 Task: Look for space in Smolensk, Russia from 13th August, 2023 to 17th August, 2023 for 2 adults in price range Rs.10000 to Rs.16000. Place can be entire place with 2 bedrooms having 2 beds and 1 bathroom. Property type can be house, flat, guest house. Amenities needed are: wifi. Booking option can be shelf check-in. Required host language is English.
Action: Mouse moved to (441, 93)
Screenshot: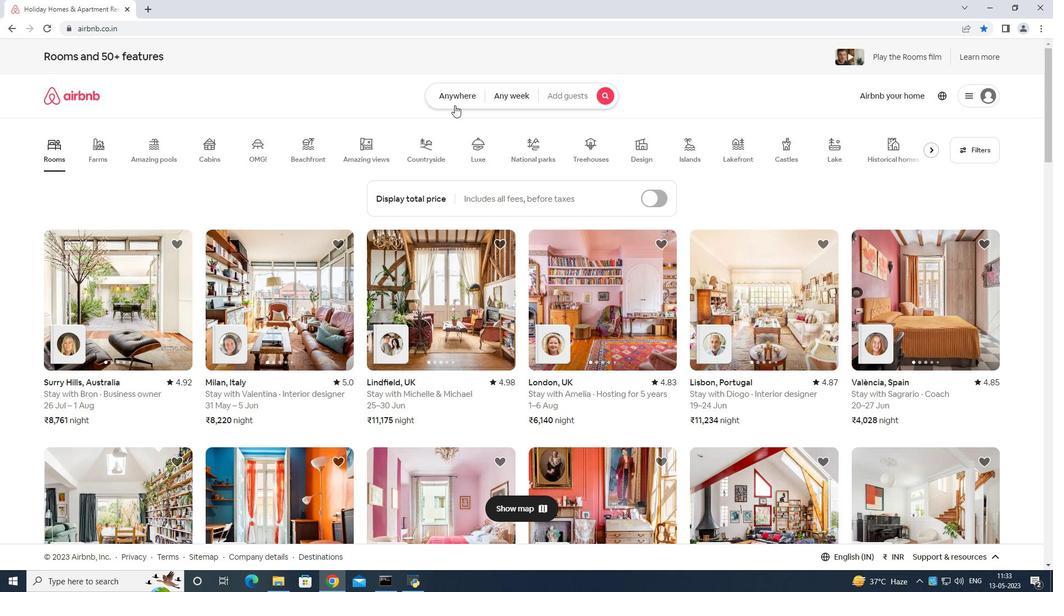 
Action: Mouse pressed left at (441, 93)
Screenshot: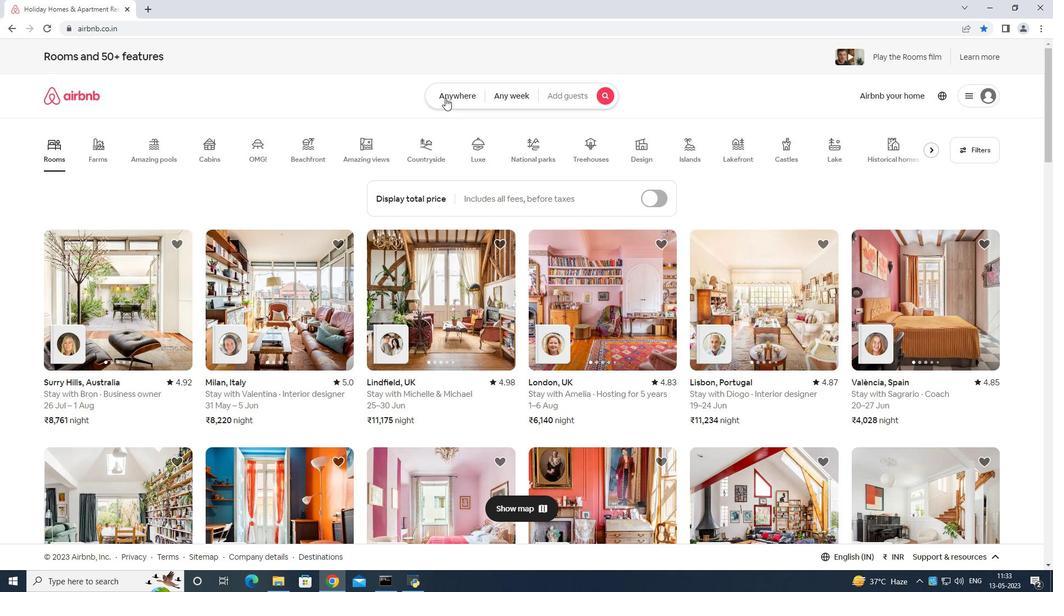 
Action: Mouse moved to (430, 128)
Screenshot: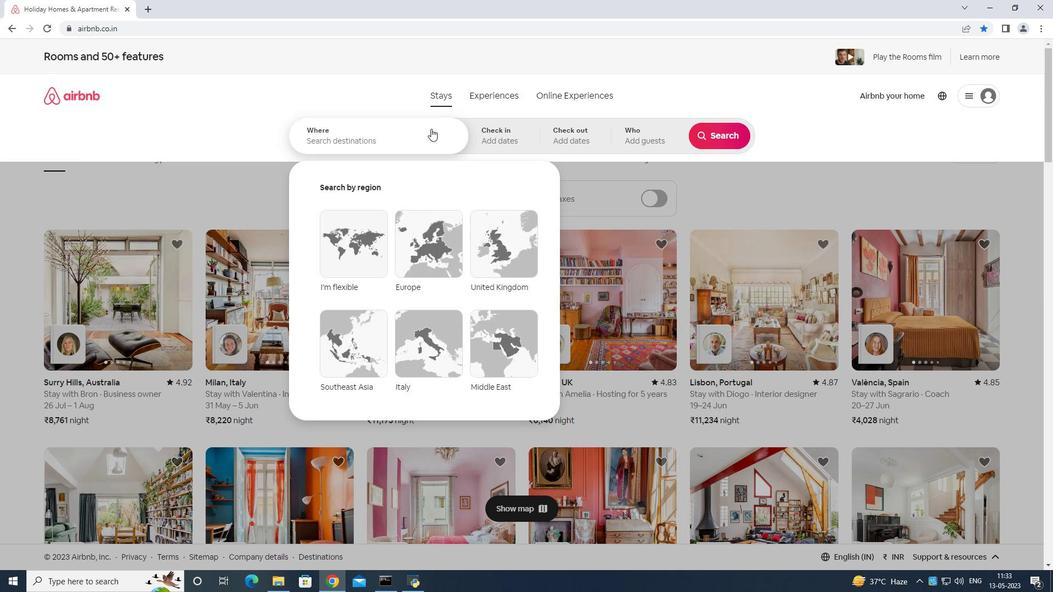
Action: Mouse pressed left at (430, 128)
Screenshot: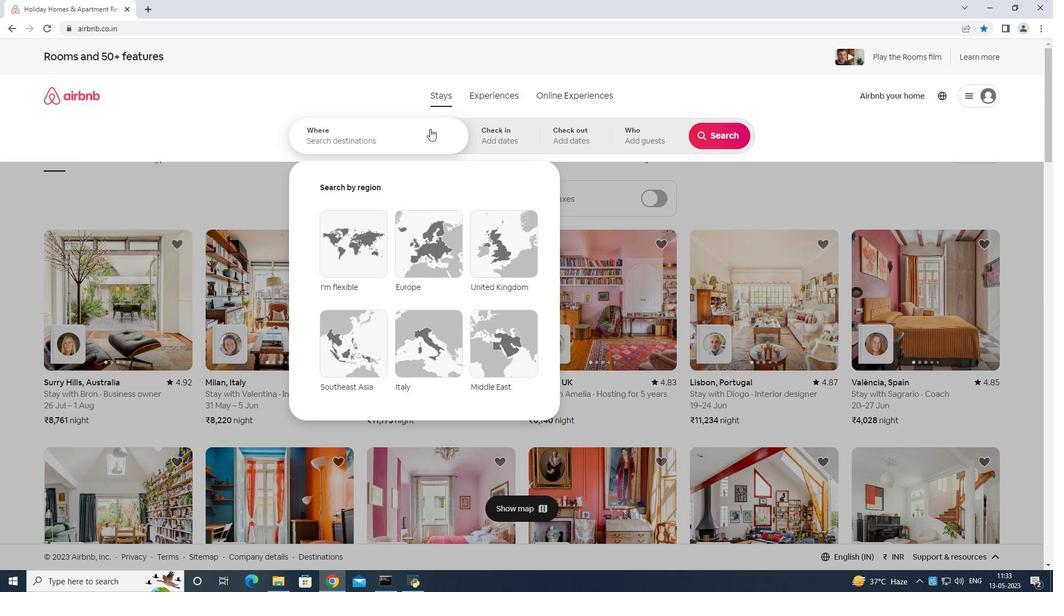 
Action: Mouse moved to (429, 135)
Screenshot: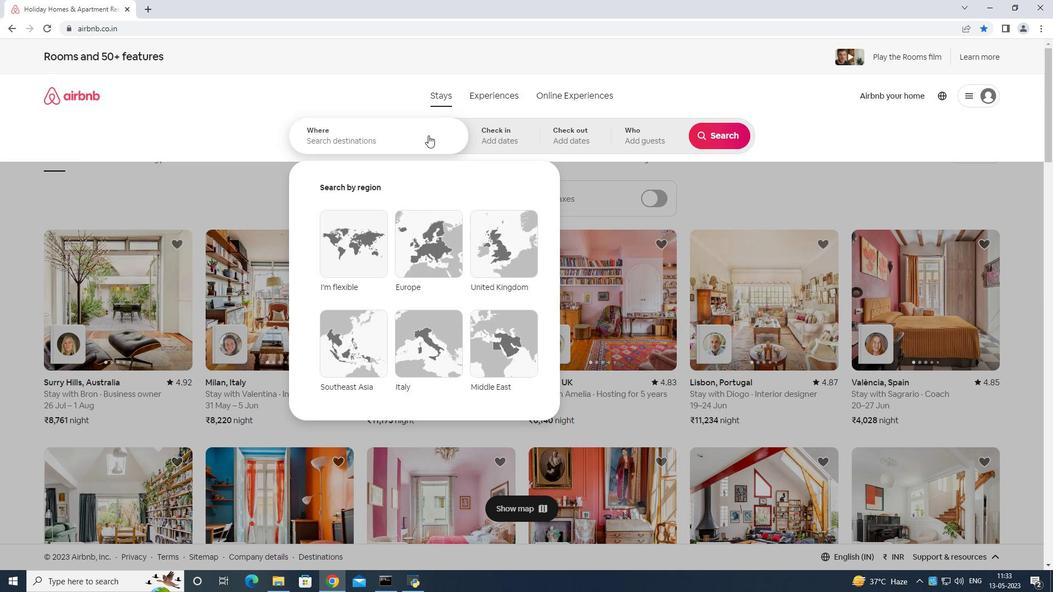 
Action: Key pressed <Key.shift><Key.shift>mo<Key.backspace><Key.backspace><Key.shift>Smolesd<Key.backspace><Key.backspace>nsk<Key.space>
Screenshot: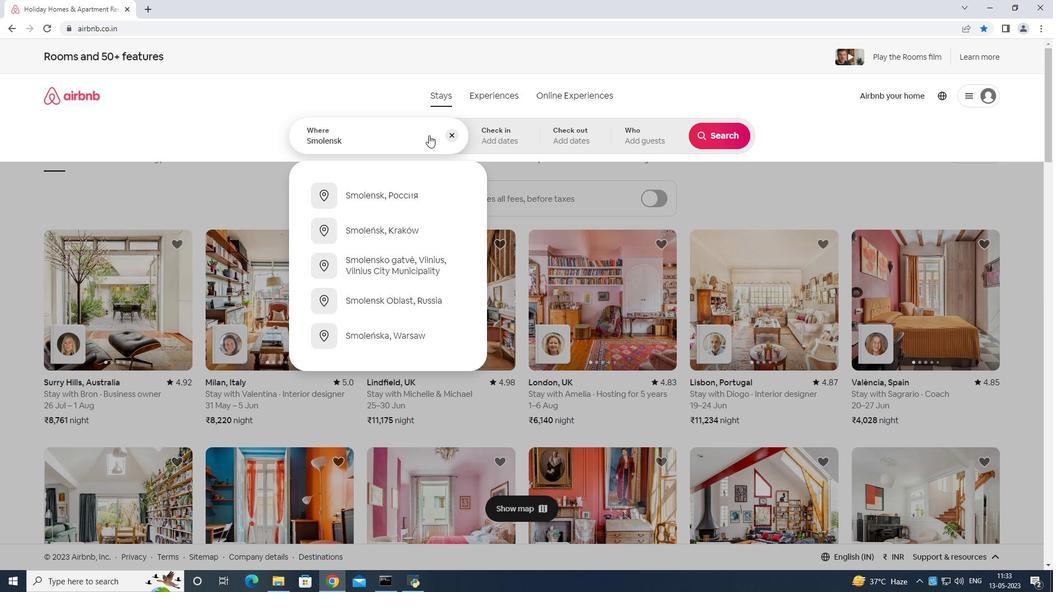 
Action: Mouse moved to (429, 136)
Screenshot: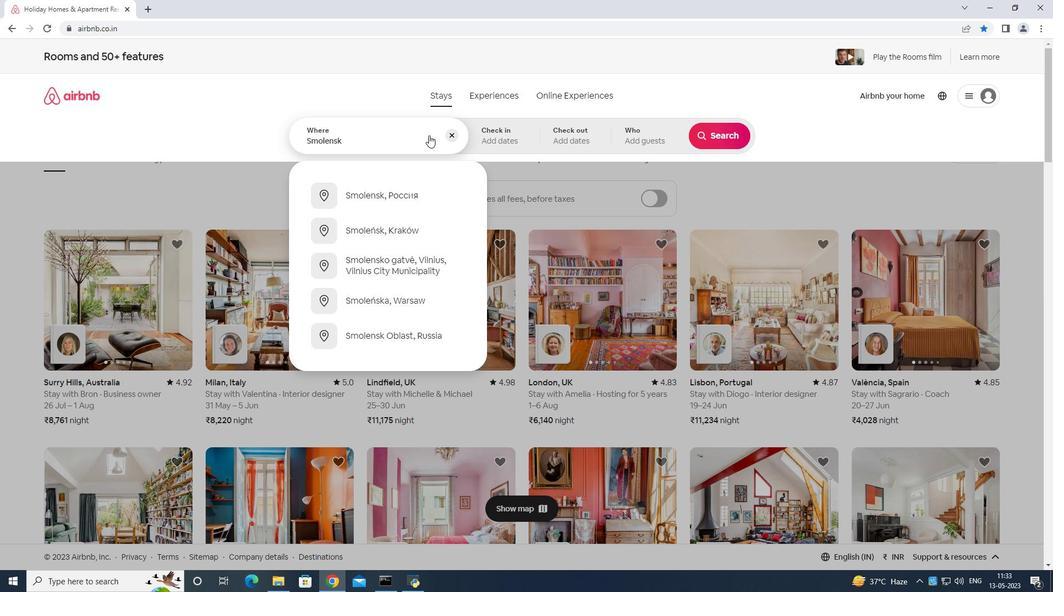
Action: Key pressed russia<Key.enter>
Screenshot: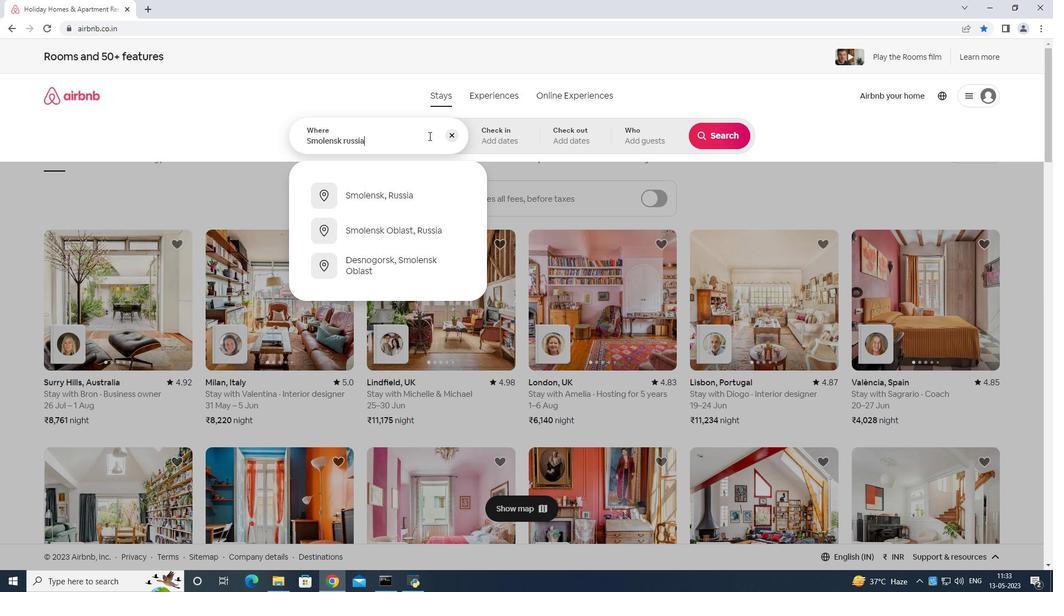 
Action: Mouse moved to (709, 228)
Screenshot: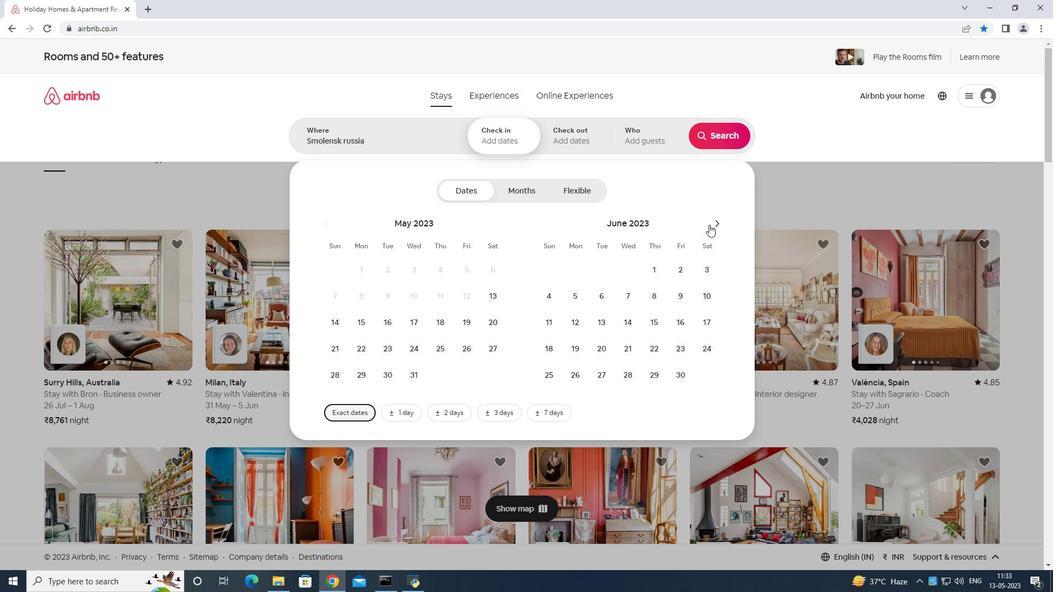 
Action: Mouse pressed left at (709, 228)
Screenshot: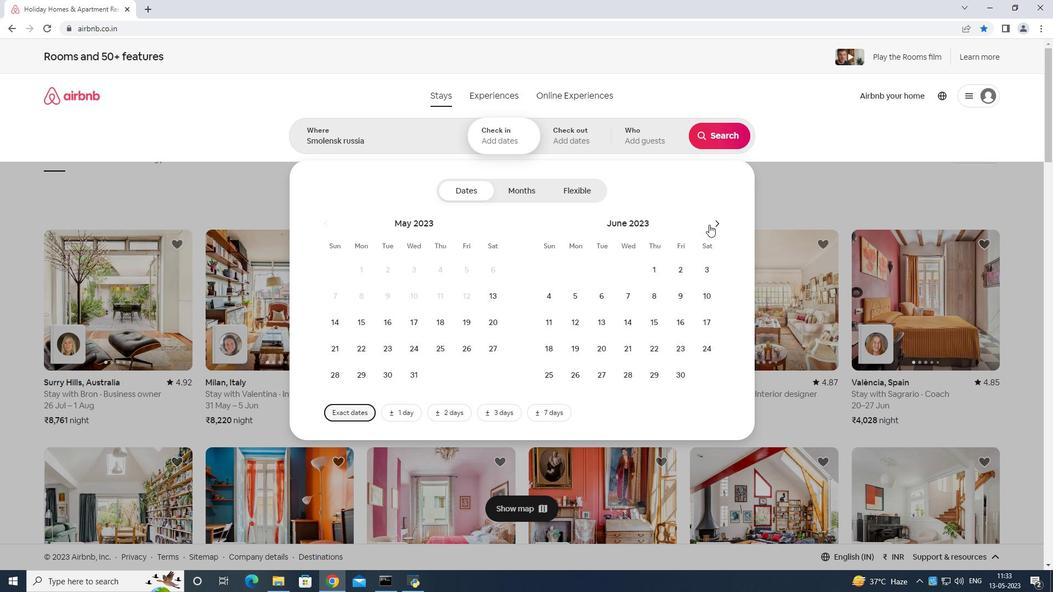 
Action: Mouse moved to (711, 228)
Screenshot: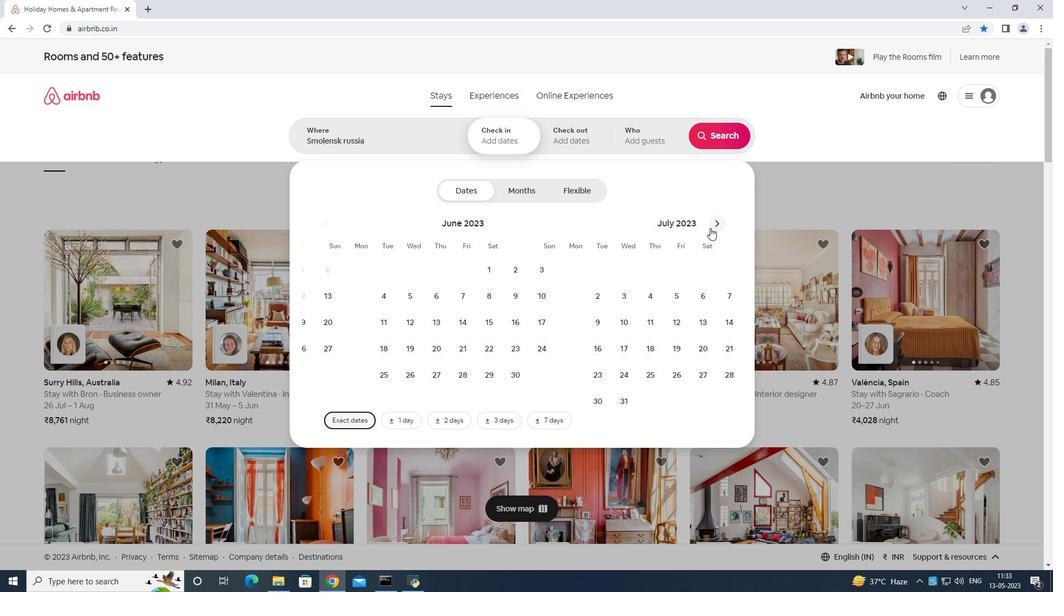 
Action: Mouse pressed left at (711, 228)
Screenshot: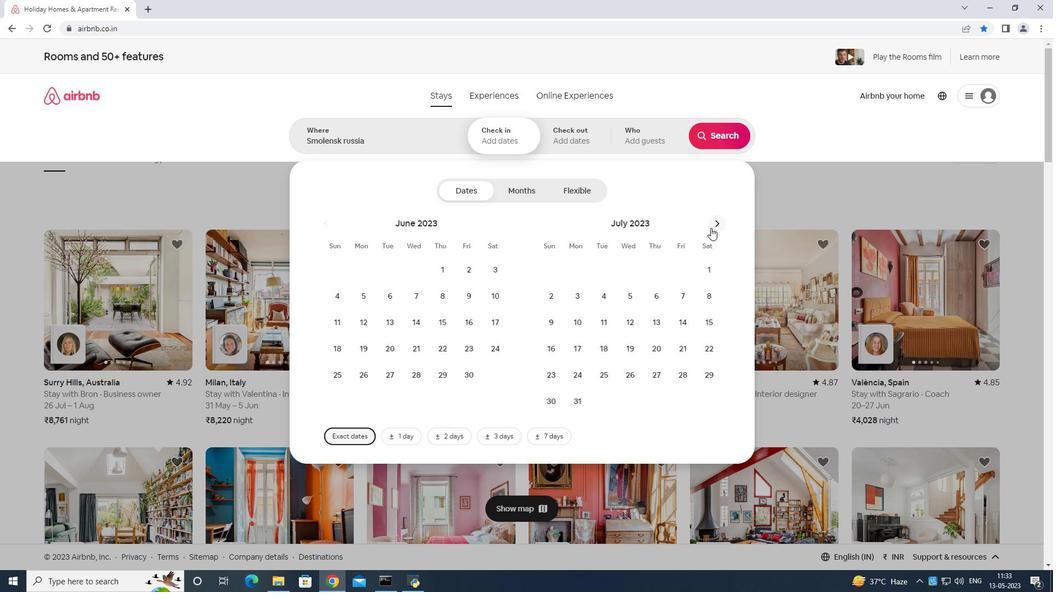 
Action: Mouse moved to (550, 324)
Screenshot: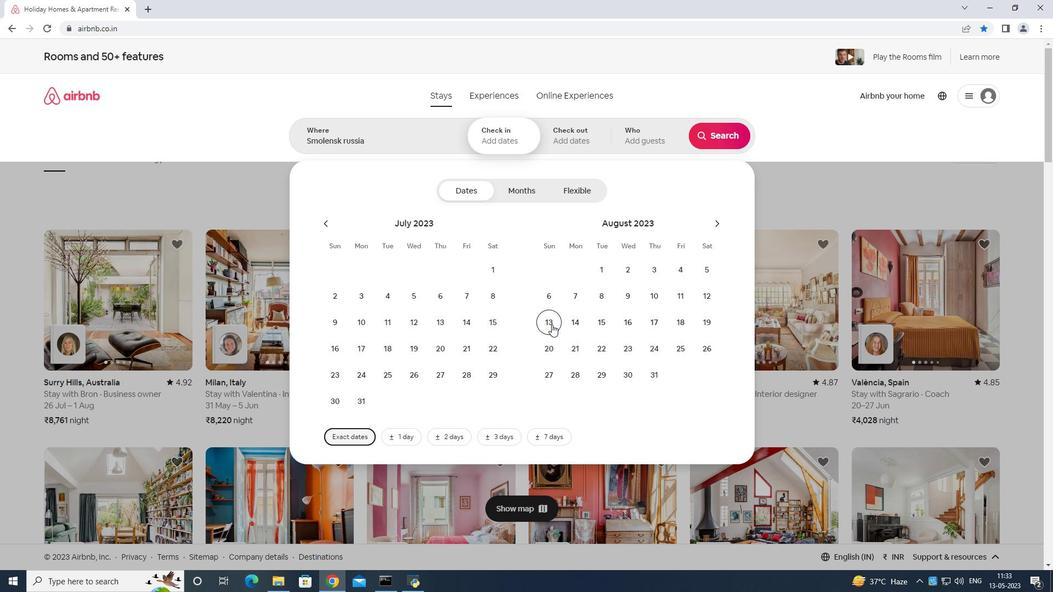 
Action: Mouse pressed left at (550, 324)
Screenshot: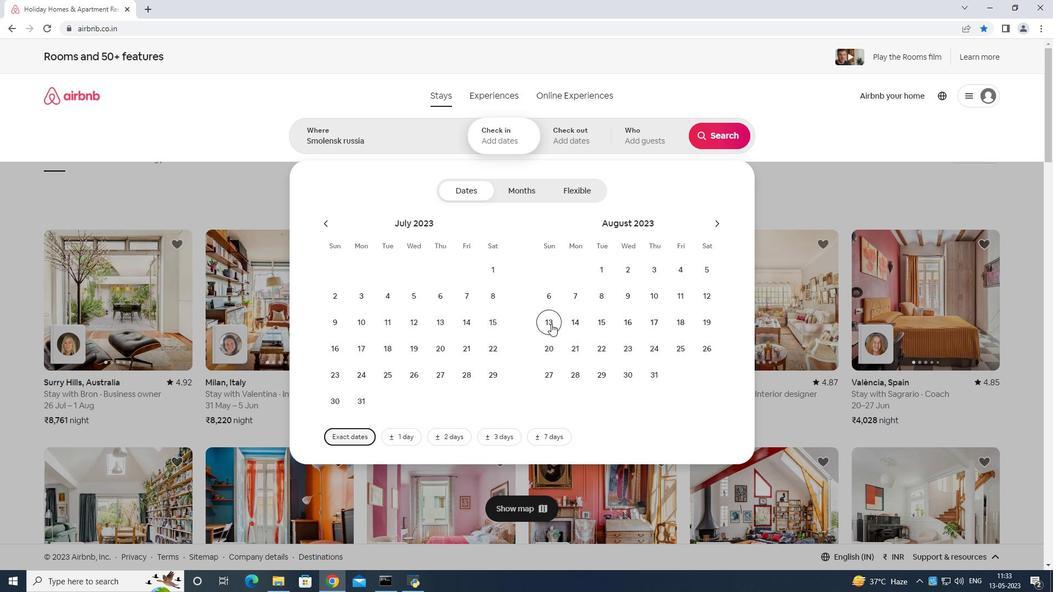 
Action: Mouse moved to (650, 325)
Screenshot: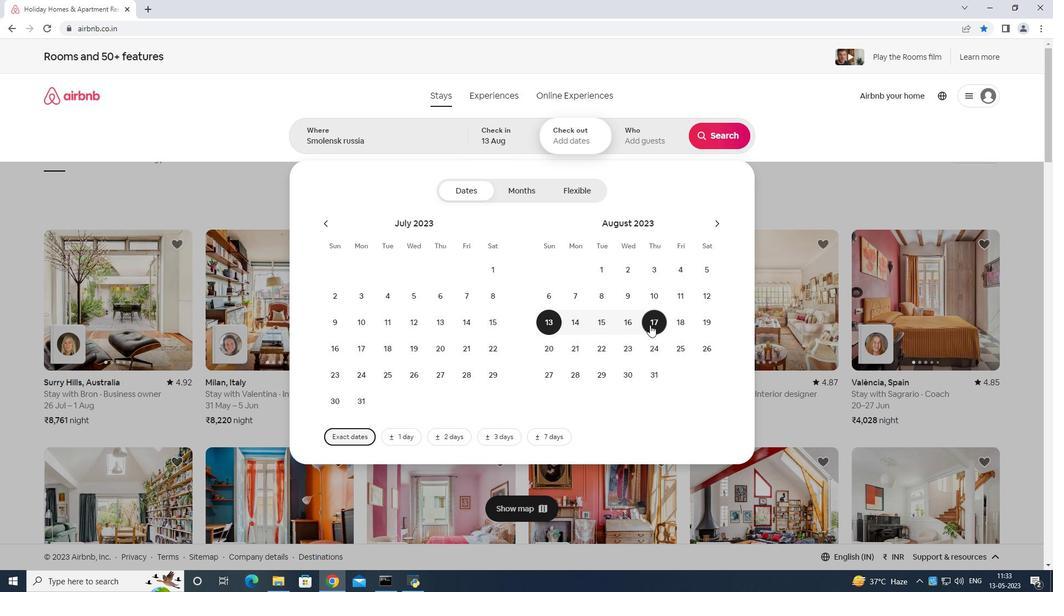 
Action: Mouse pressed left at (650, 325)
Screenshot: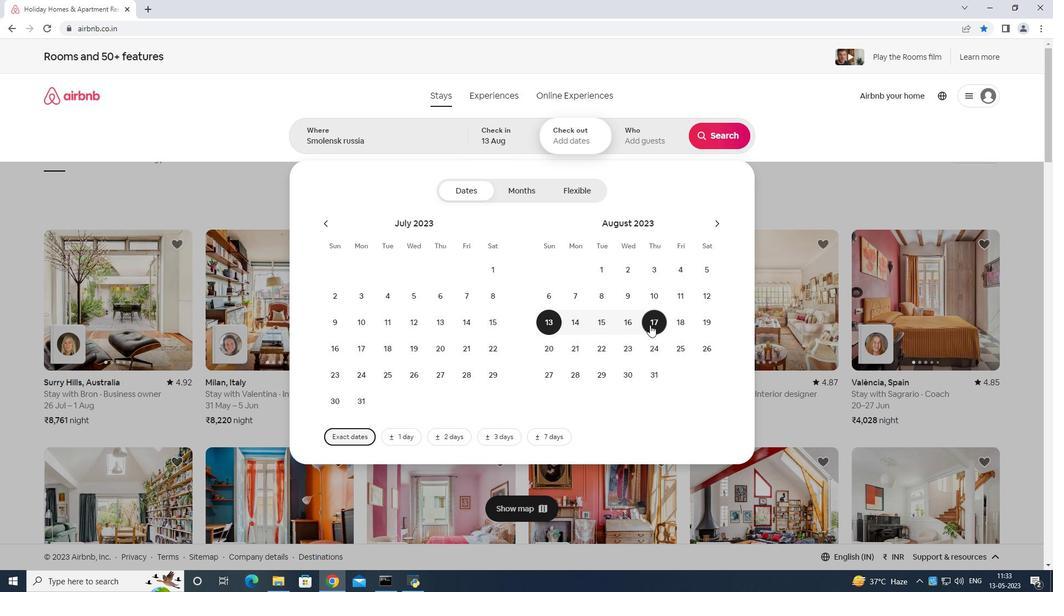 
Action: Mouse moved to (645, 130)
Screenshot: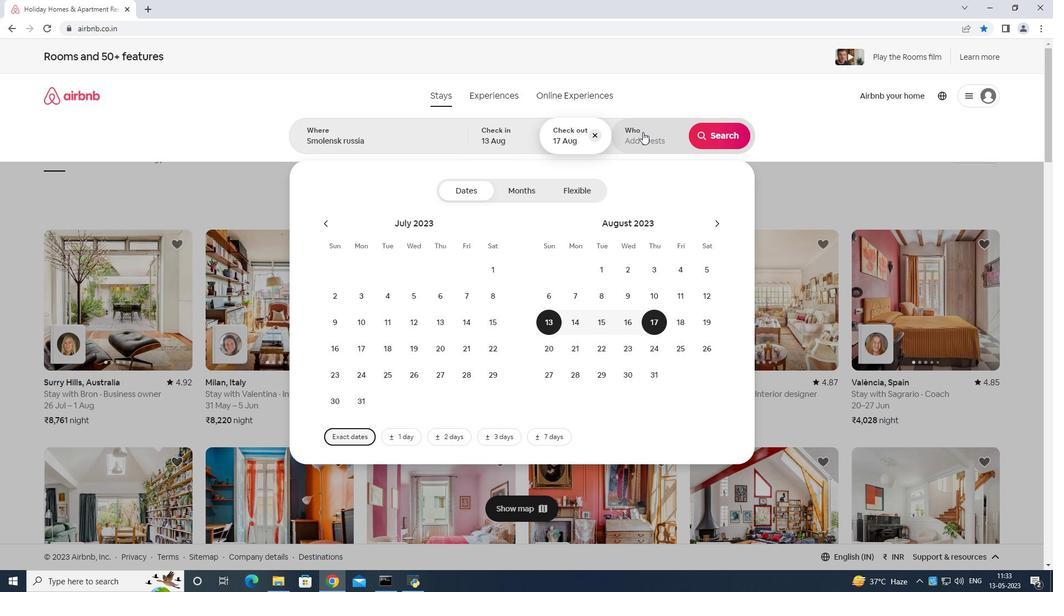 
Action: Mouse pressed left at (645, 130)
Screenshot: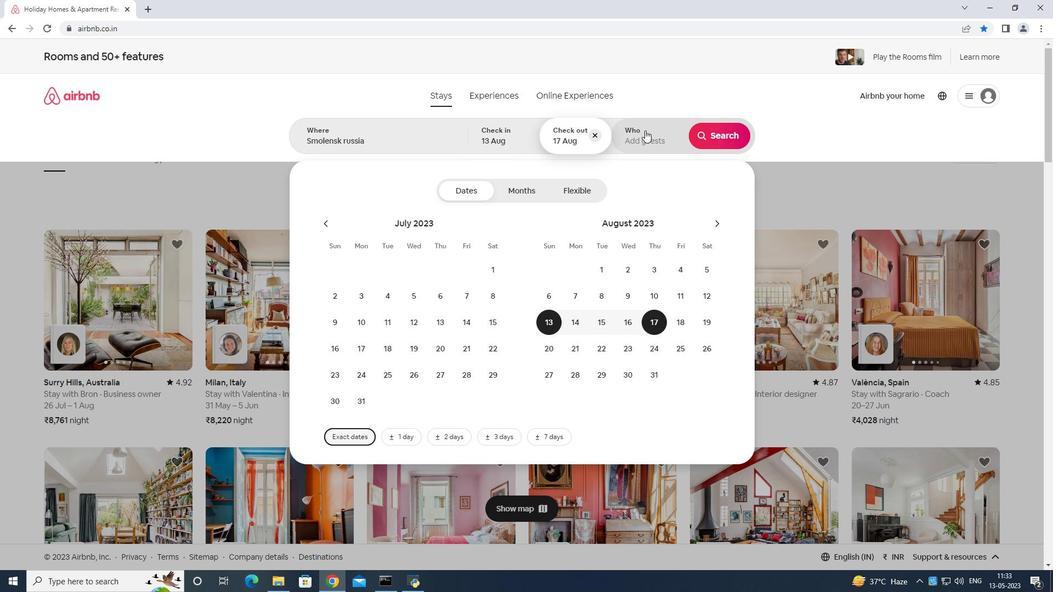 
Action: Mouse moved to (726, 189)
Screenshot: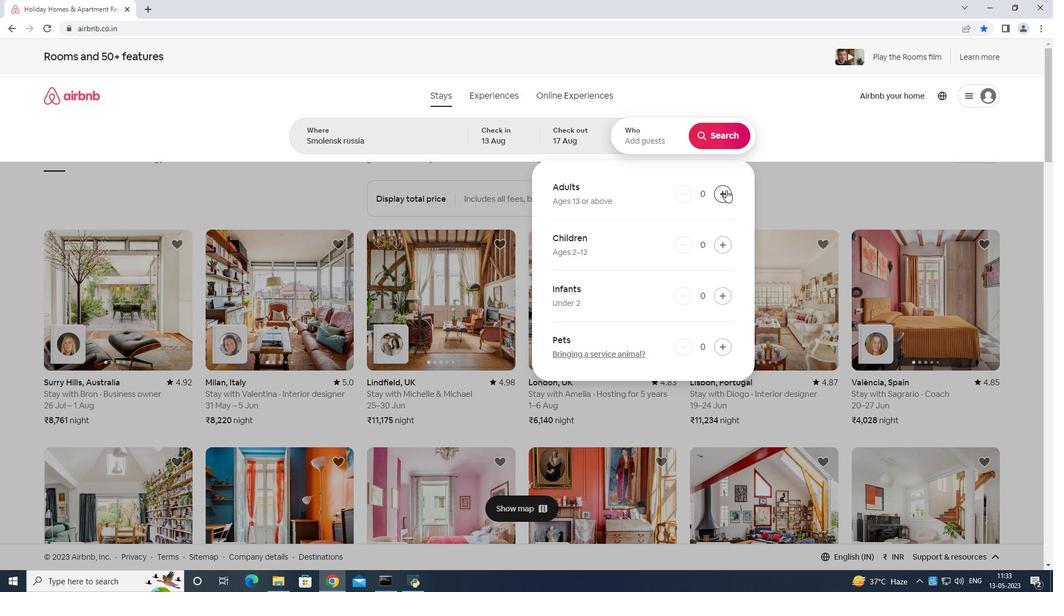 
Action: Mouse pressed left at (726, 189)
Screenshot: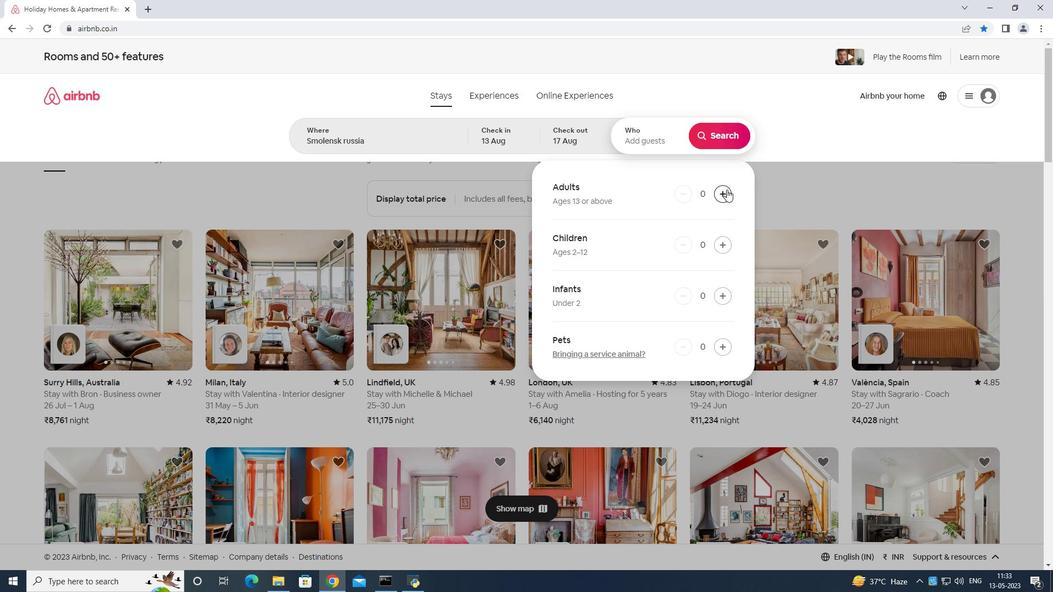 
Action: Mouse moved to (725, 187)
Screenshot: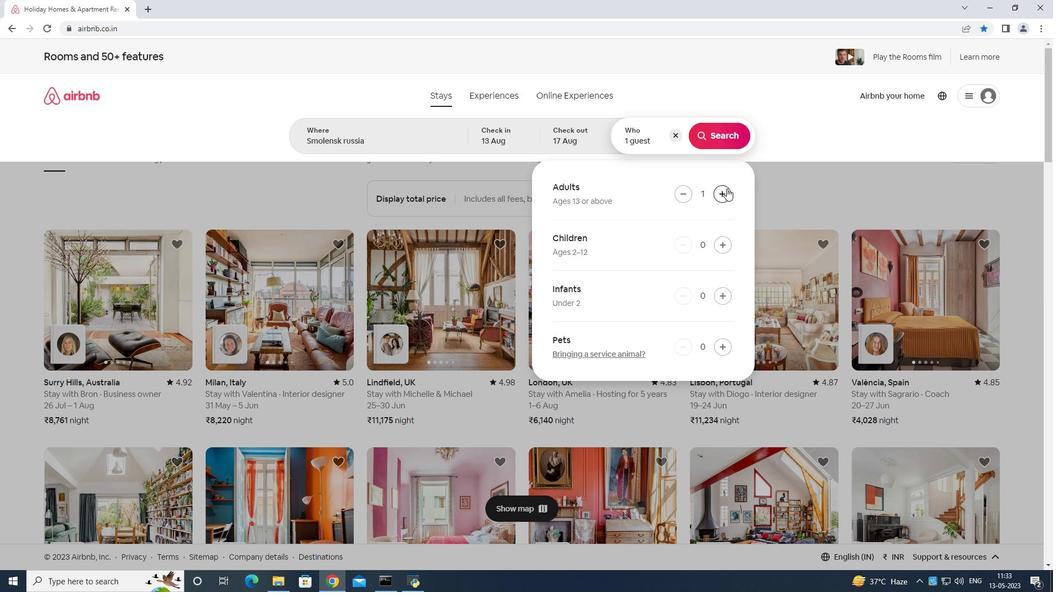 
Action: Mouse pressed left at (725, 187)
Screenshot: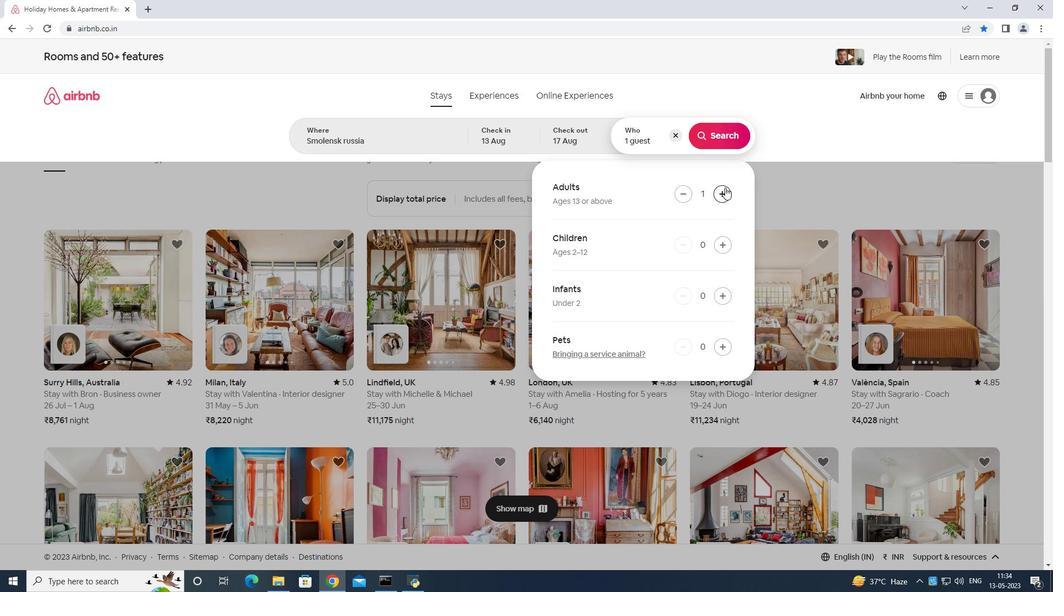 
Action: Mouse moved to (728, 128)
Screenshot: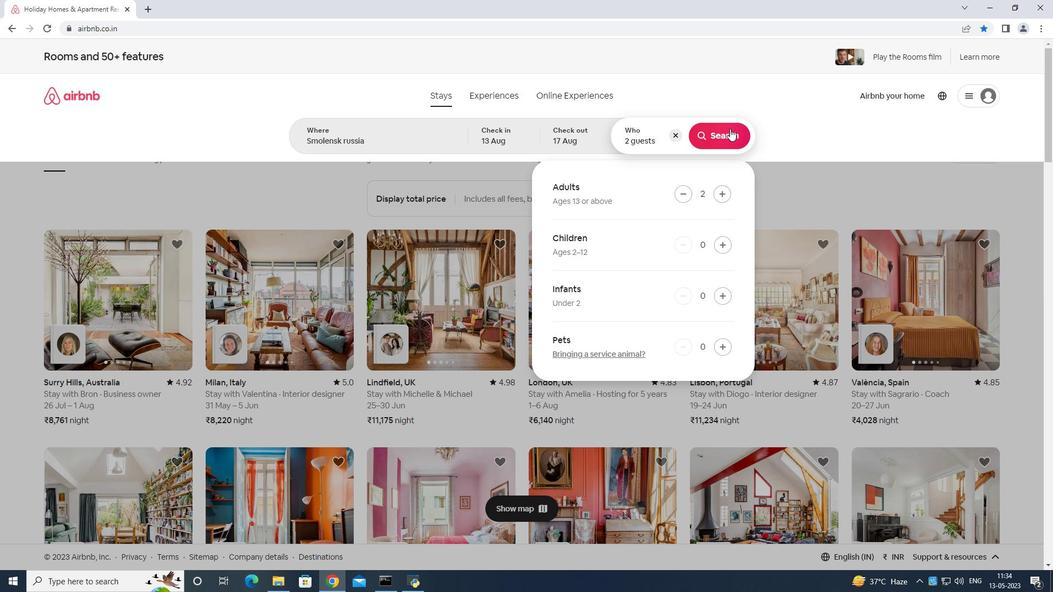 
Action: Mouse pressed left at (728, 128)
Screenshot: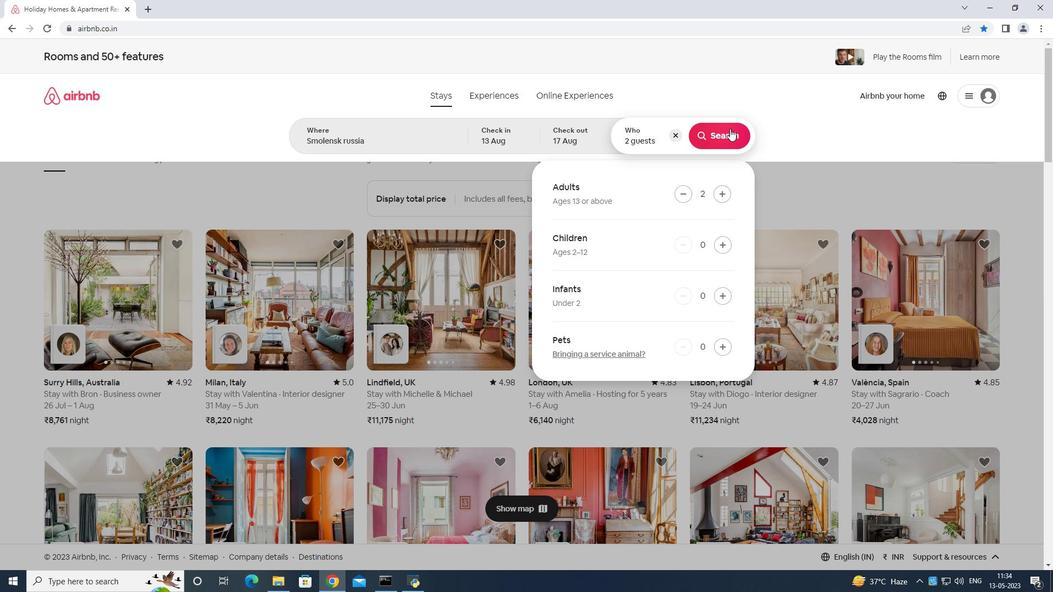 
Action: Mouse moved to (1005, 93)
Screenshot: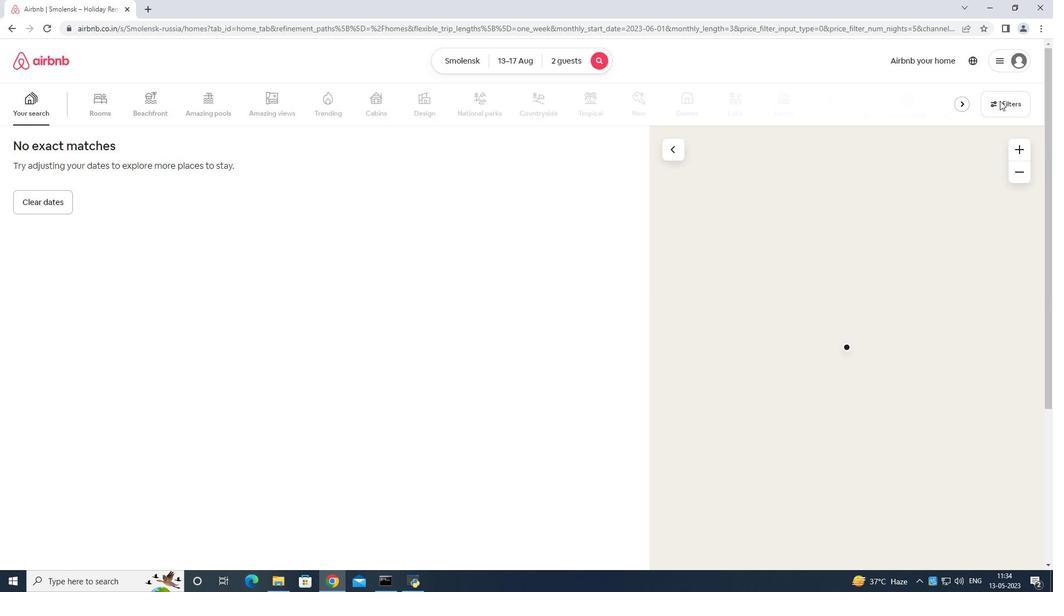 
Action: Mouse pressed left at (1005, 93)
Screenshot: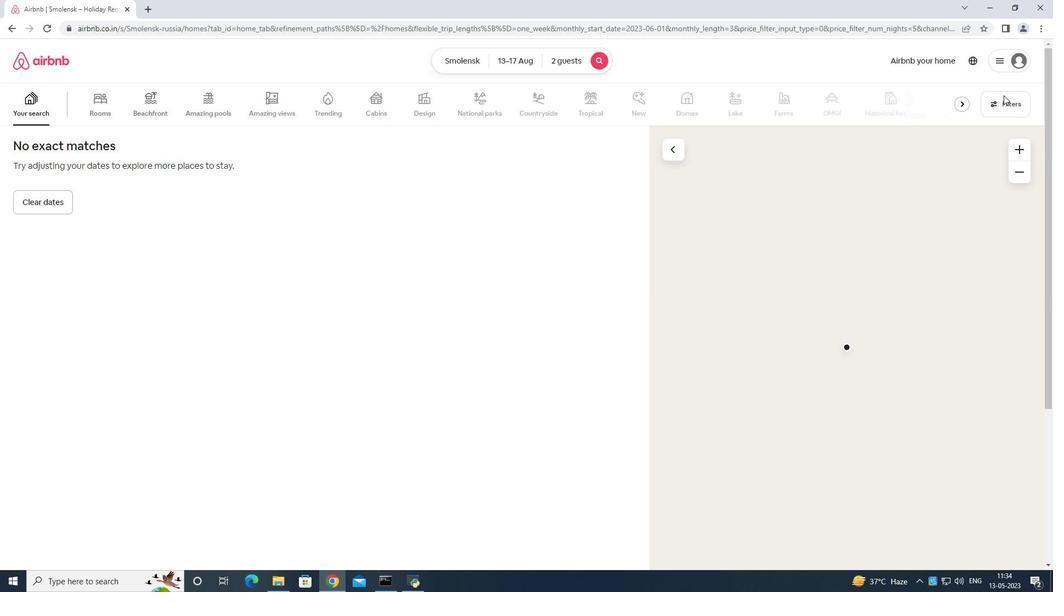 
Action: Mouse moved to (427, 382)
Screenshot: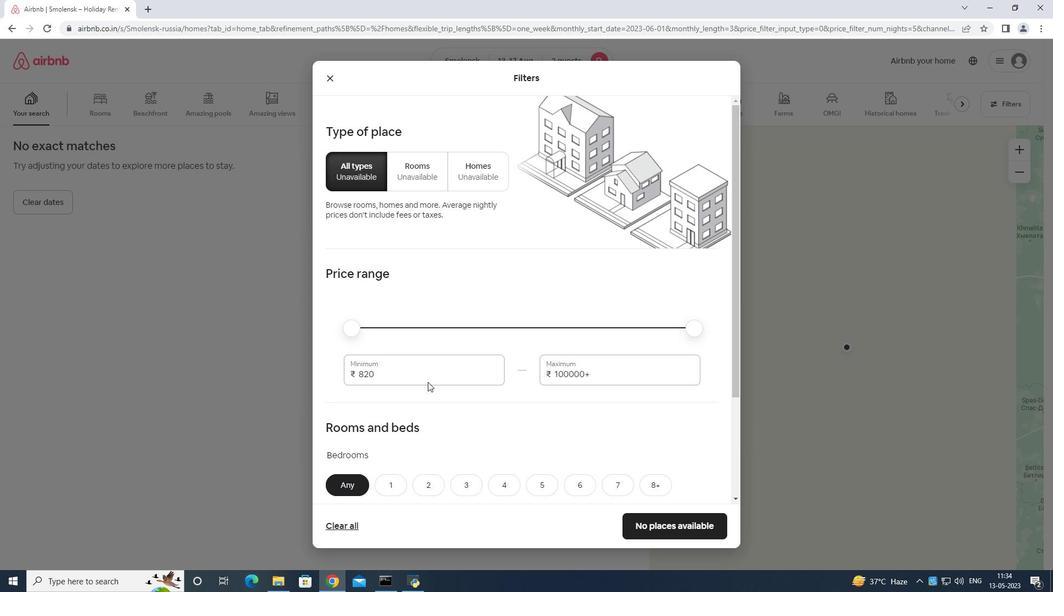 
Action: Mouse pressed left at (427, 382)
Screenshot: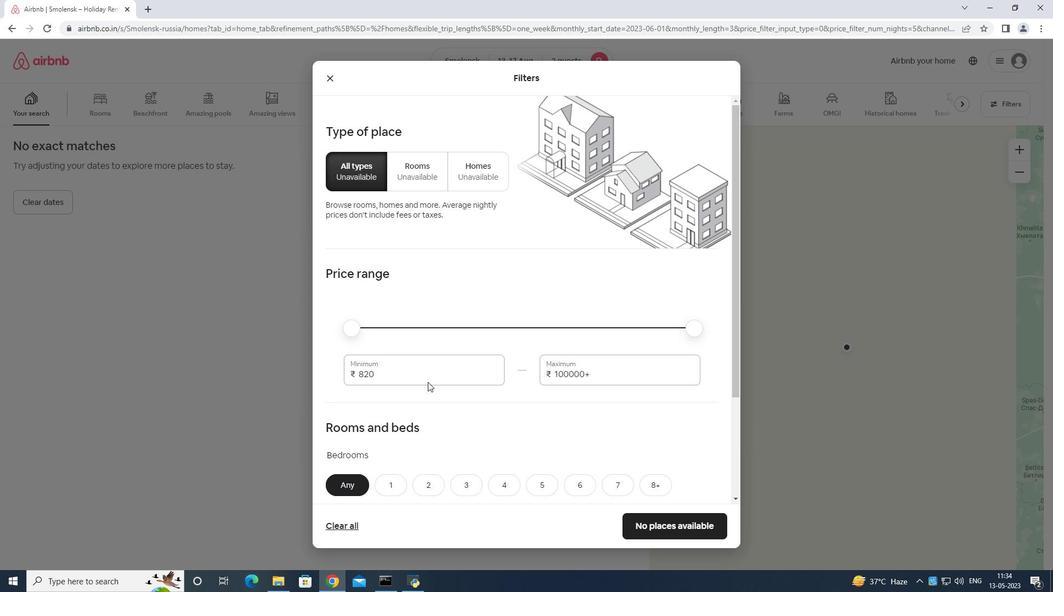 
Action: Mouse moved to (422, 377)
Screenshot: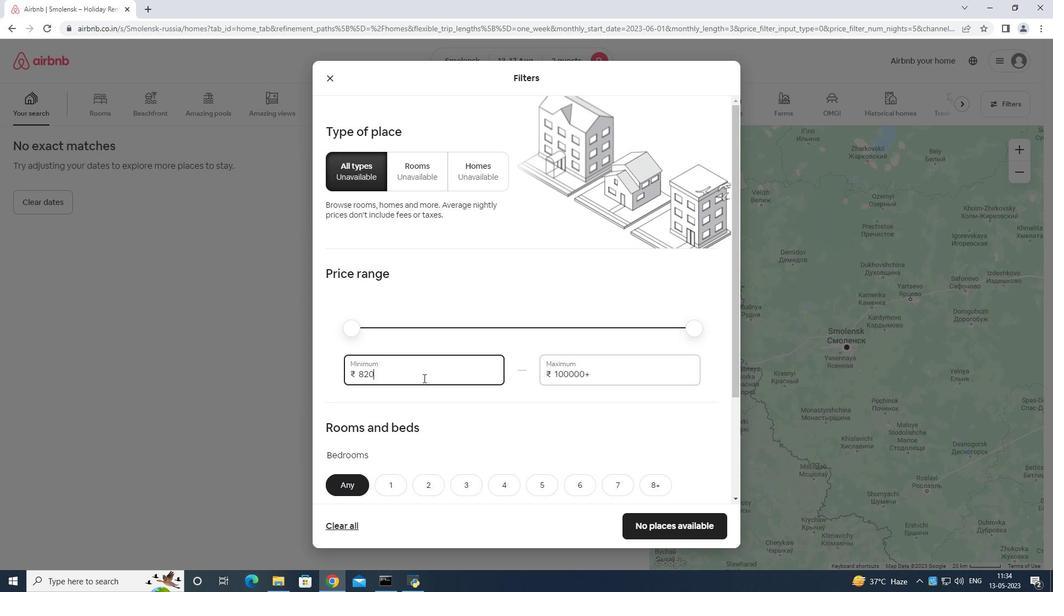 
Action: Key pressed <Key.backspace>
Screenshot: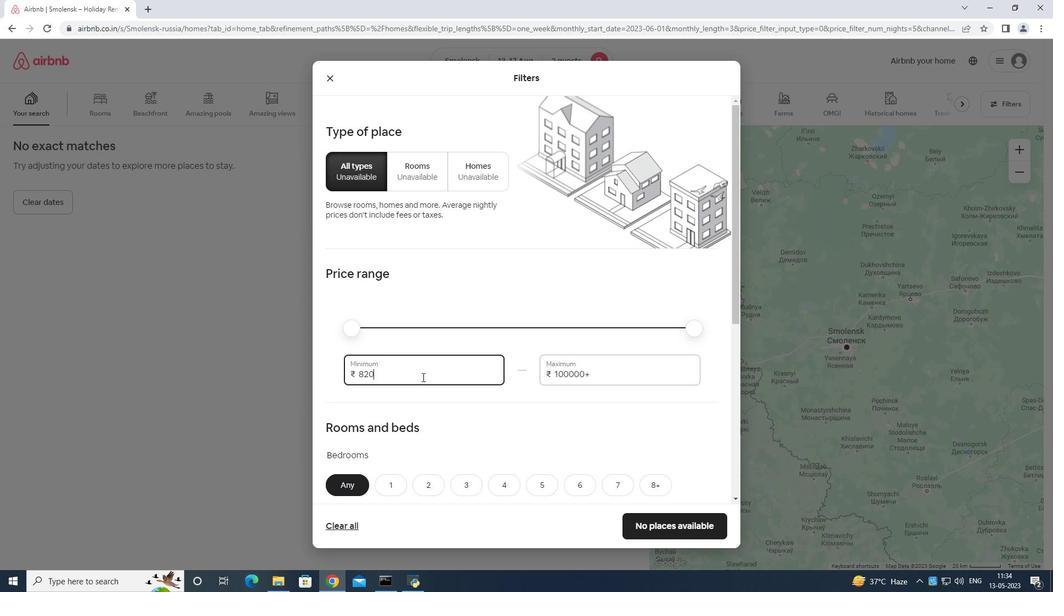 
Action: Mouse moved to (418, 372)
Screenshot: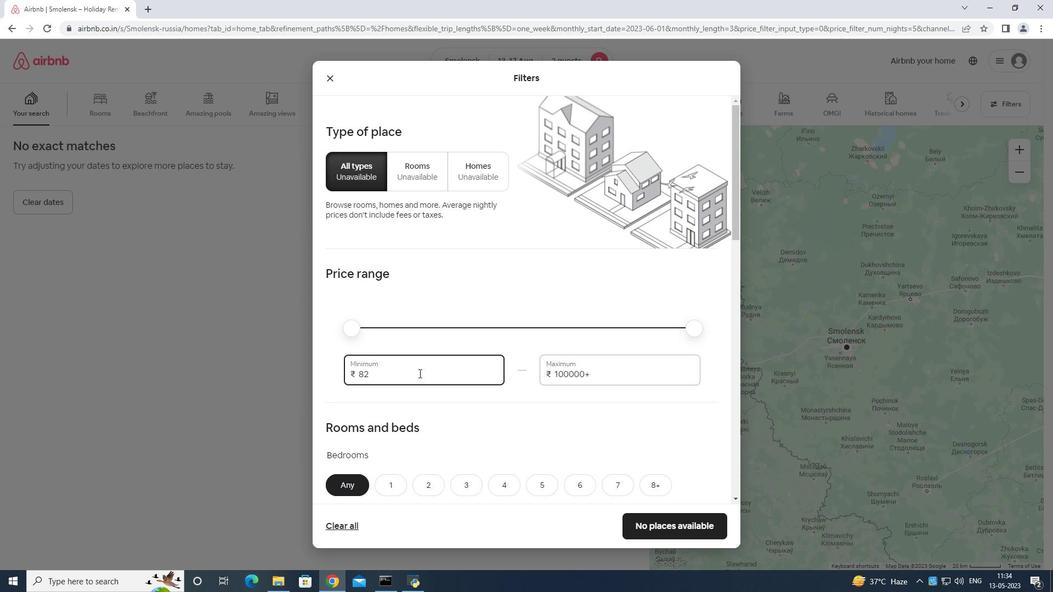 
Action: Key pressed <Key.backspace><Key.backspace><Key.backspace>
Screenshot: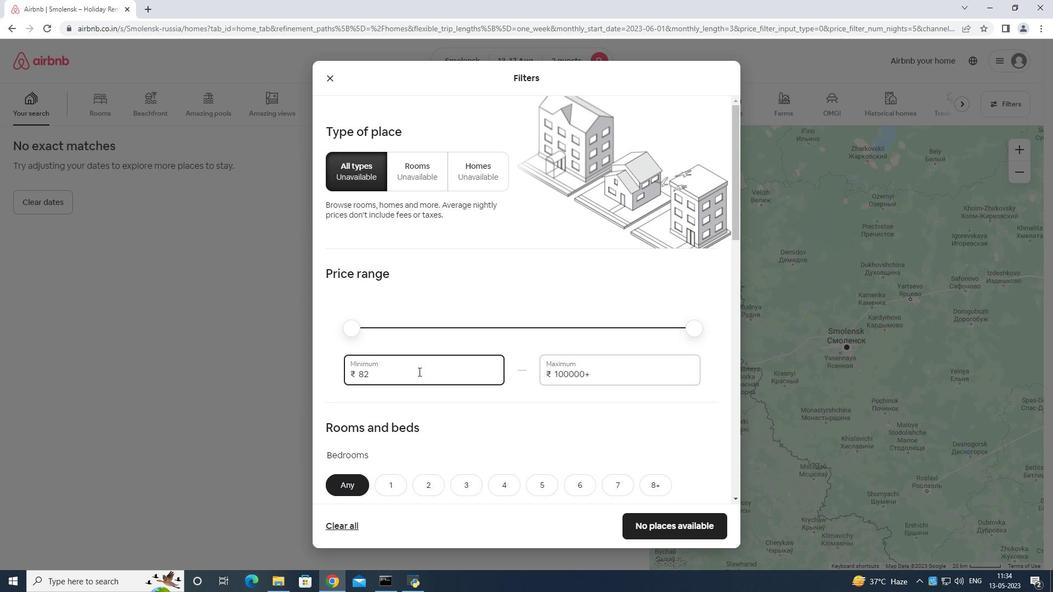 
Action: Mouse moved to (417, 370)
Screenshot: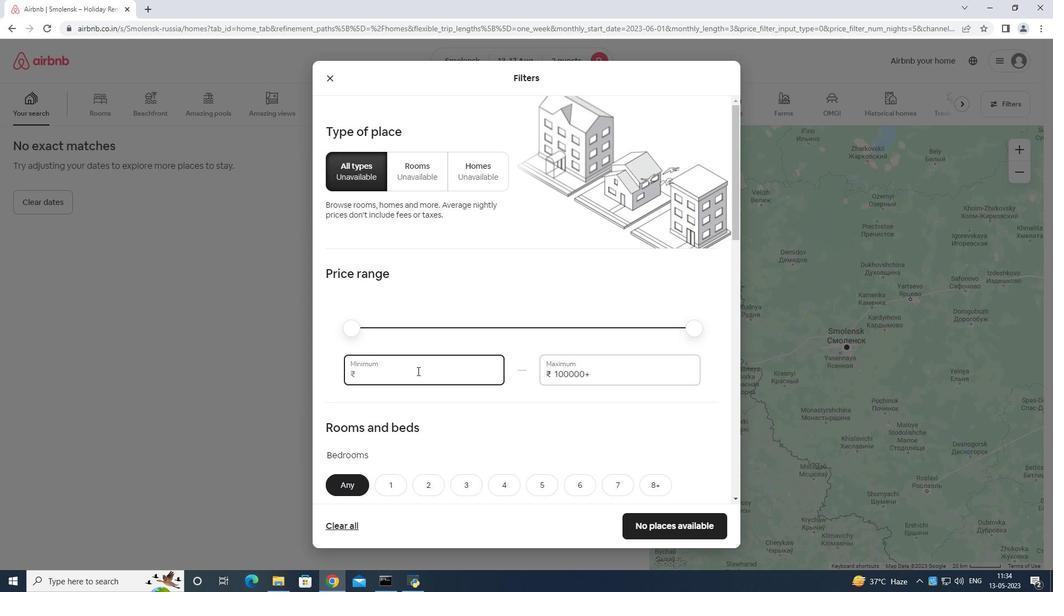 
Action: Key pressed 10
Screenshot: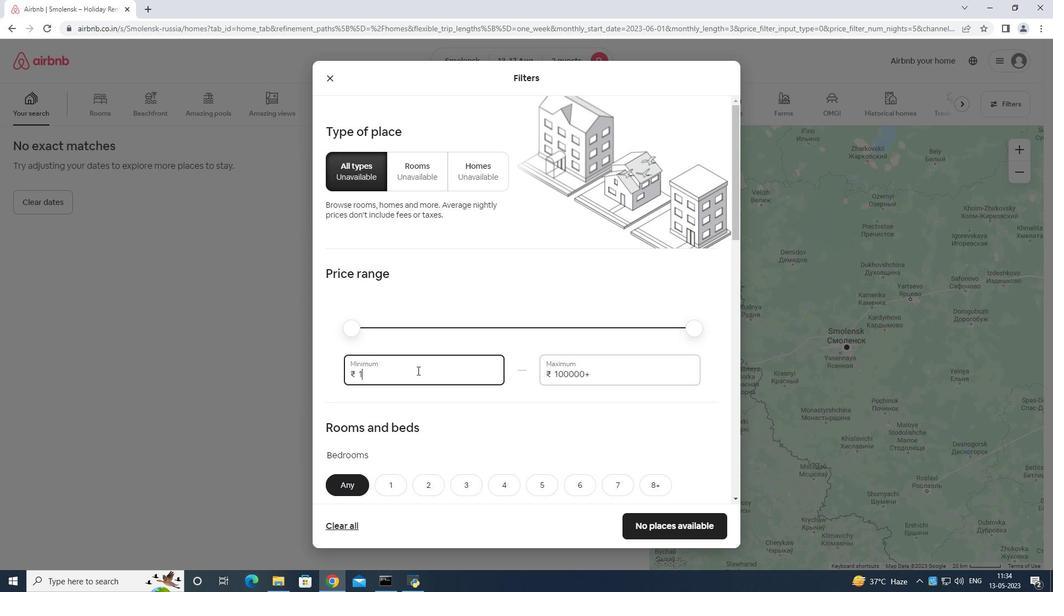 
Action: Mouse moved to (417, 370)
Screenshot: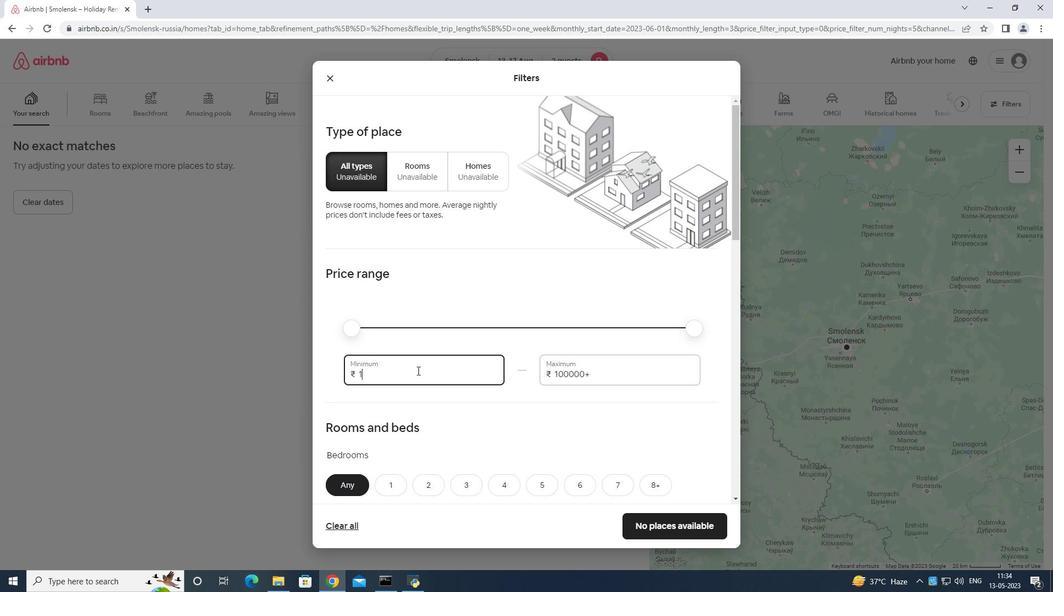 
Action: Key pressed 0
Screenshot: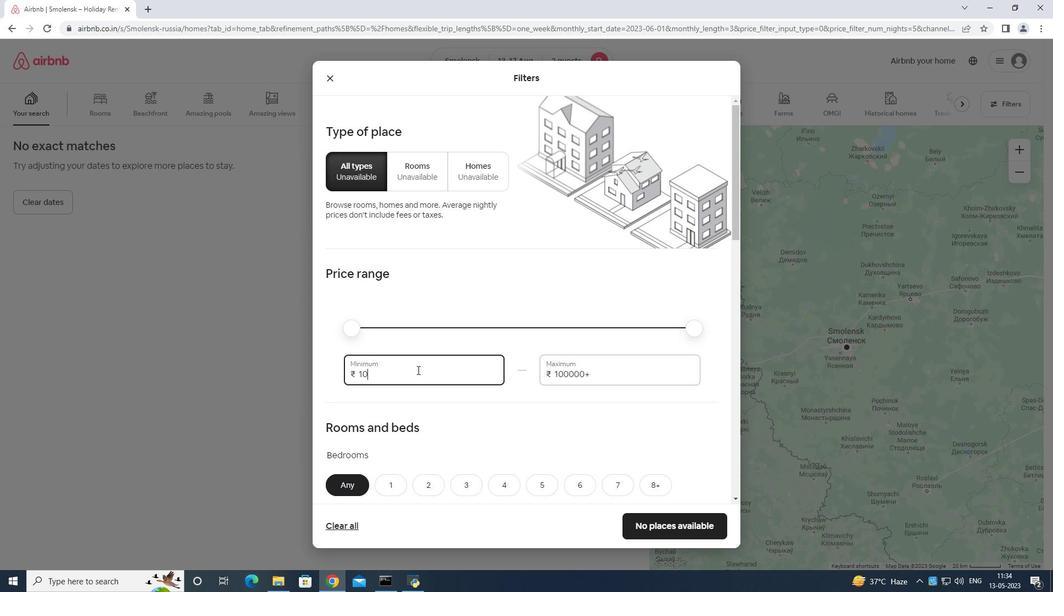 
Action: Mouse moved to (417, 369)
Screenshot: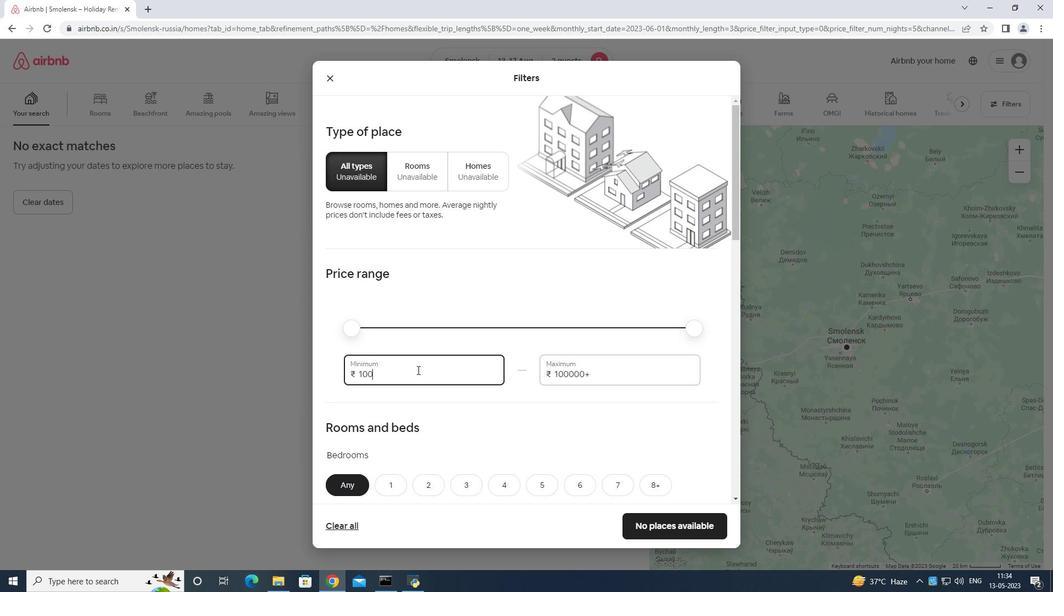 
Action: Key pressed 0
Screenshot: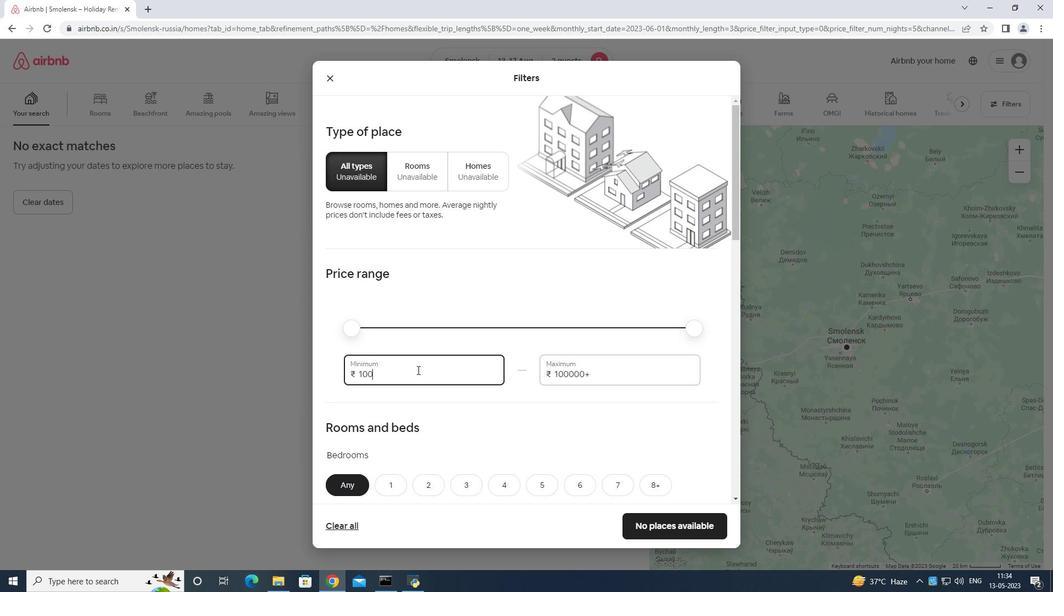 
Action: Mouse moved to (417, 368)
Screenshot: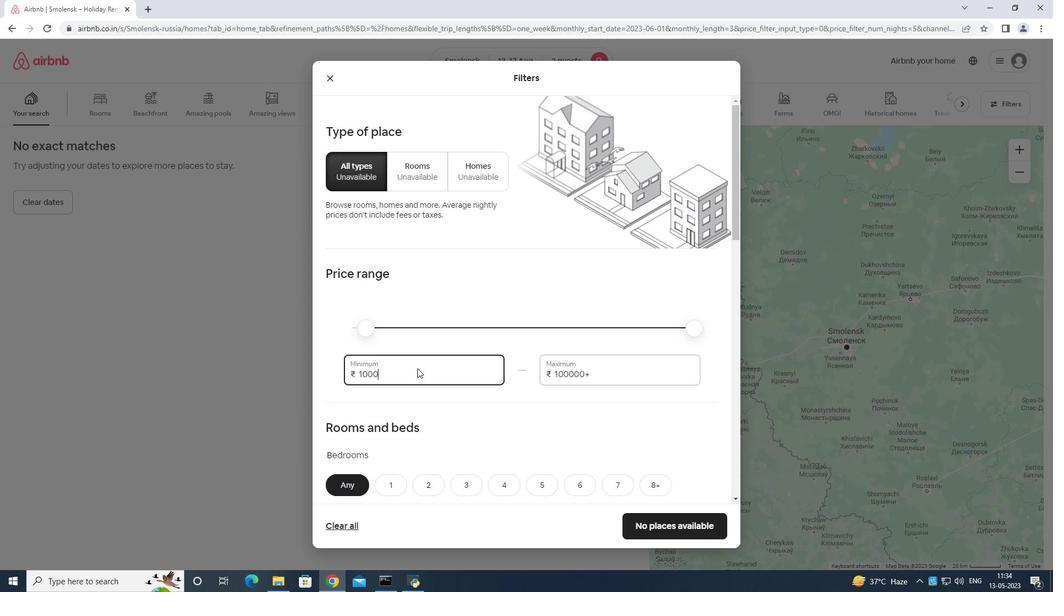 
Action: Key pressed 0
Screenshot: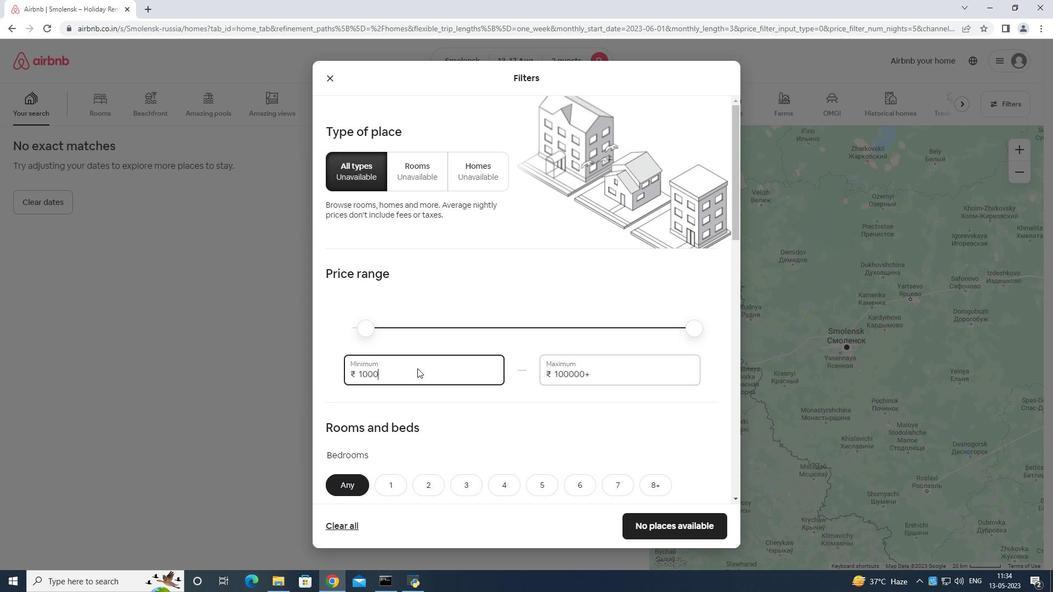 
Action: Mouse moved to (609, 361)
Screenshot: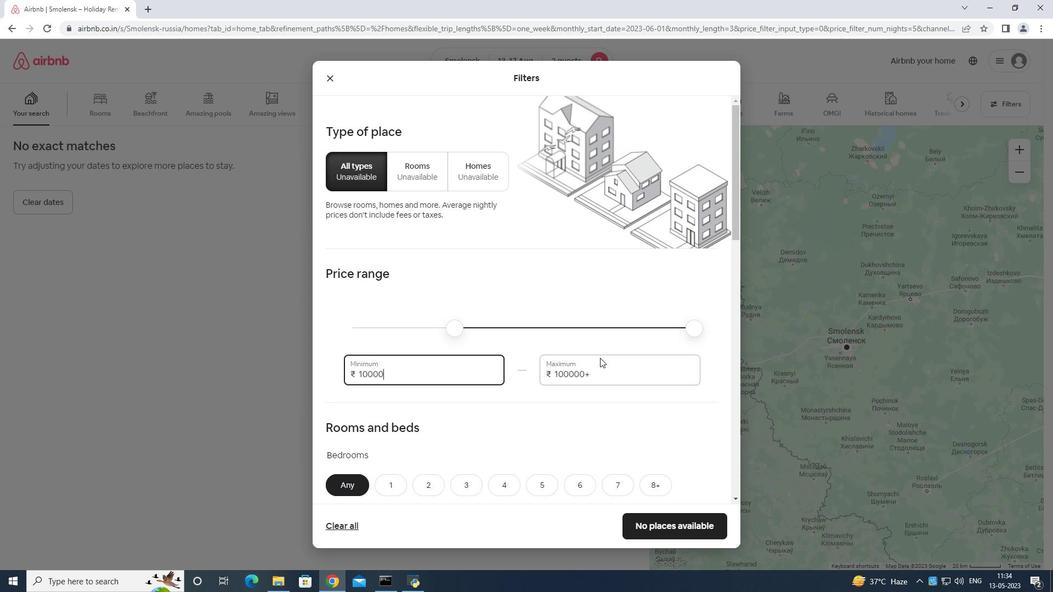 
Action: Mouse pressed left at (609, 361)
Screenshot: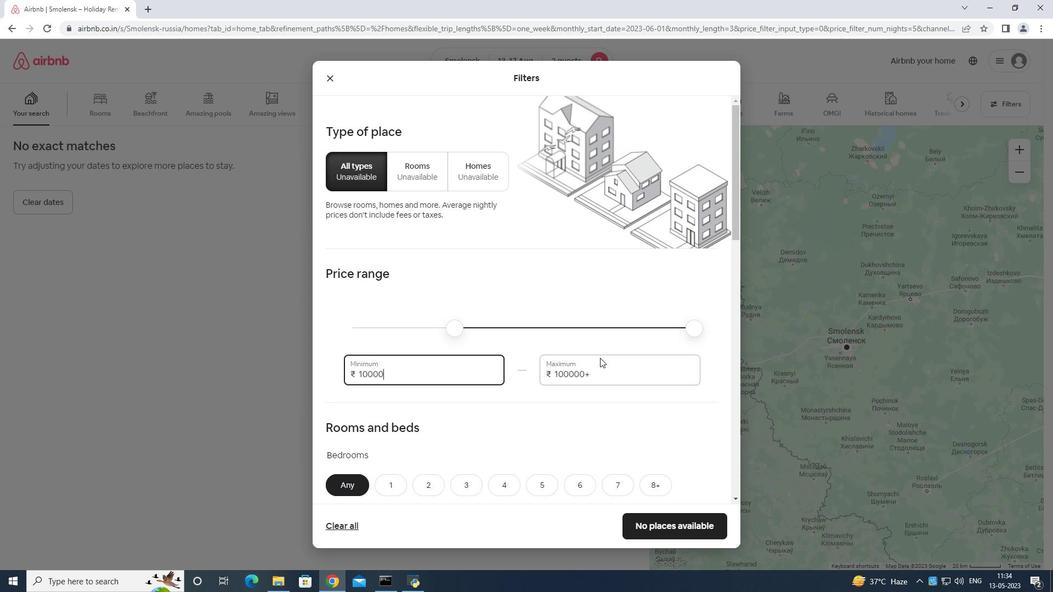 
Action: Mouse moved to (605, 361)
Screenshot: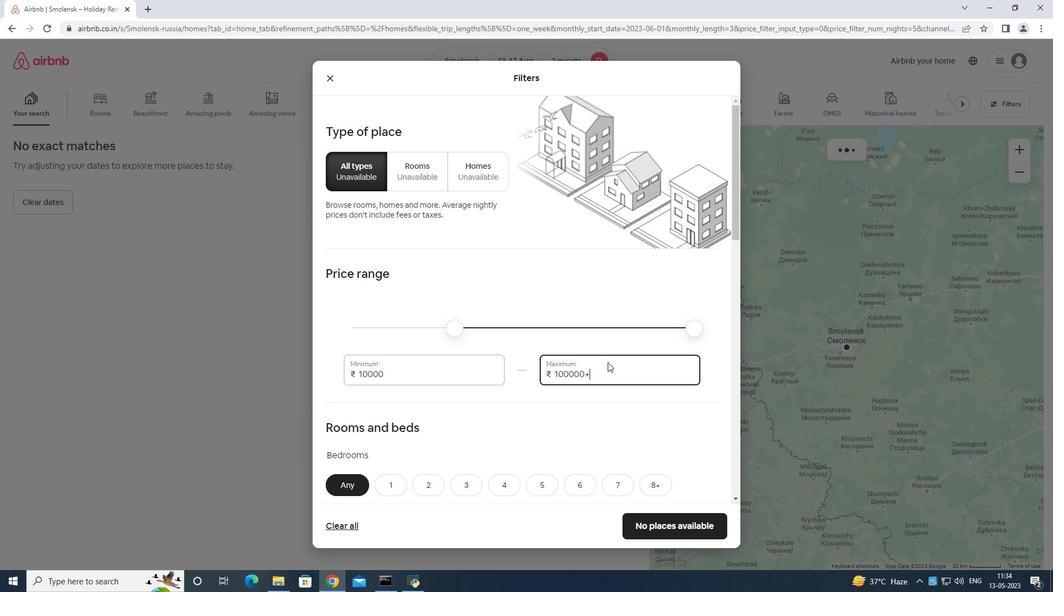 
Action: Key pressed <Key.backspace>
Screenshot: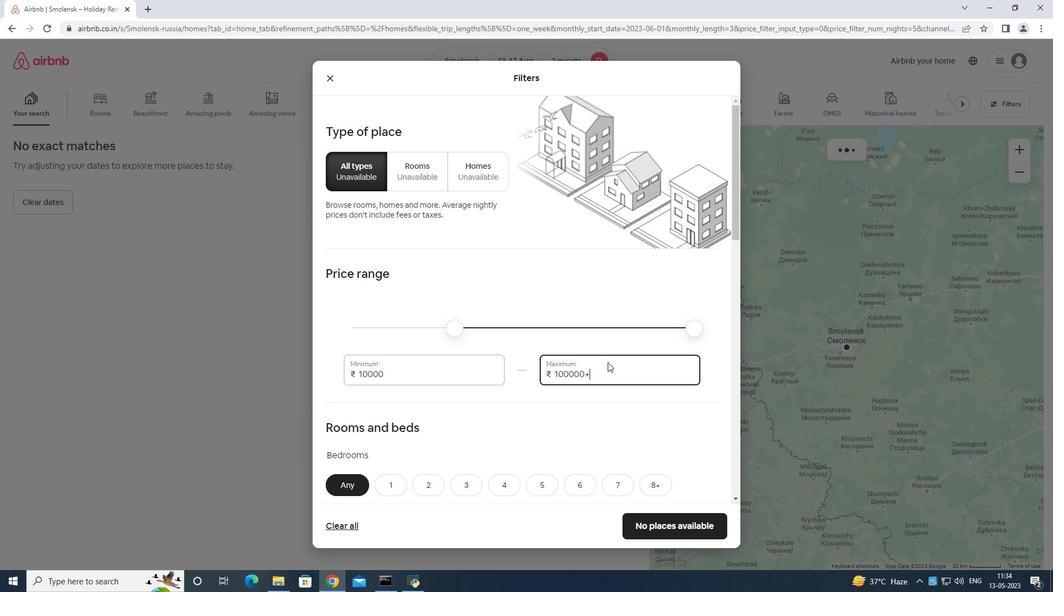 
Action: Mouse moved to (602, 360)
Screenshot: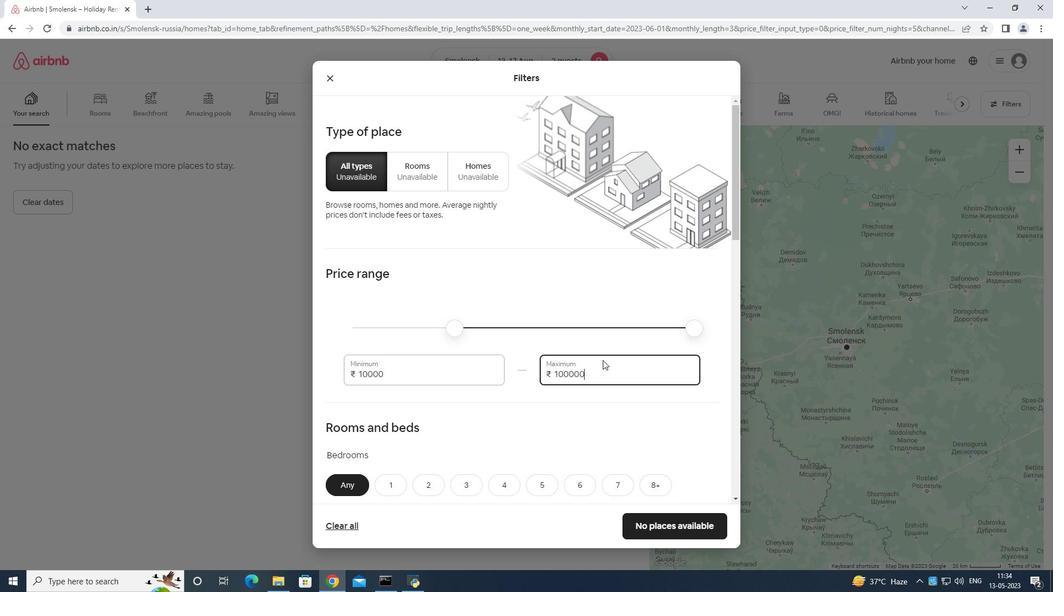 
Action: Key pressed <Key.backspace><Key.backspace><Key.backspace><Key.backspace>
Screenshot: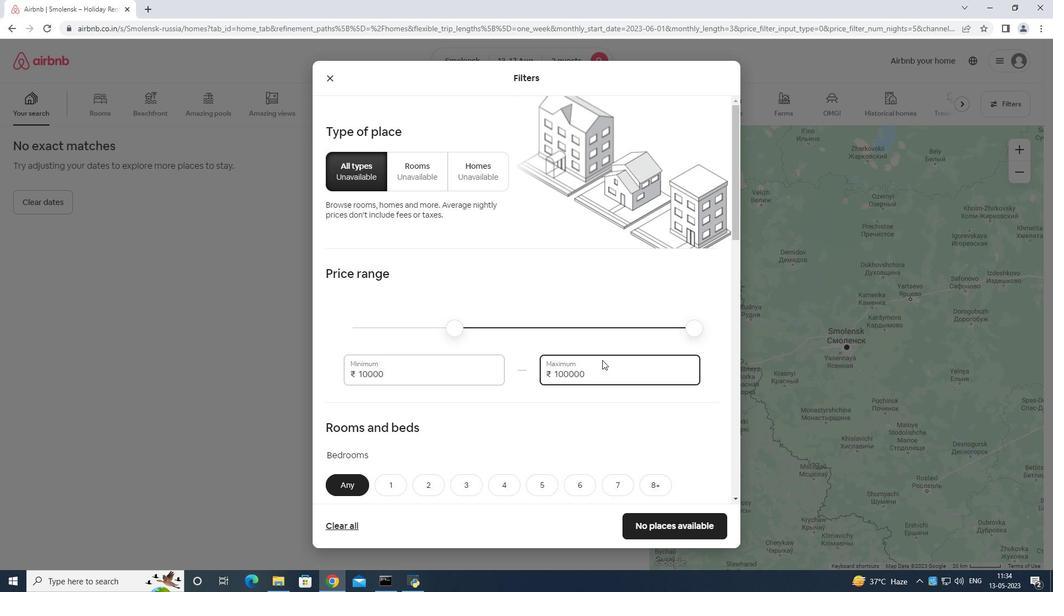 
Action: Mouse moved to (601, 359)
Screenshot: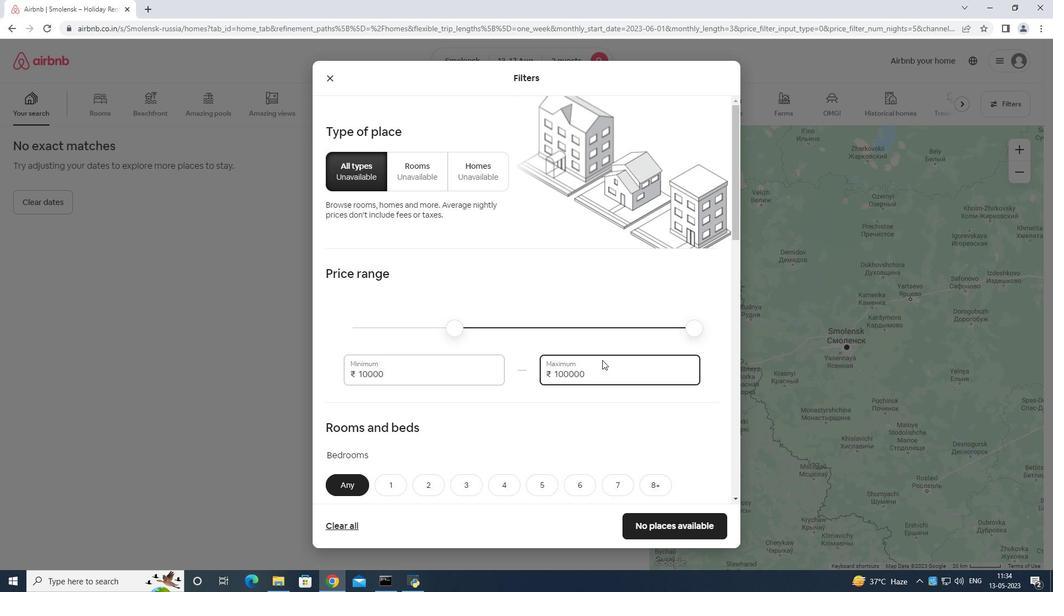 
Action: Key pressed <Key.backspace><Key.backspace>
Screenshot: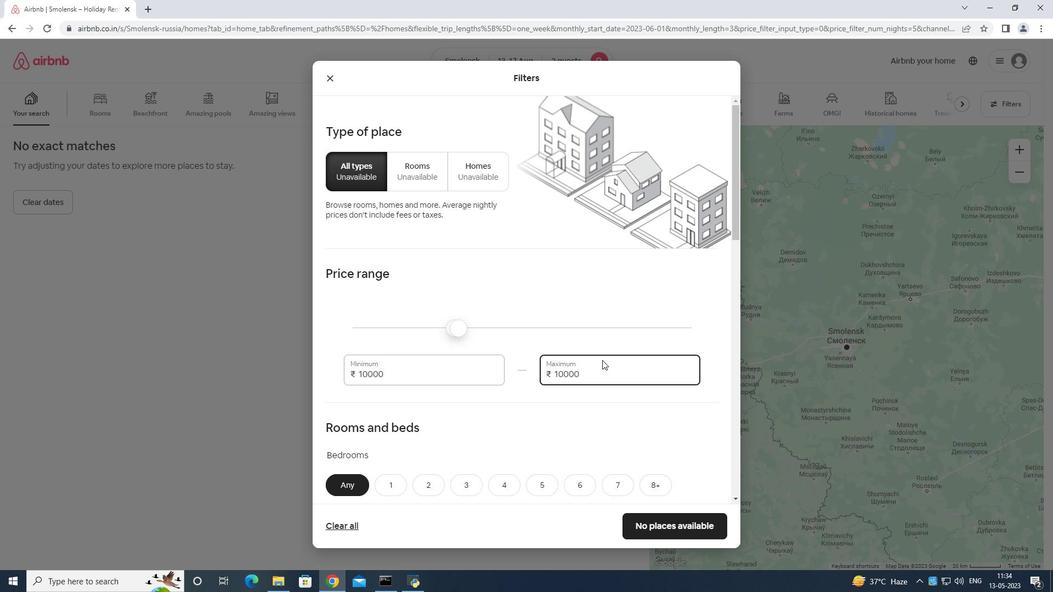 
Action: Mouse moved to (601, 359)
Screenshot: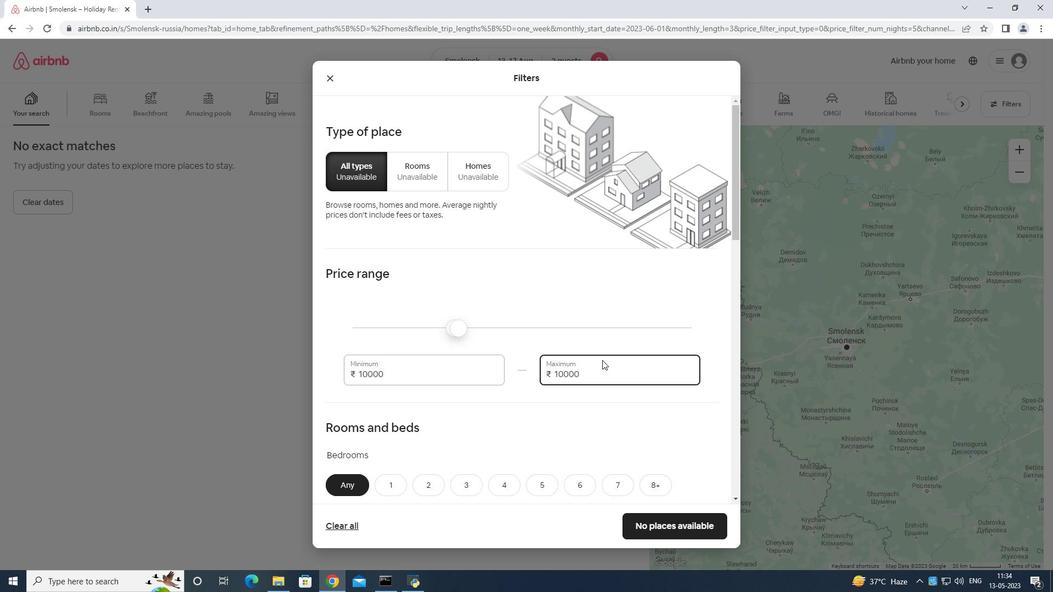 
Action: Key pressed <Key.backspace><Key.backspace>
Screenshot: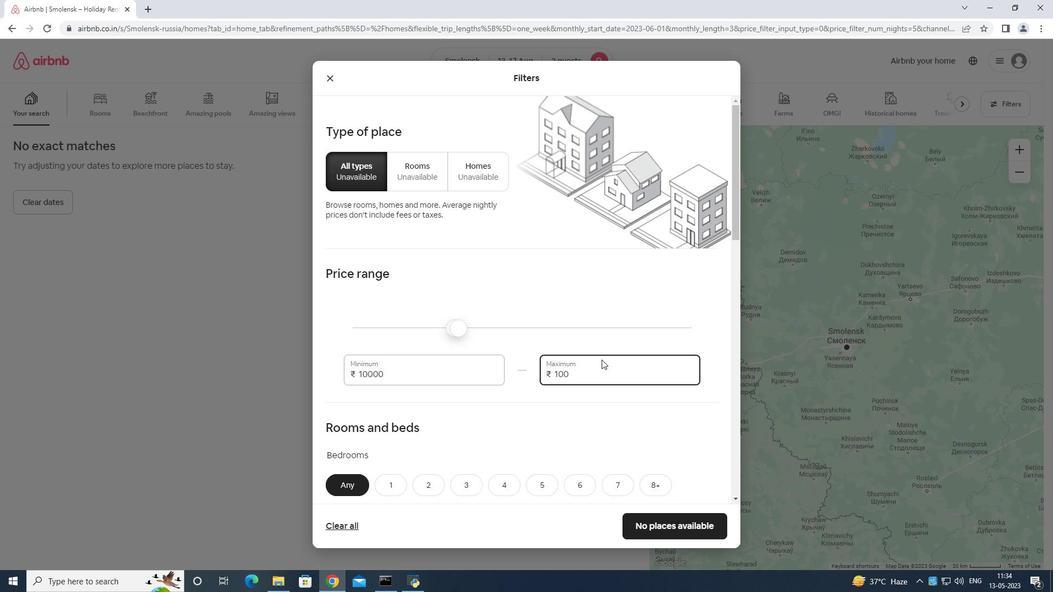 
Action: Mouse moved to (600, 359)
Screenshot: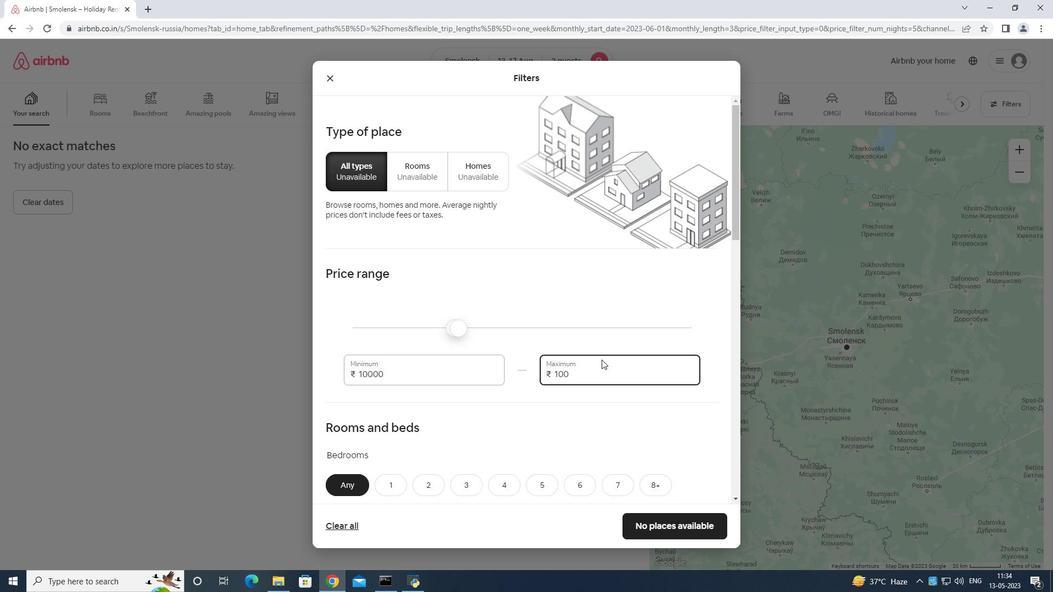 
Action: Key pressed <Key.backspace>
Screenshot: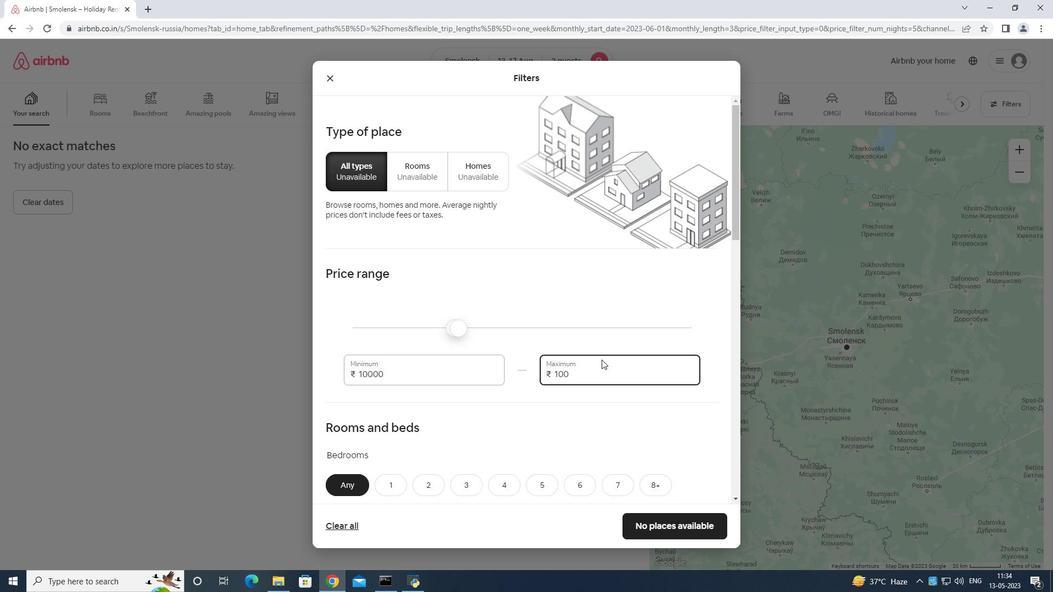 
Action: Mouse moved to (600, 359)
Screenshot: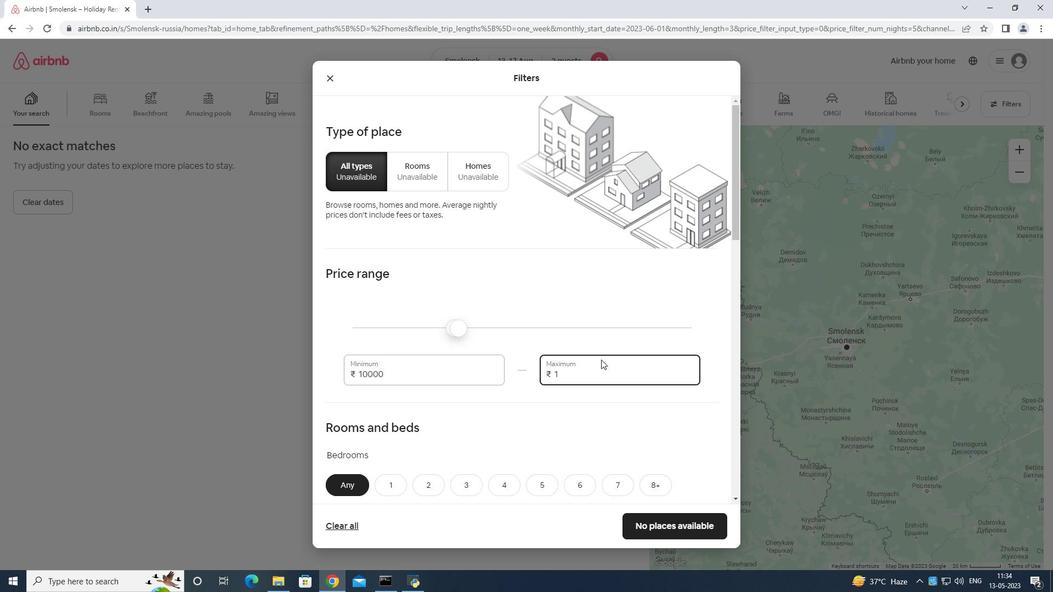 
Action: Key pressed <Key.backspace>
Screenshot: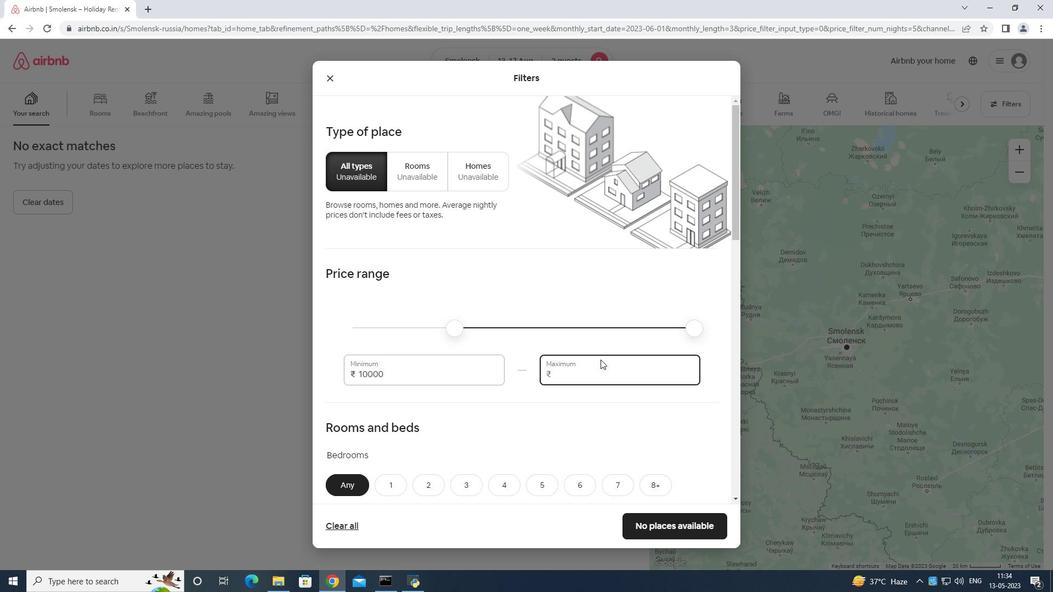 
Action: Mouse moved to (599, 359)
Screenshot: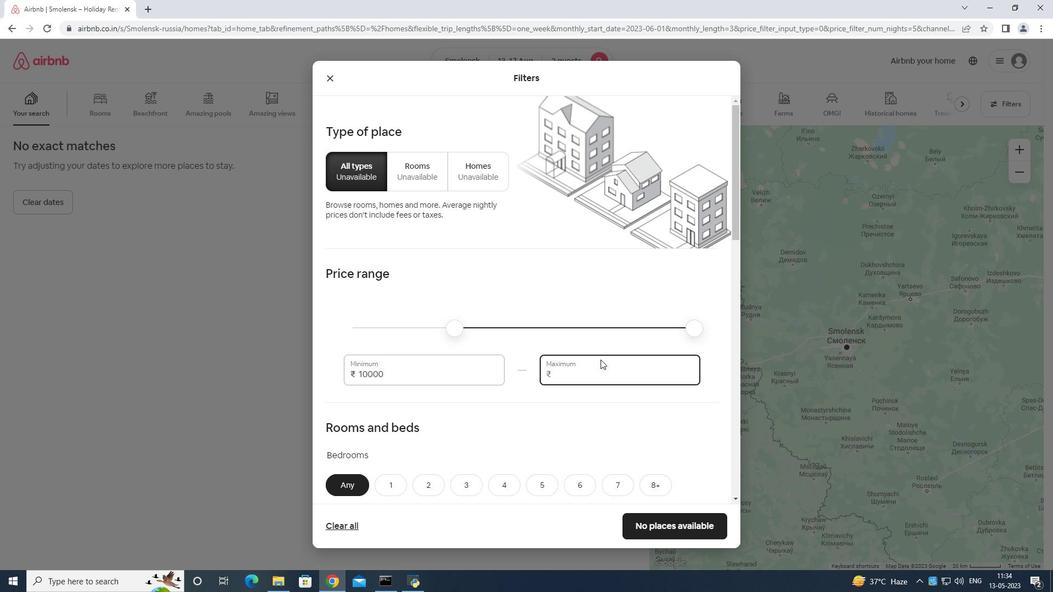 
Action: Key pressed <Key.backspace><Key.backspace>
Screenshot: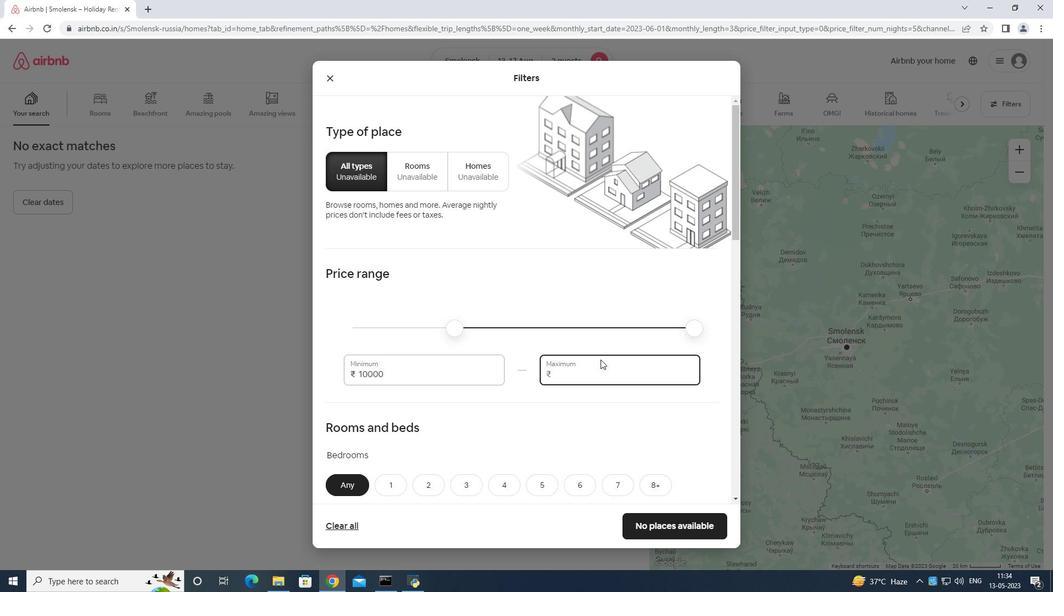 
Action: Mouse moved to (599, 359)
Screenshot: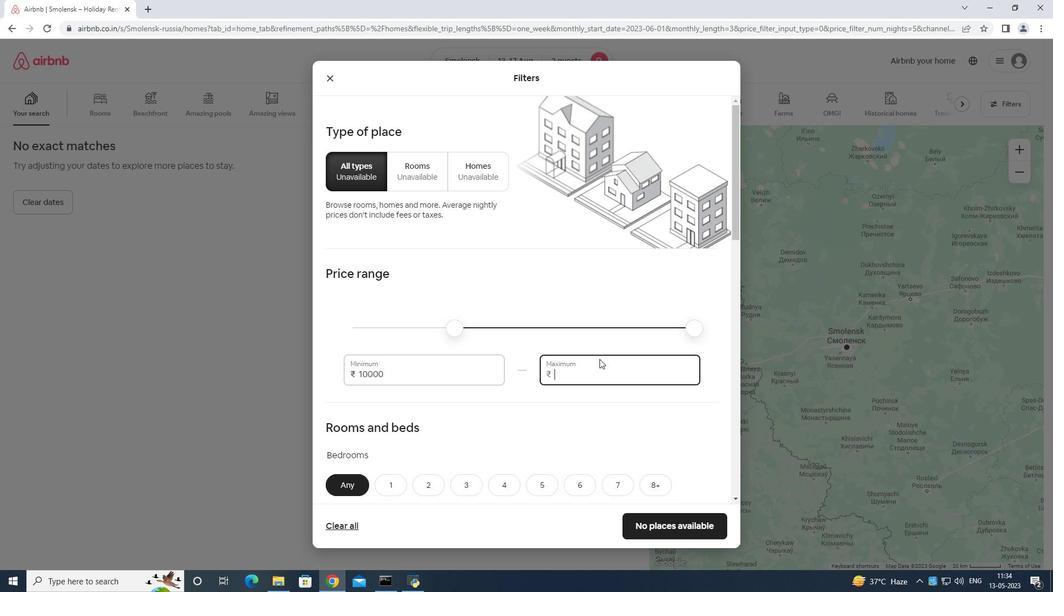 
Action: Key pressed 1
Screenshot: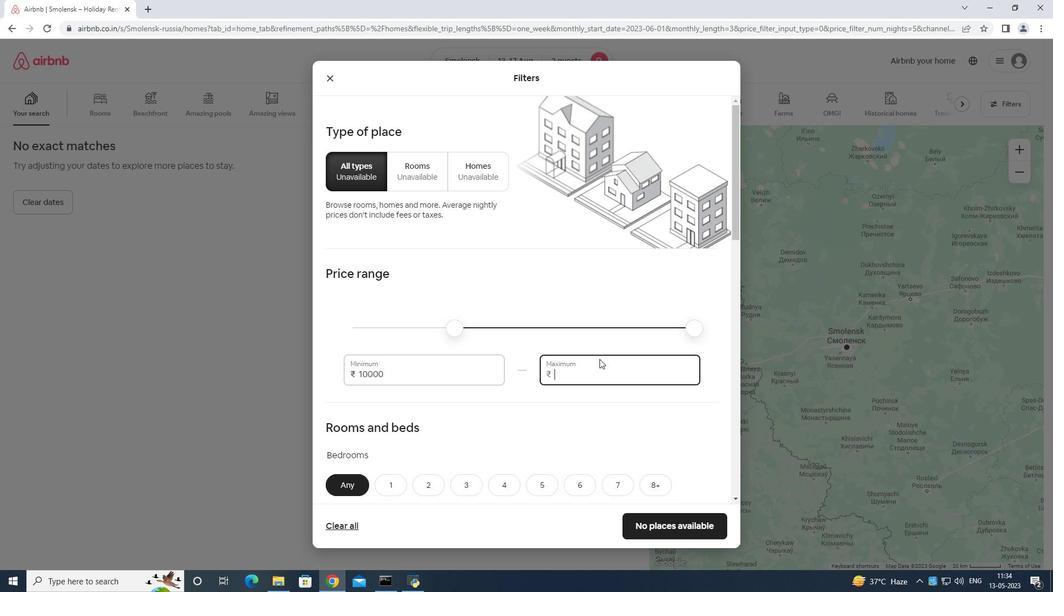 
Action: Mouse moved to (599, 358)
Screenshot: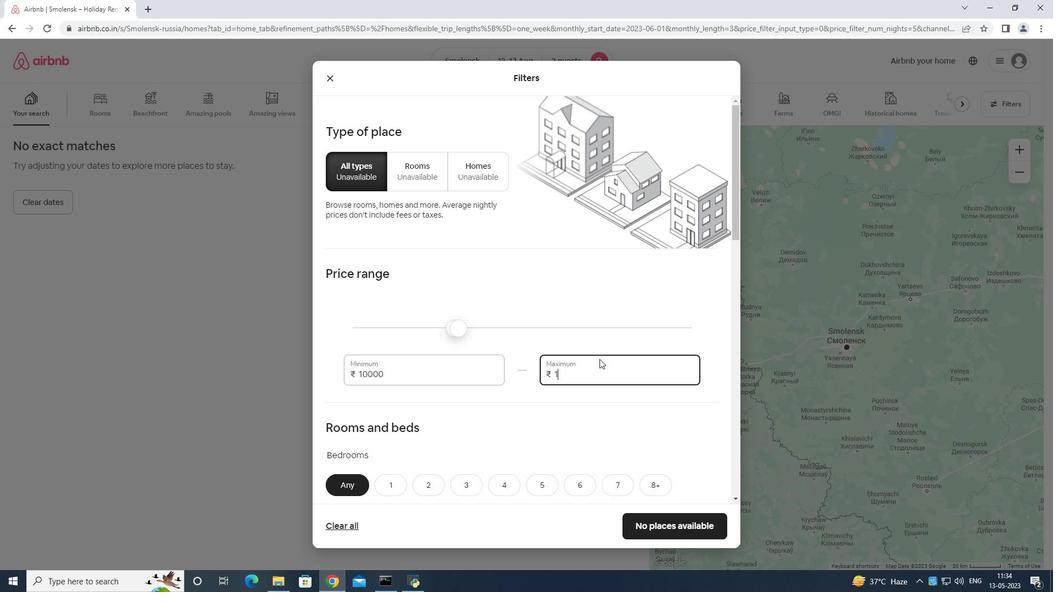 
Action: Key pressed 6
Screenshot: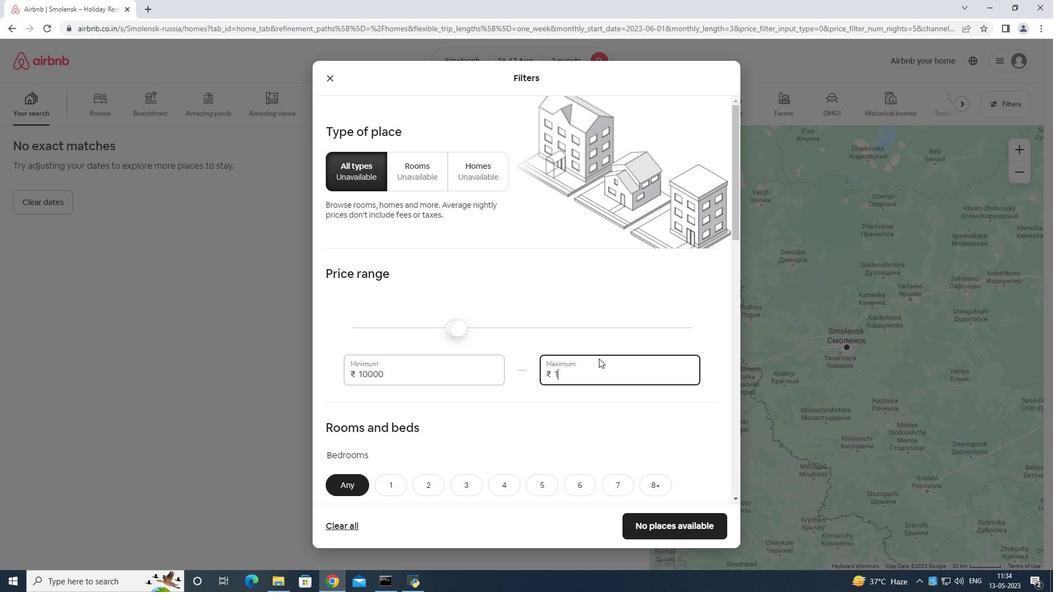 
Action: Mouse moved to (599, 358)
Screenshot: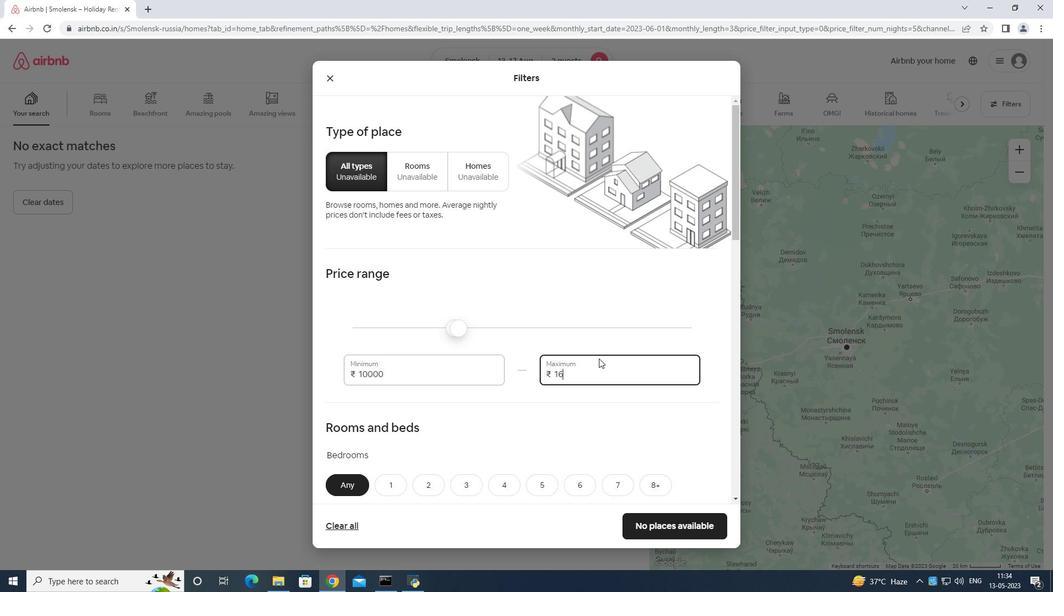 
Action: Key pressed 0
Screenshot: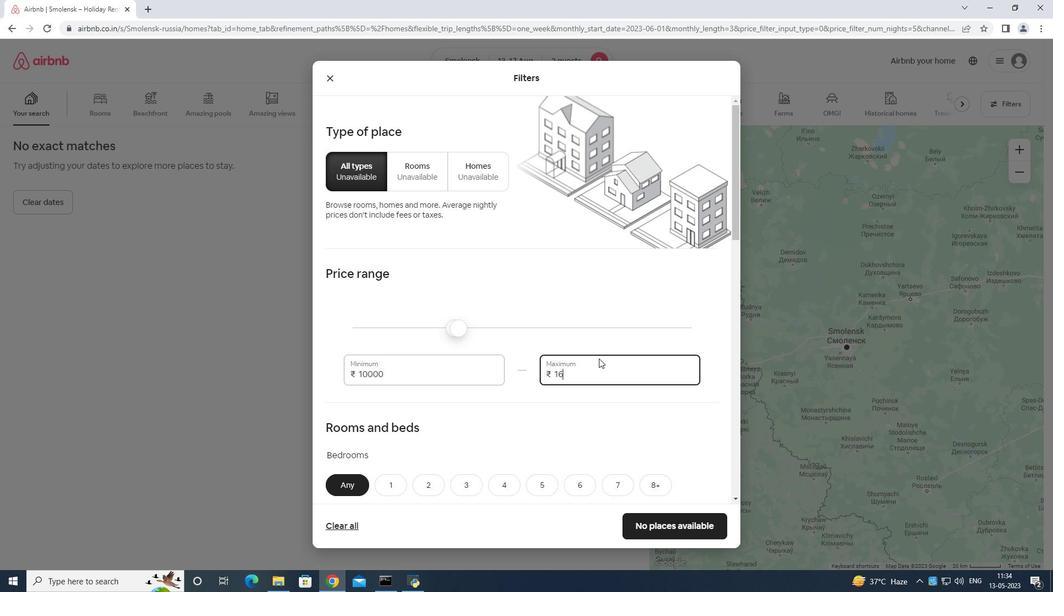 
Action: Mouse moved to (598, 358)
Screenshot: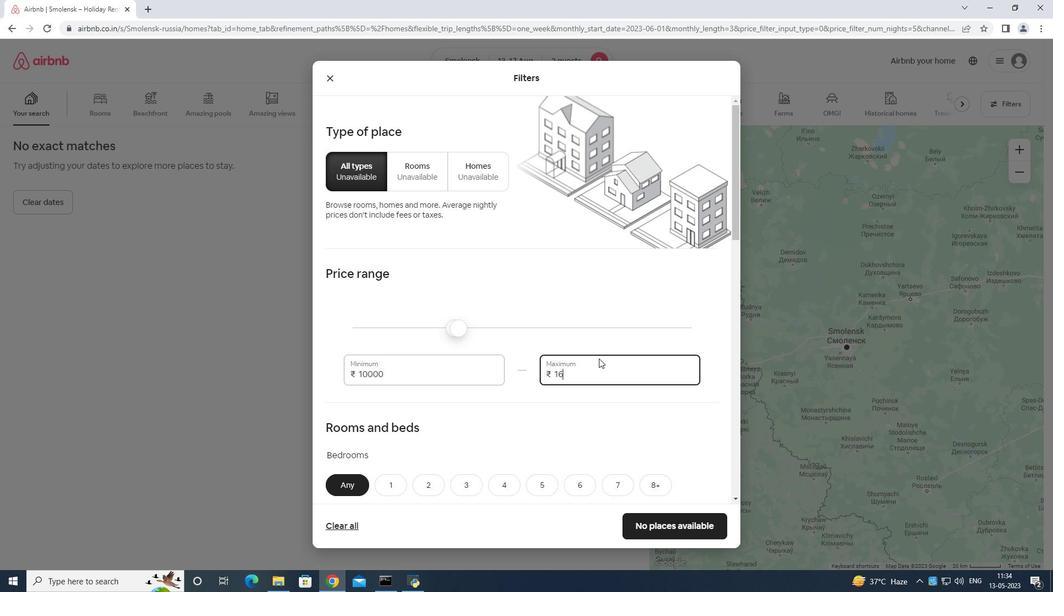 
Action: Key pressed 00
Screenshot: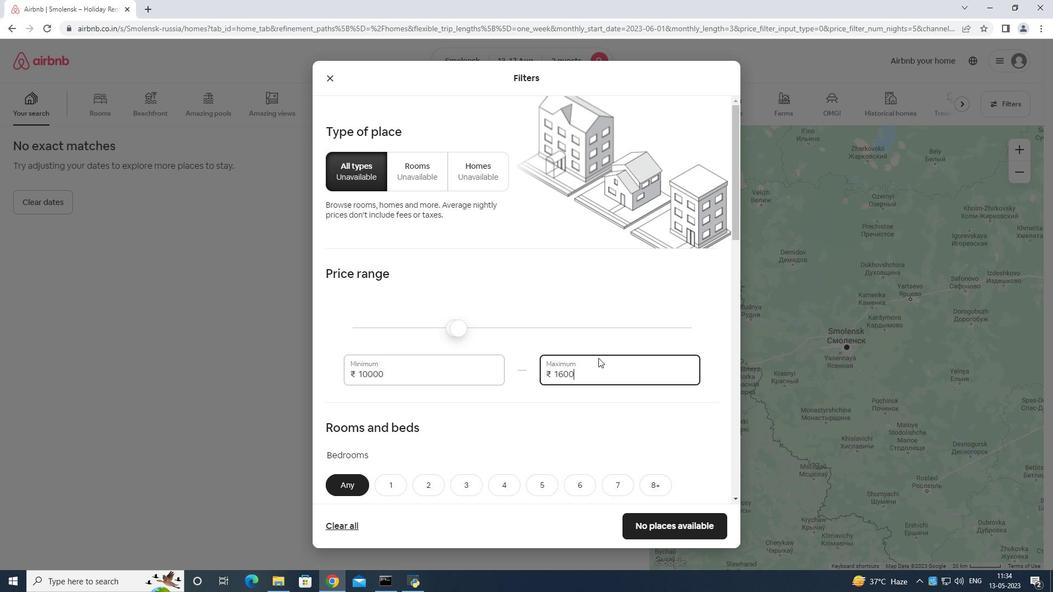 
Action: Mouse moved to (600, 352)
Screenshot: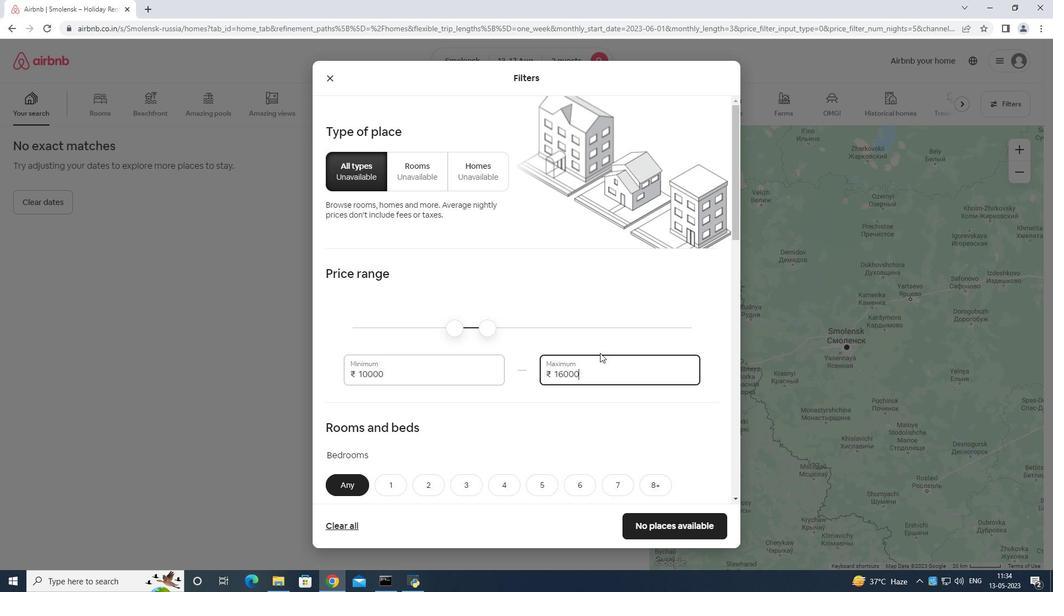 
Action: Mouse scrolled (600, 351) with delta (0, 0)
Screenshot: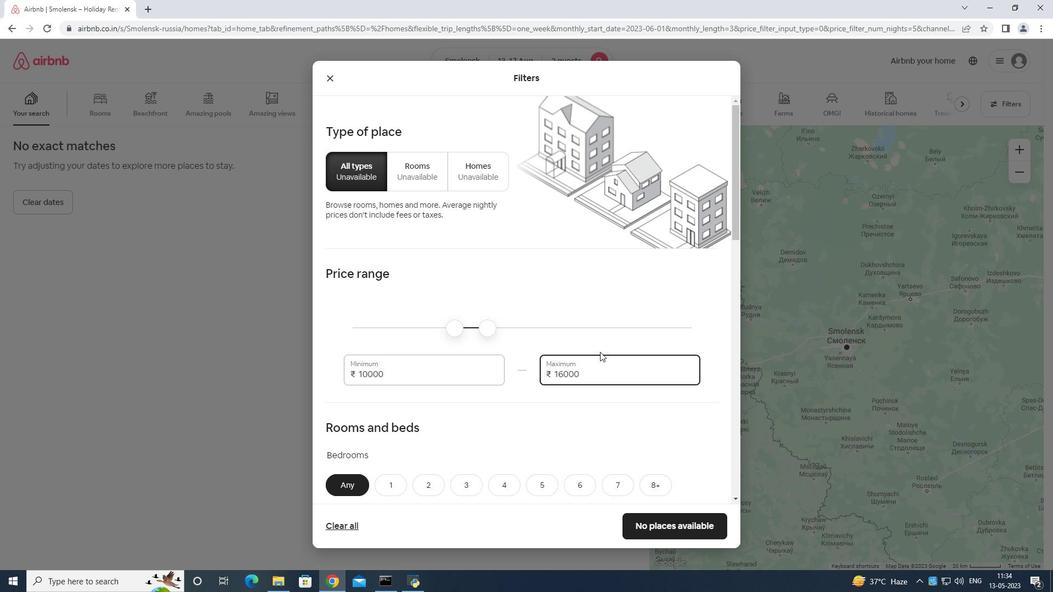 
Action: Mouse scrolled (600, 351) with delta (0, 0)
Screenshot: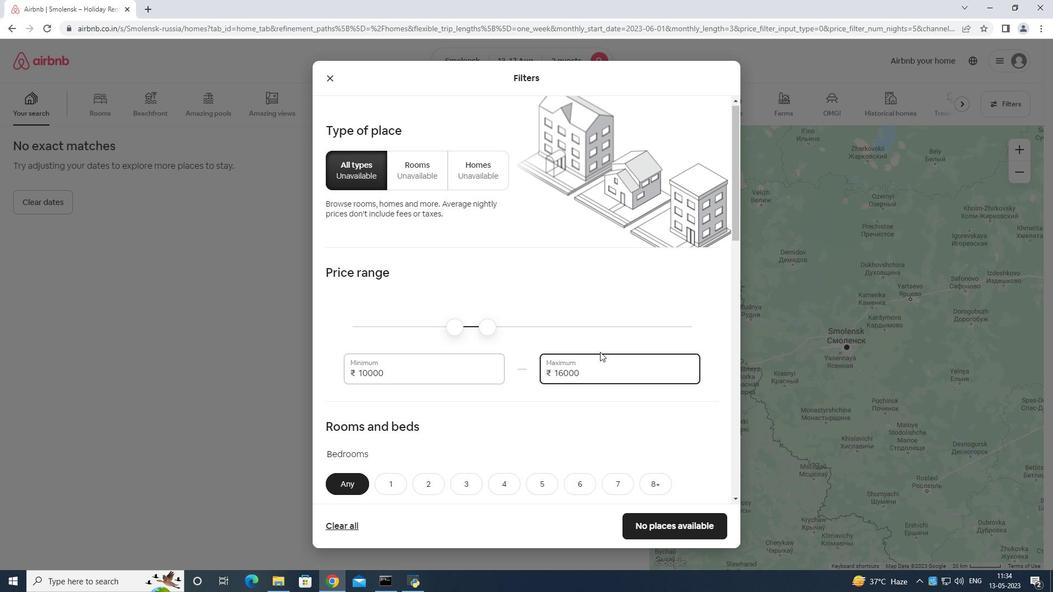 
Action: Mouse moved to (600, 352)
Screenshot: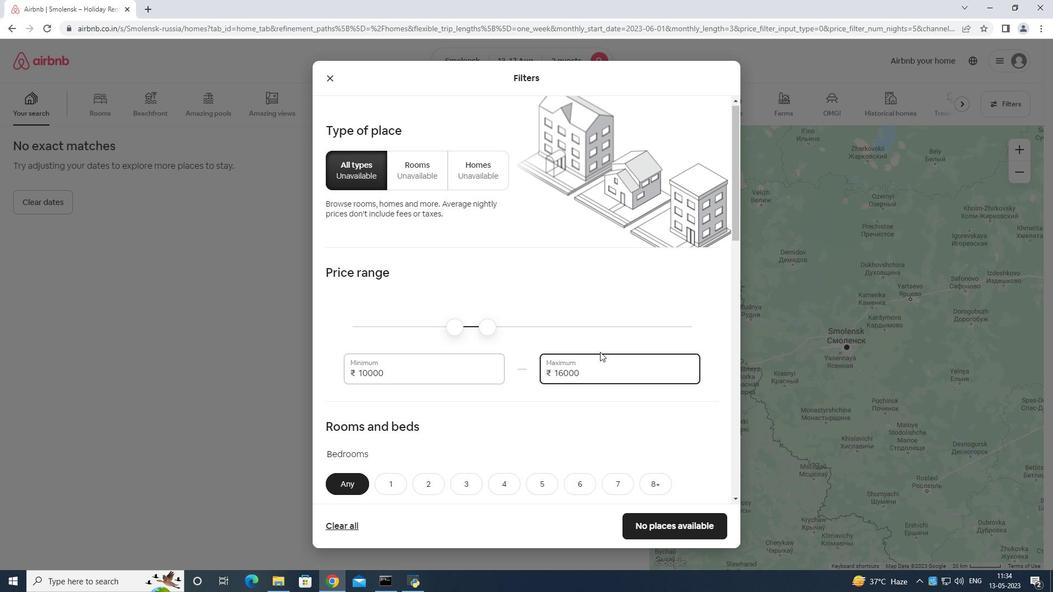 
Action: Mouse scrolled (600, 351) with delta (0, 0)
Screenshot: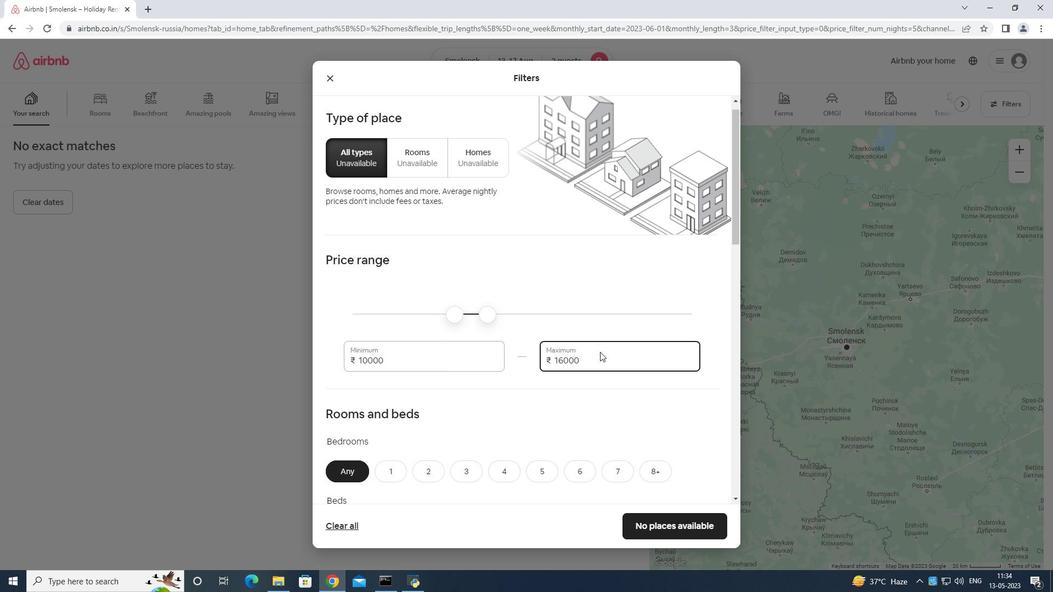 
Action: Mouse scrolled (600, 351) with delta (0, 0)
Screenshot: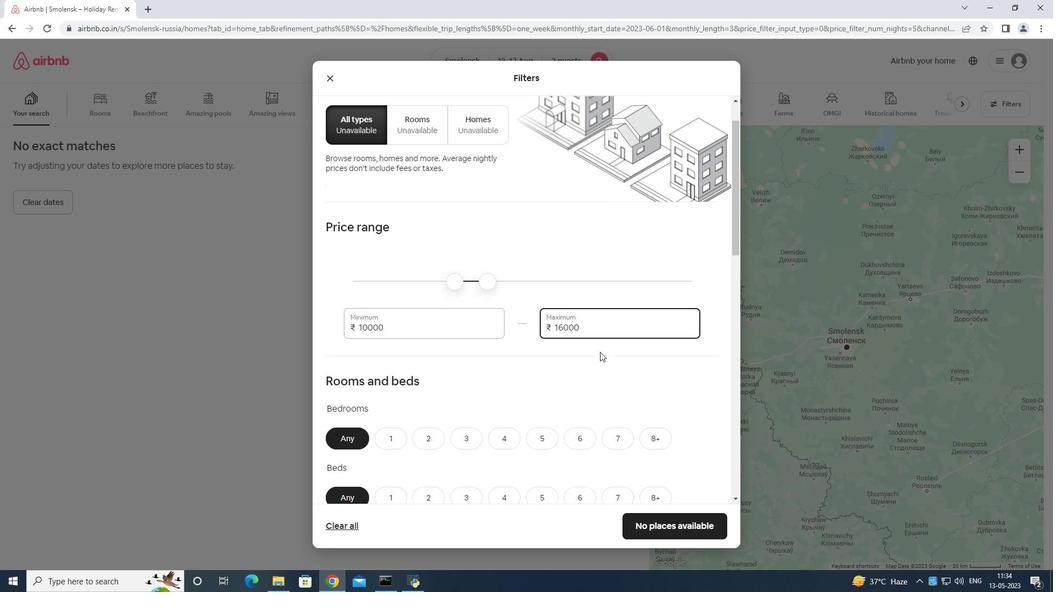 
Action: Mouse moved to (425, 264)
Screenshot: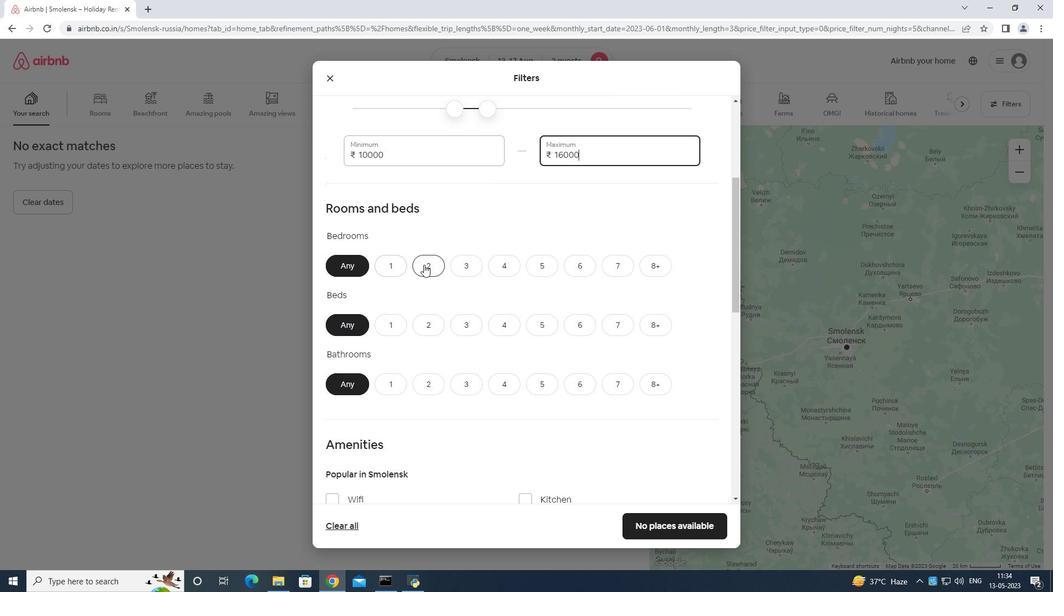 
Action: Mouse pressed left at (425, 264)
Screenshot: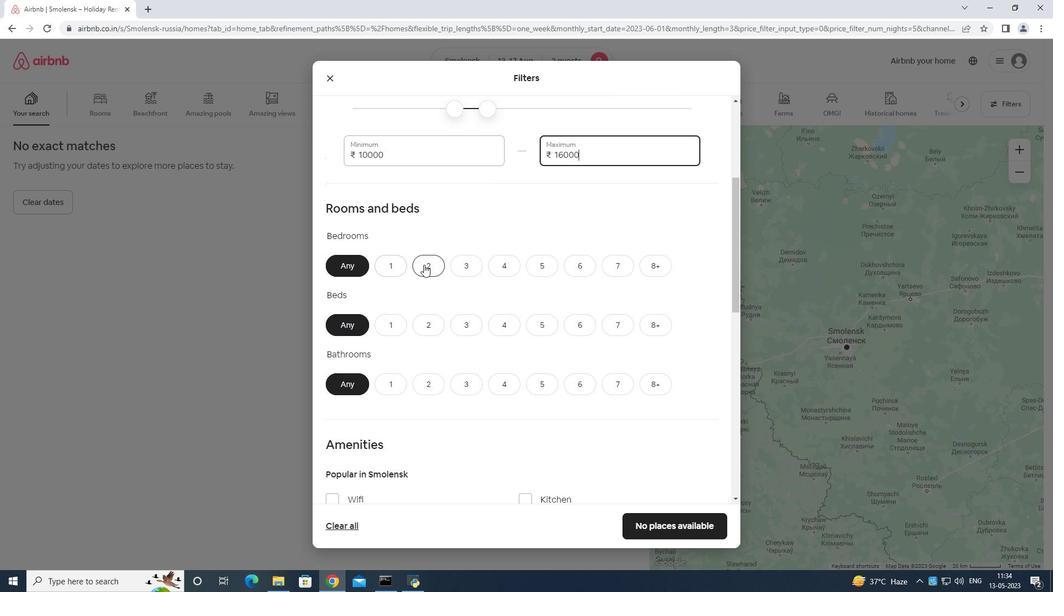 
Action: Mouse moved to (431, 319)
Screenshot: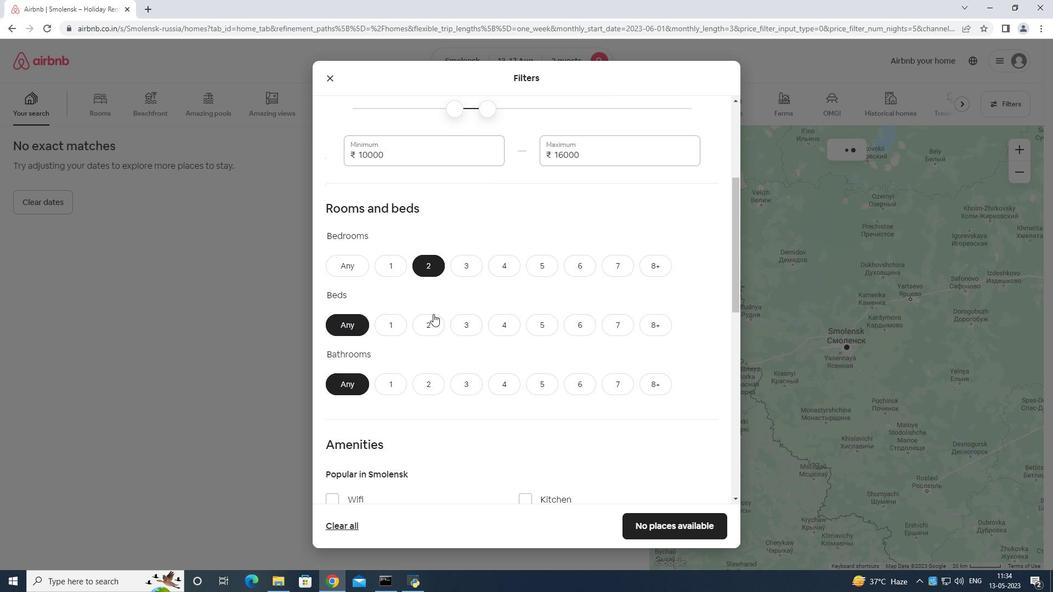 
Action: Mouse pressed left at (431, 319)
Screenshot: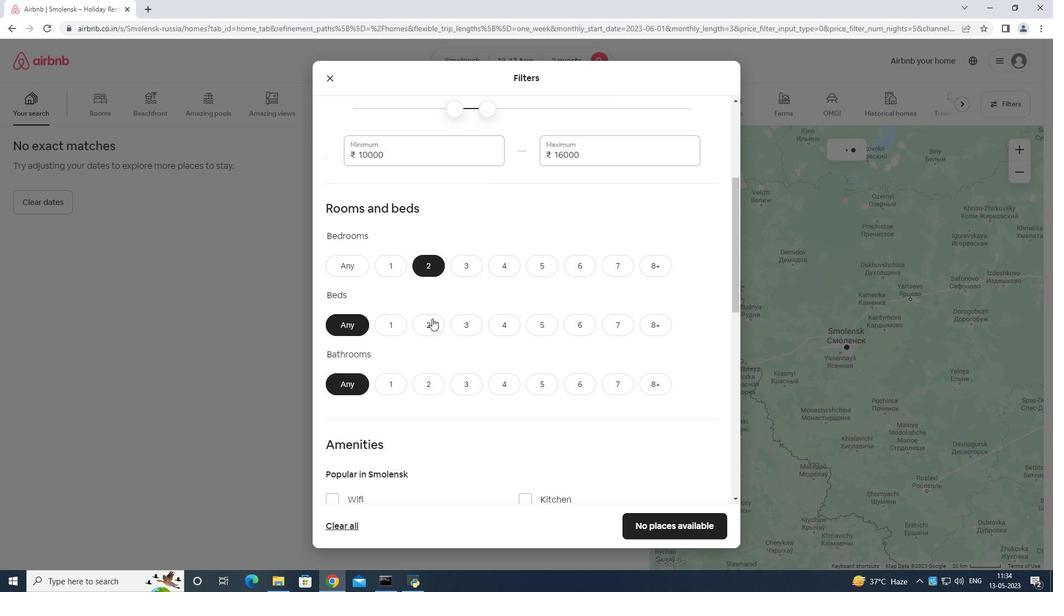 
Action: Mouse moved to (390, 379)
Screenshot: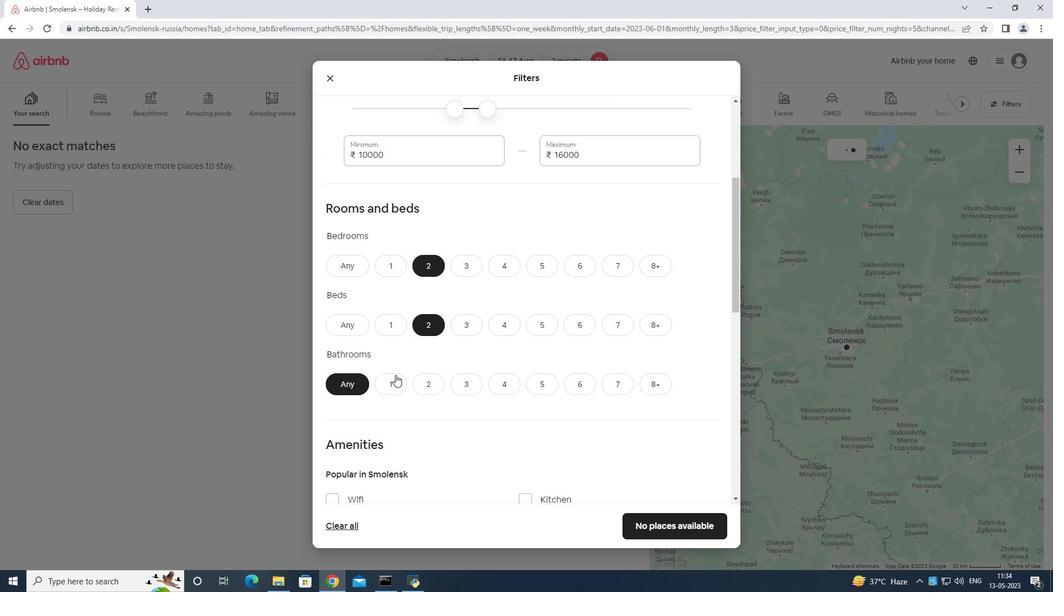 
Action: Mouse pressed left at (390, 379)
Screenshot: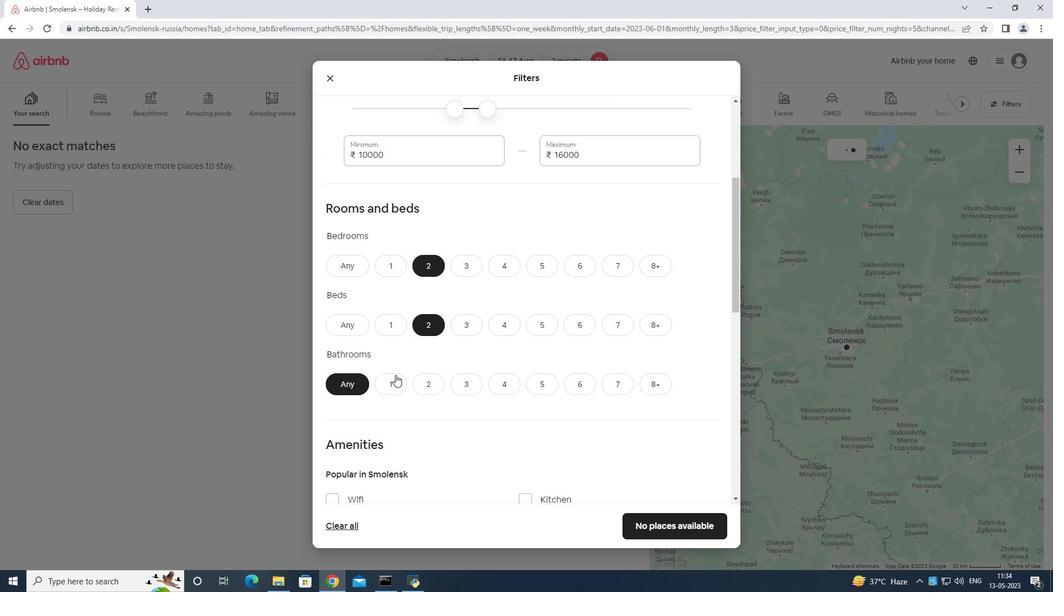 
Action: Mouse moved to (450, 335)
Screenshot: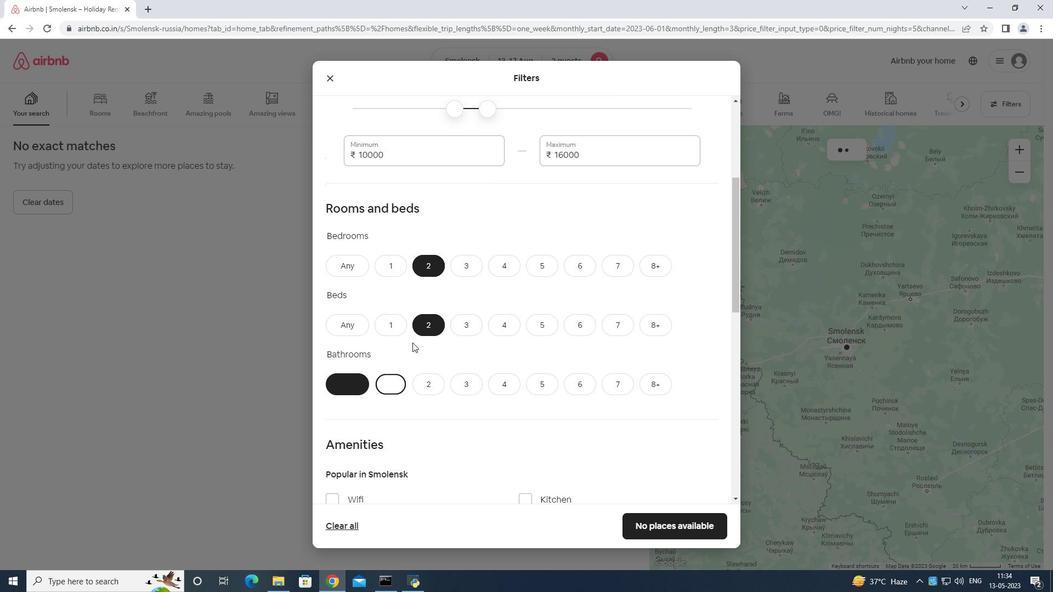 
Action: Mouse scrolled (450, 335) with delta (0, 0)
Screenshot: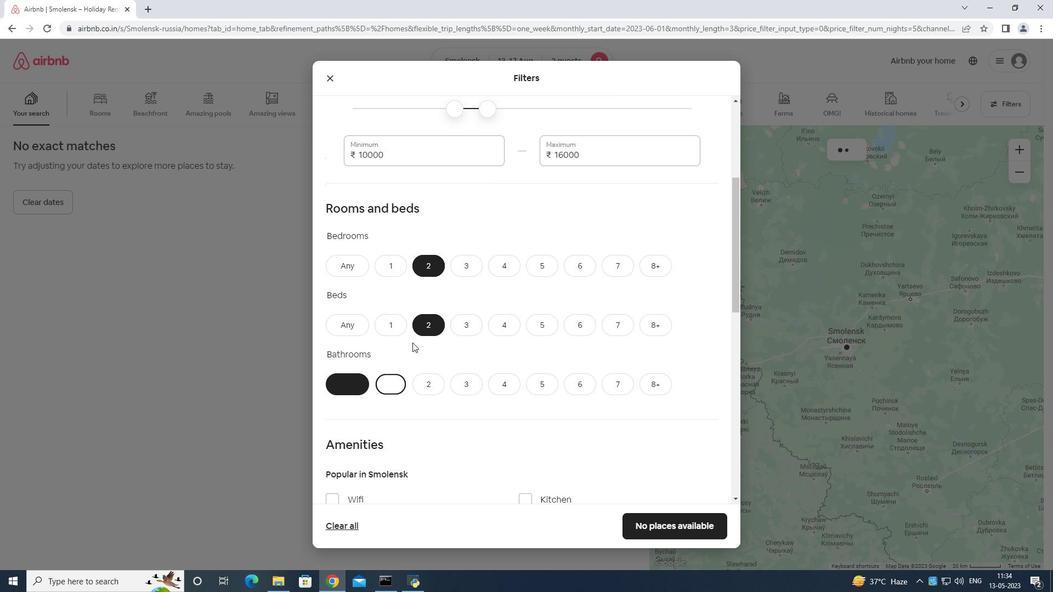 
Action: Mouse moved to (471, 330)
Screenshot: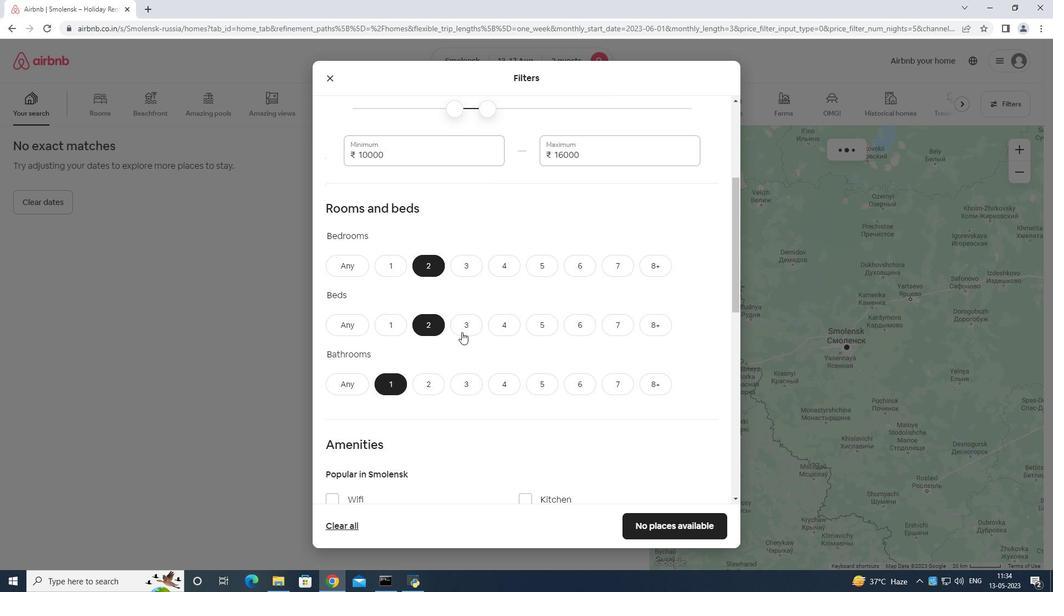 
Action: Mouse scrolled (471, 329) with delta (0, 0)
Screenshot: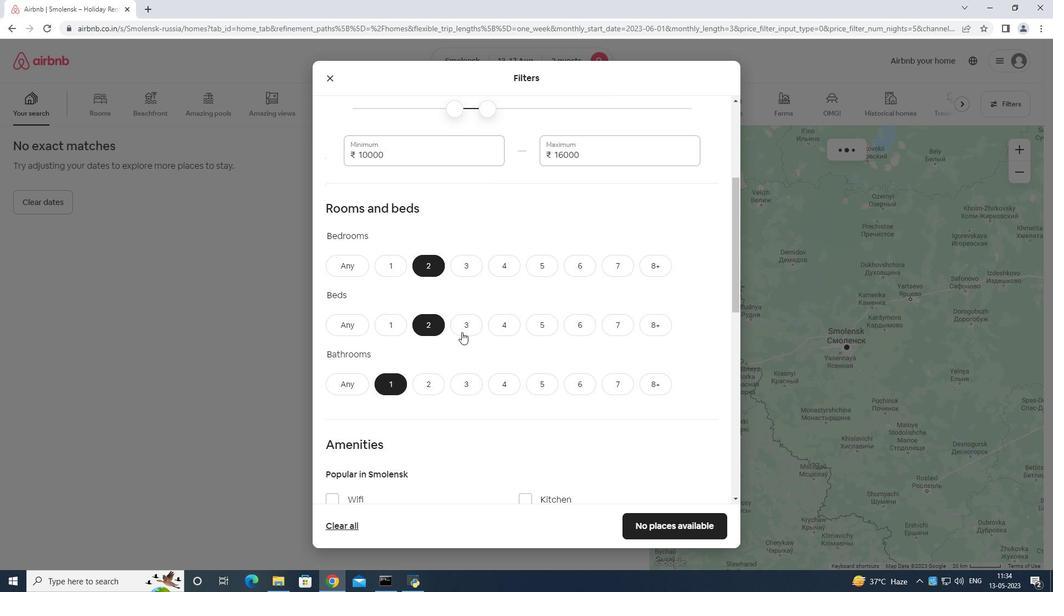 
Action: Mouse moved to (479, 329)
Screenshot: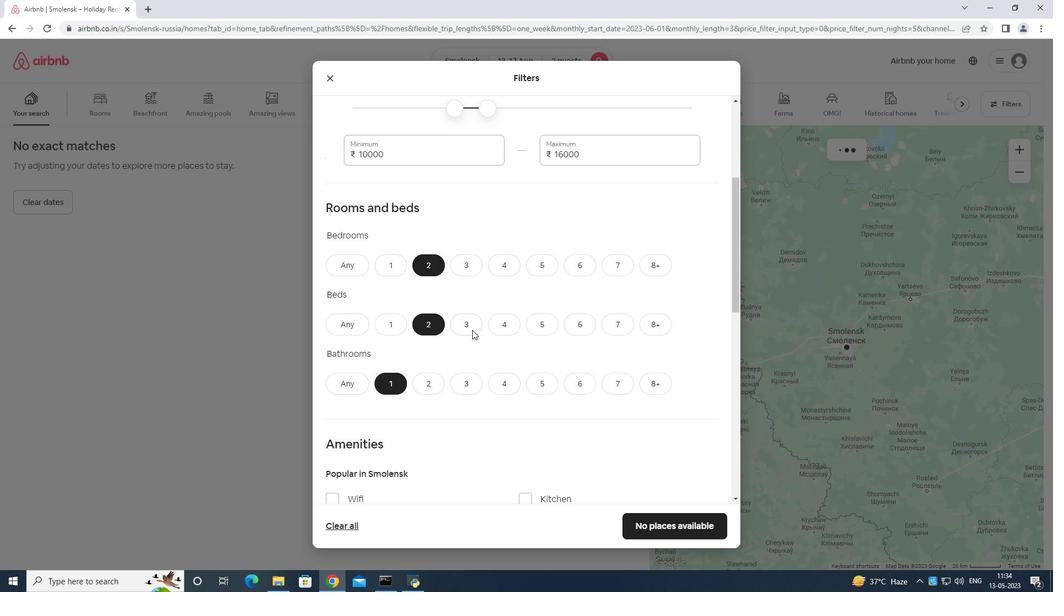 
Action: Mouse scrolled (479, 328) with delta (0, 0)
Screenshot: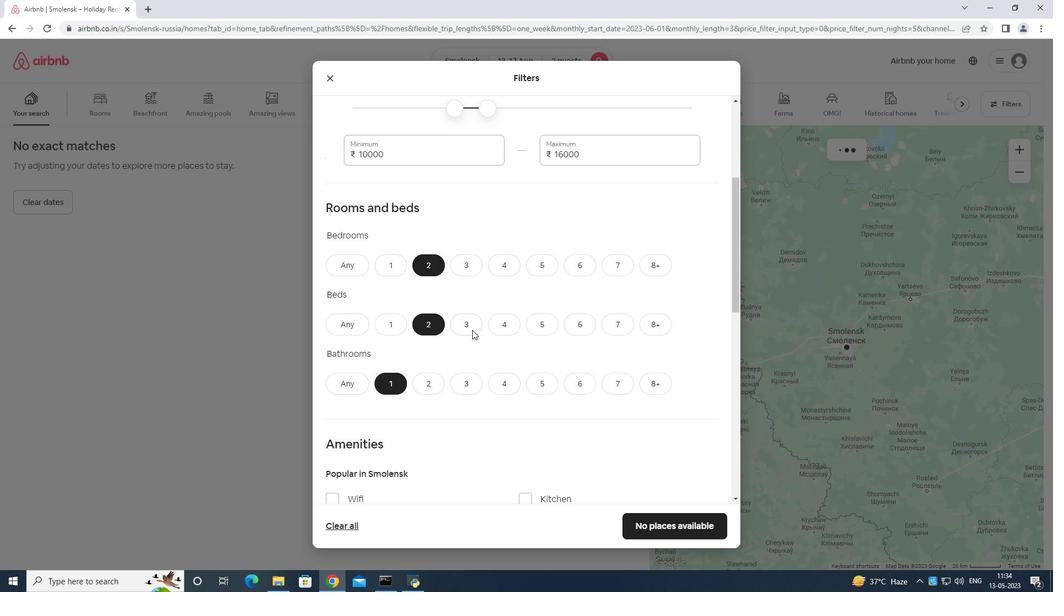 
Action: Mouse moved to (482, 327)
Screenshot: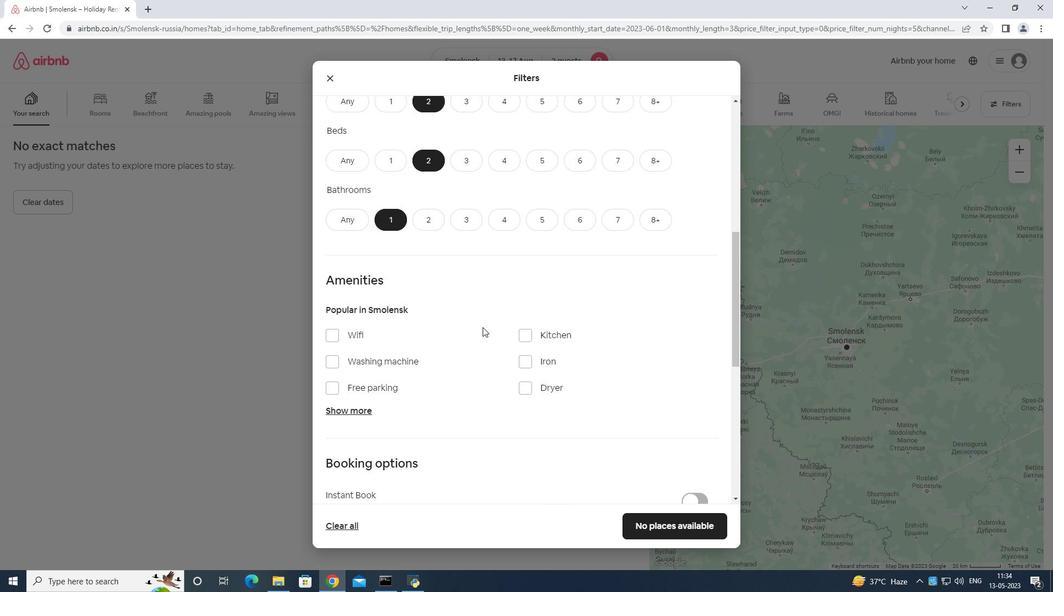 
Action: Mouse scrolled (482, 327) with delta (0, 0)
Screenshot: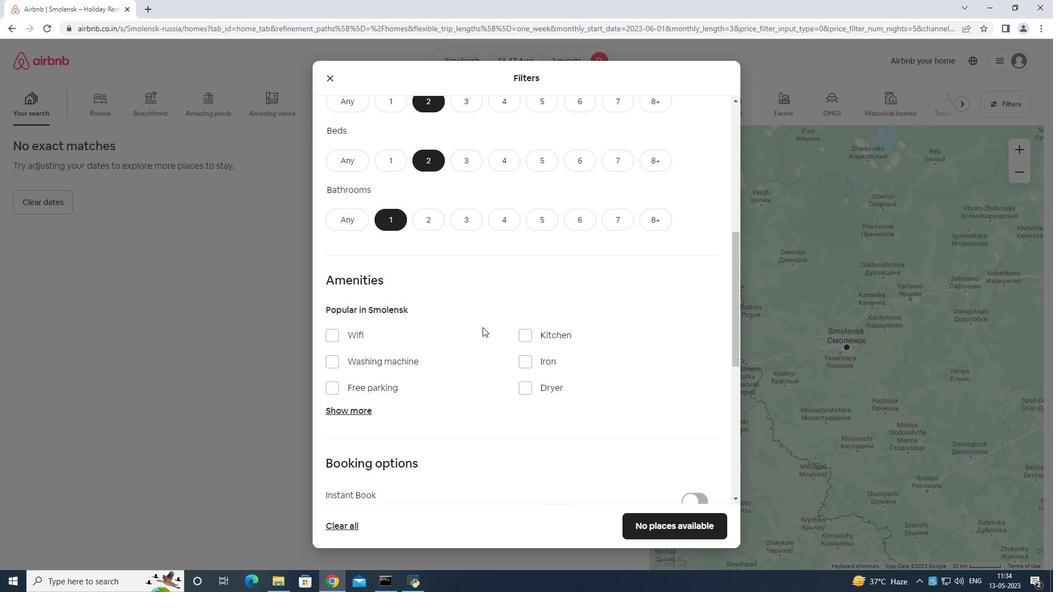 
Action: Mouse moved to (487, 289)
Screenshot: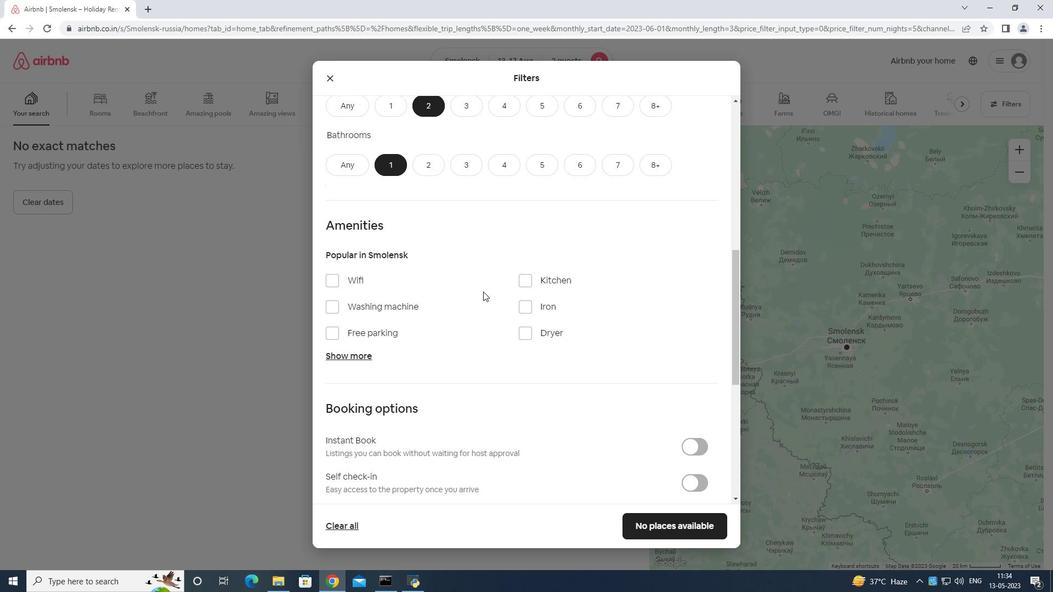 
Action: Mouse scrolled (487, 288) with delta (0, 0)
Screenshot: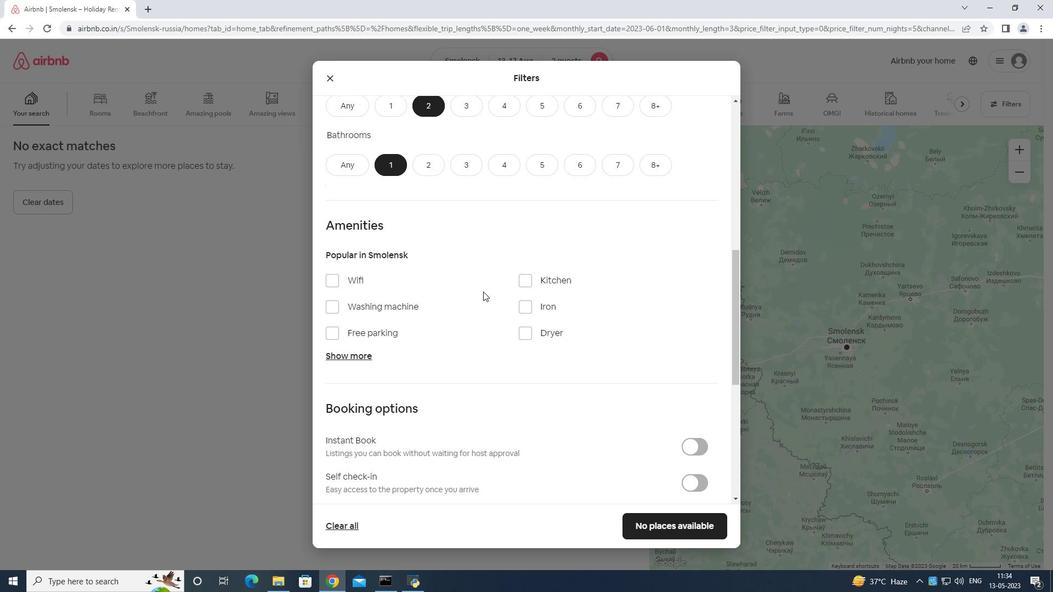 
Action: Mouse moved to (488, 289)
Screenshot: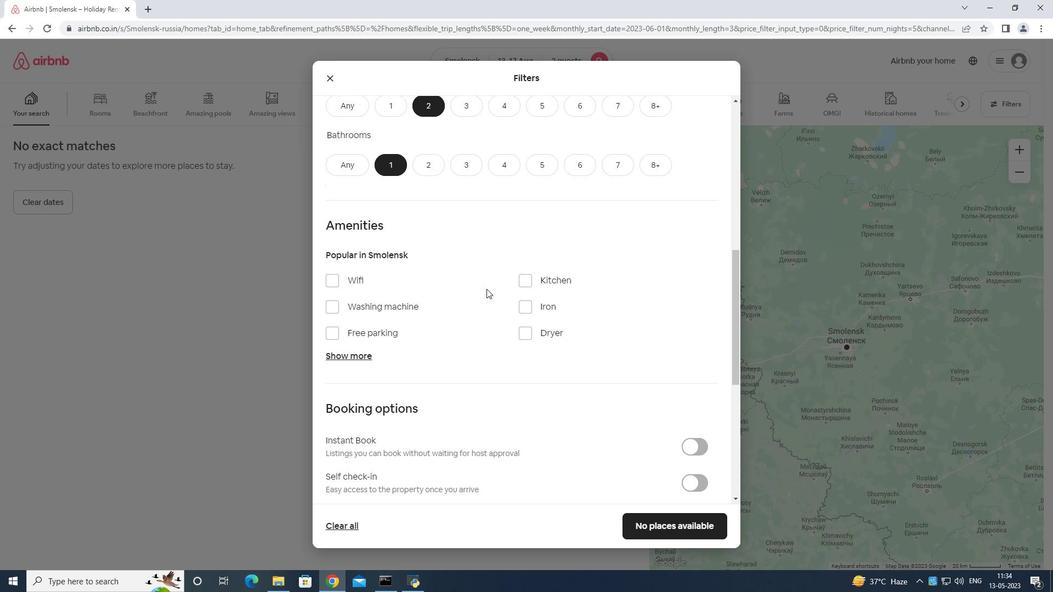 
Action: Mouse scrolled (488, 288) with delta (0, 0)
Screenshot: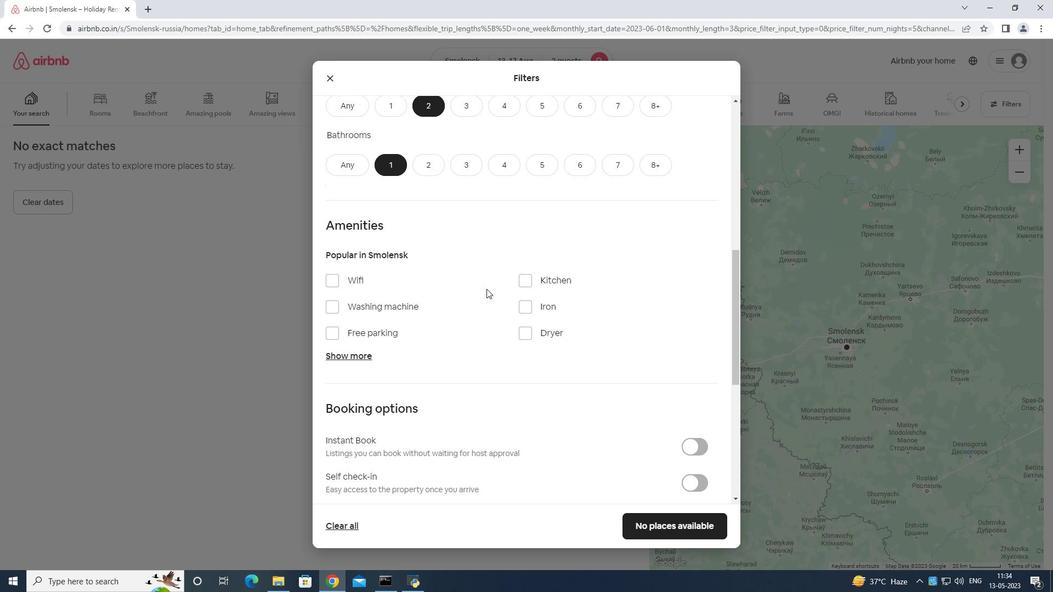 
Action: Mouse moved to (493, 285)
Screenshot: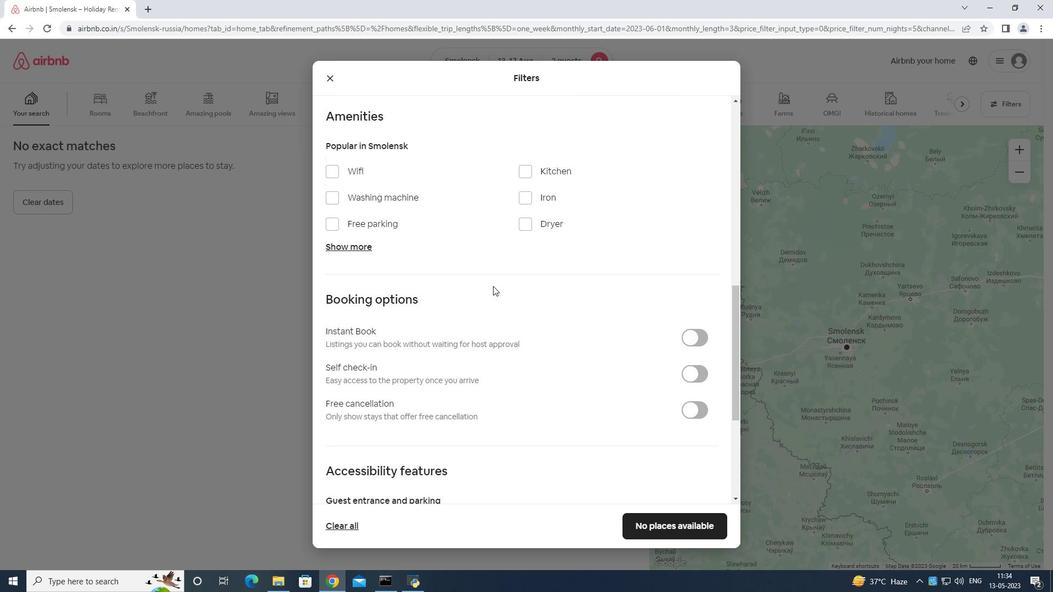 
Action: Mouse scrolled (493, 284) with delta (0, 0)
Screenshot: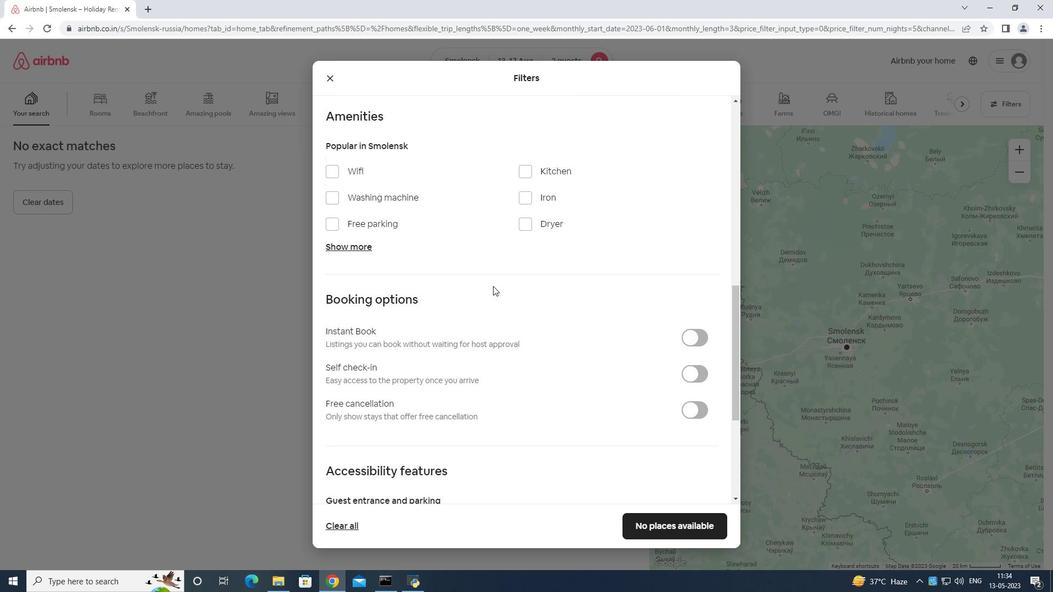 
Action: Mouse moved to (493, 285)
Screenshot: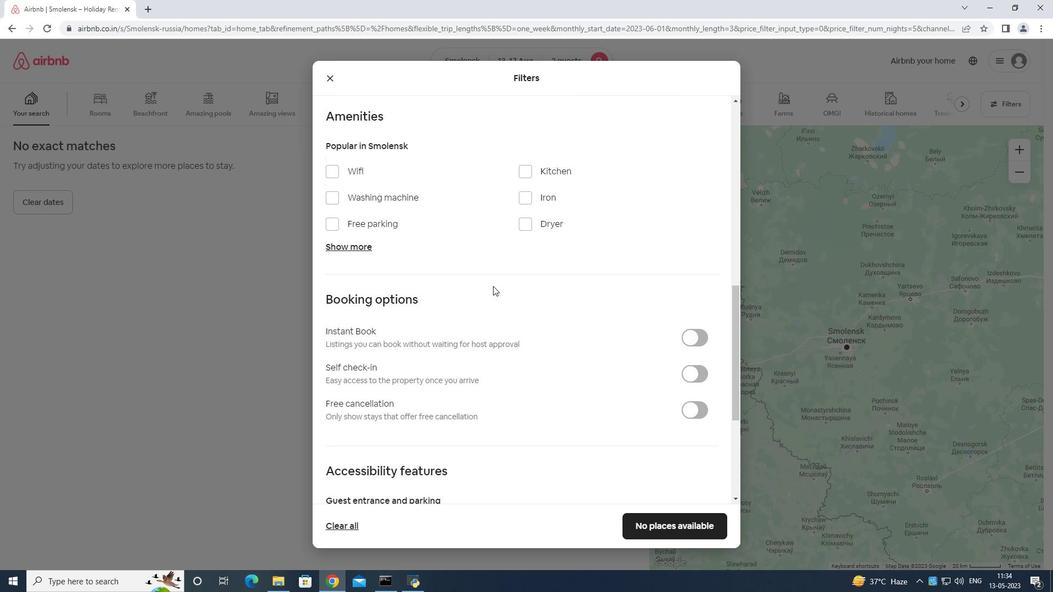 
Action: Mouse scrolled (493, 284) with delta (0, 0)
Screenshot: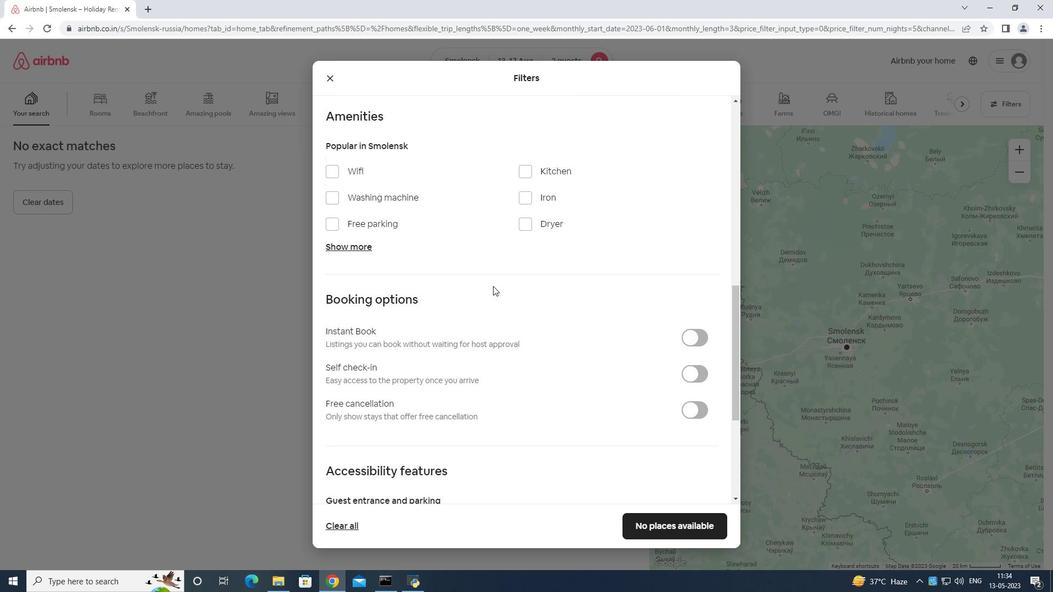 
Action: Mouse moved to (493, 285)
Screenshot: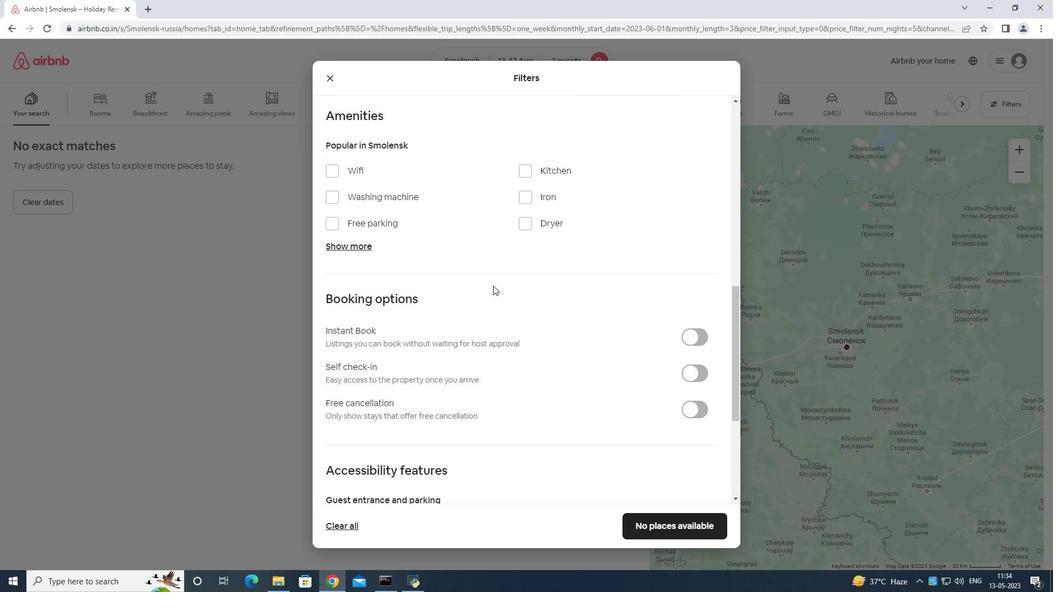 
Action: Mouse scrolled (493, 284) with delta (0, 0)
Screenshot: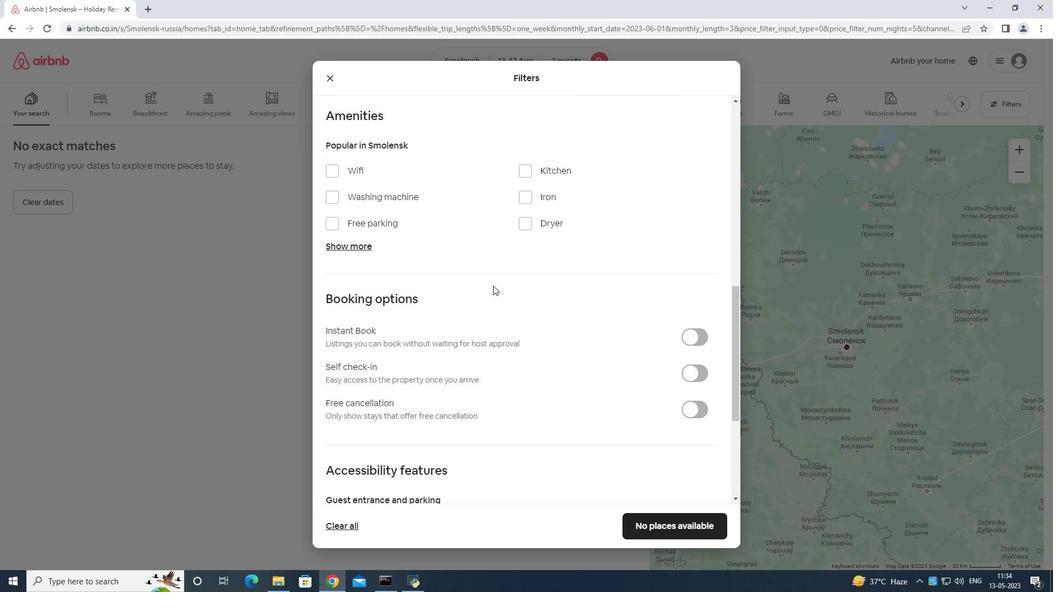 
Action: Mouse moved to (493, 286)
Screenshot: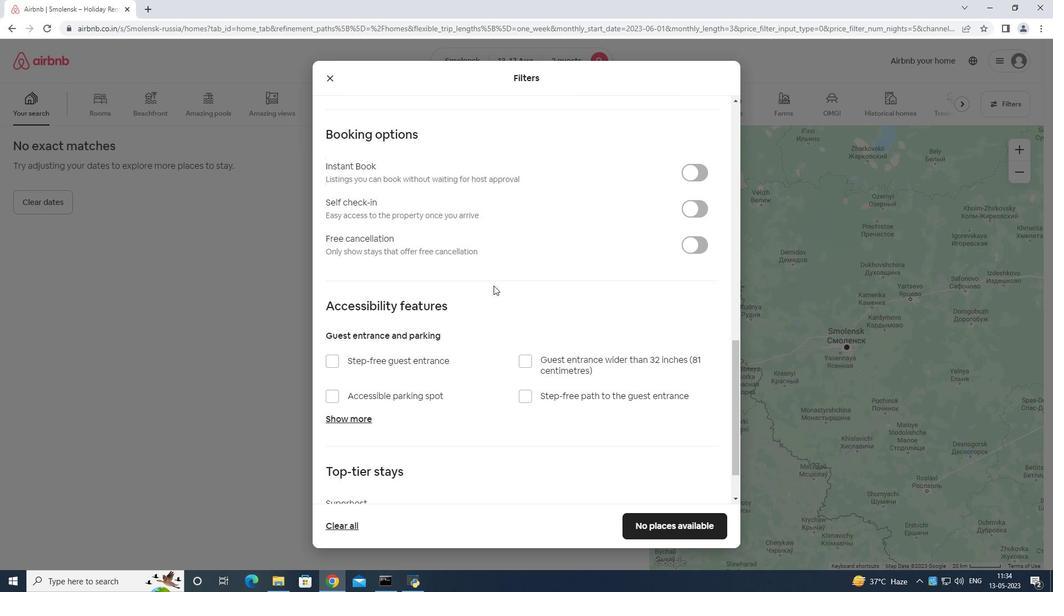 
Action: Mouse scrolled (493, 286) with delta (0, 0)
Screenshot: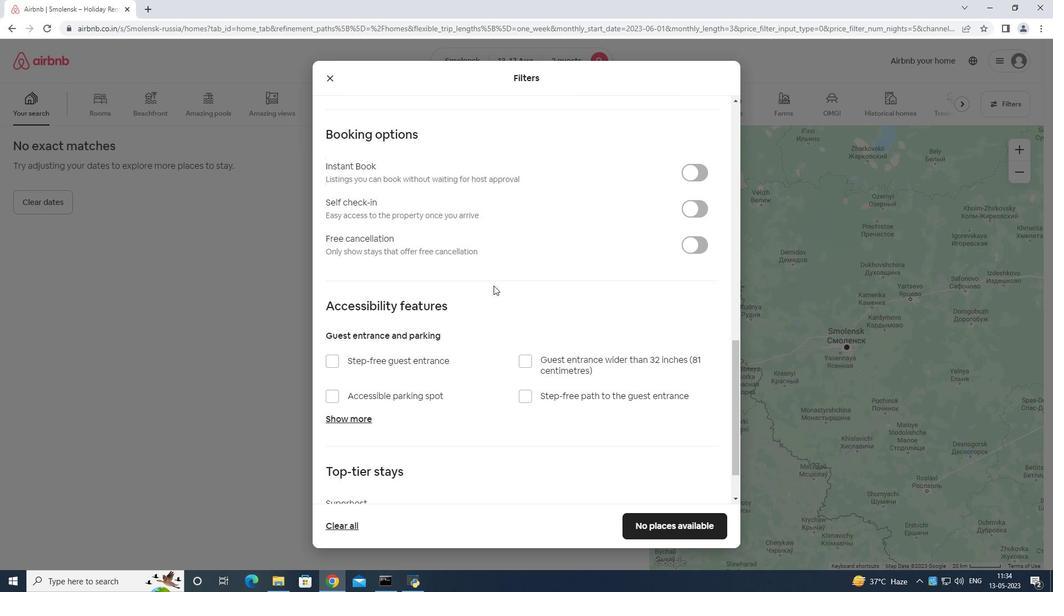 
Action: Mouse moved to (492, 283)
Screenshot: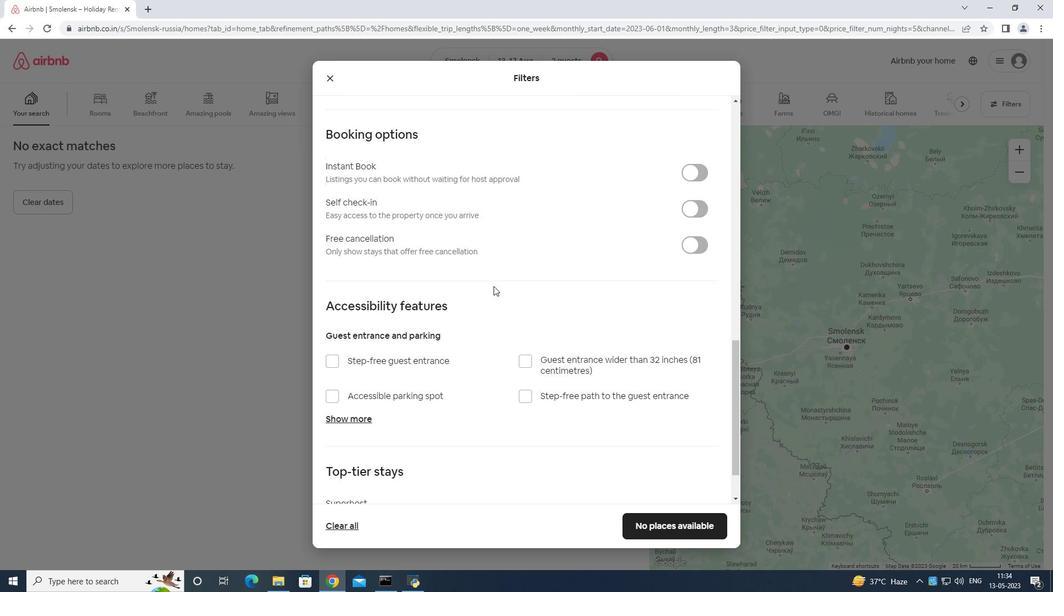 
Action: Mouse scrolled (492, 284) with delta (0, 0)
Screenshot: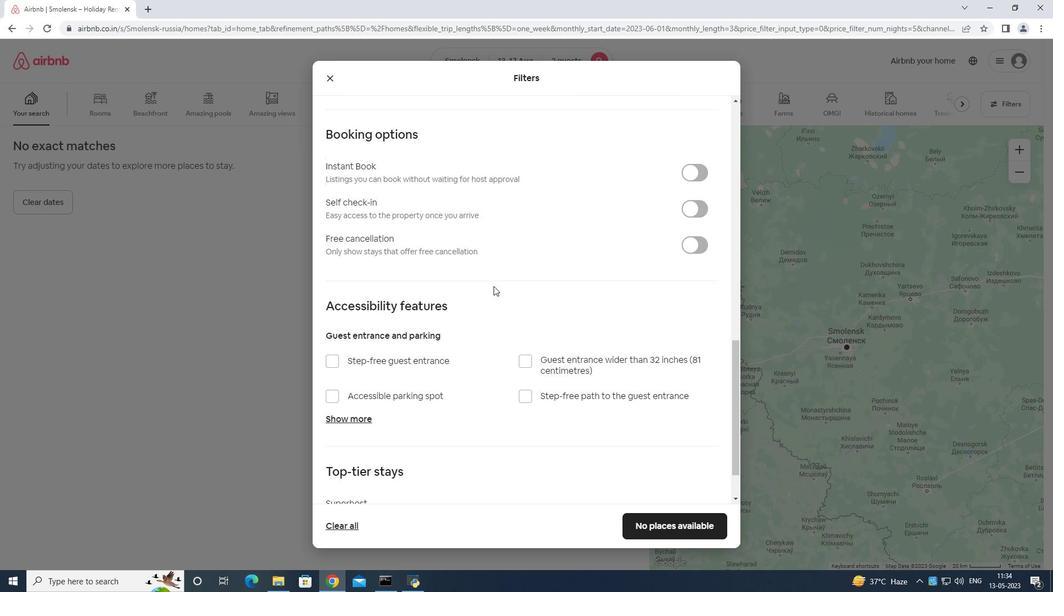 
Action: Mouse moved to (492, 277)
Screenshot: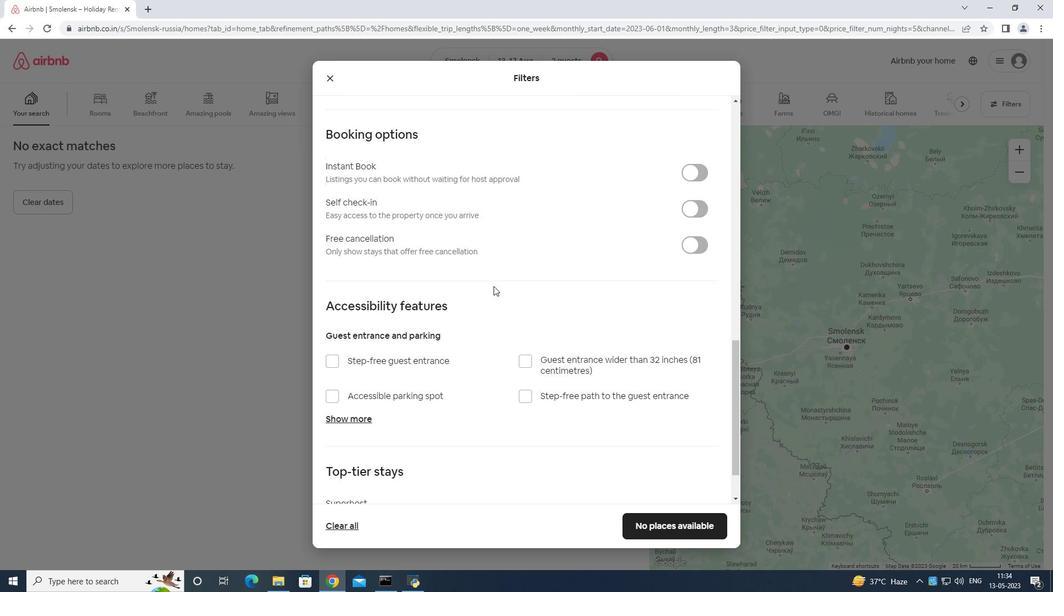 
Action: Mouse scrolled (492, 278) with delta (0, 0)
Screenshot: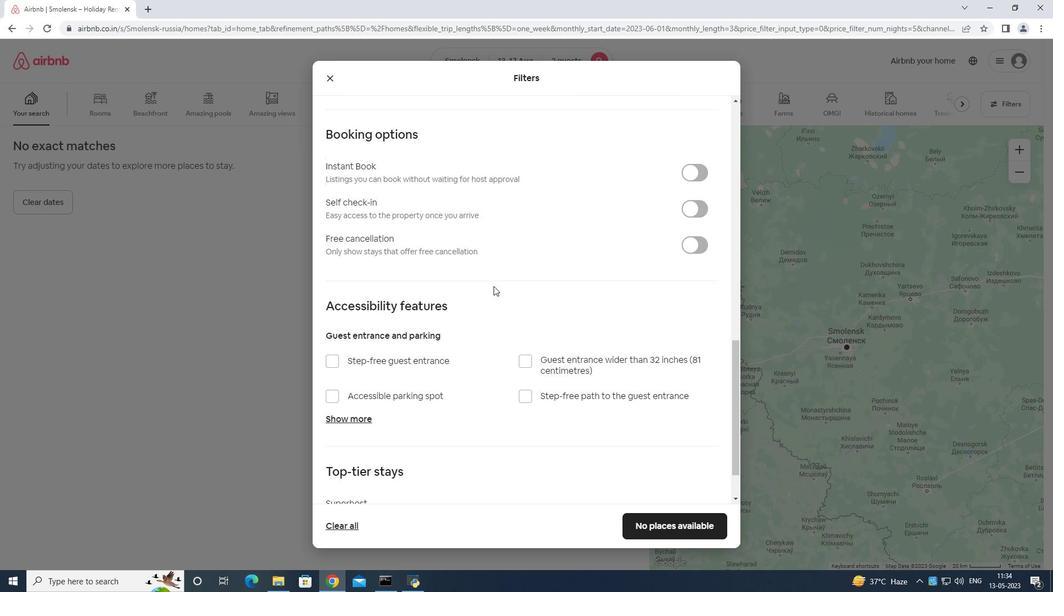 
Action: Mouse moved to (494, 273)
Screenshot: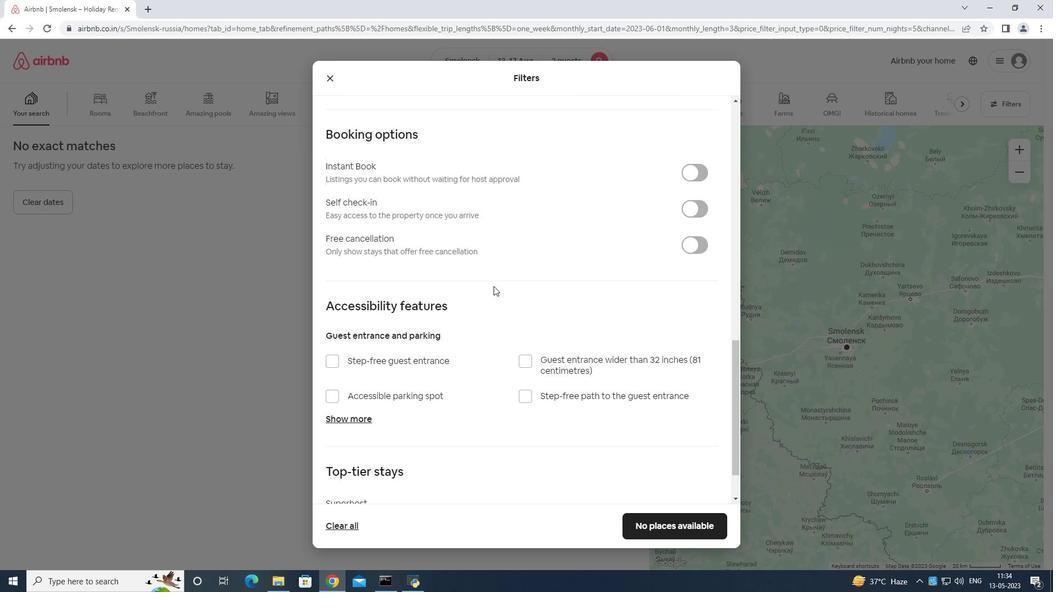 
Action: Mouse scrolled (494, 273) with delta (0, 0)
Screenshot: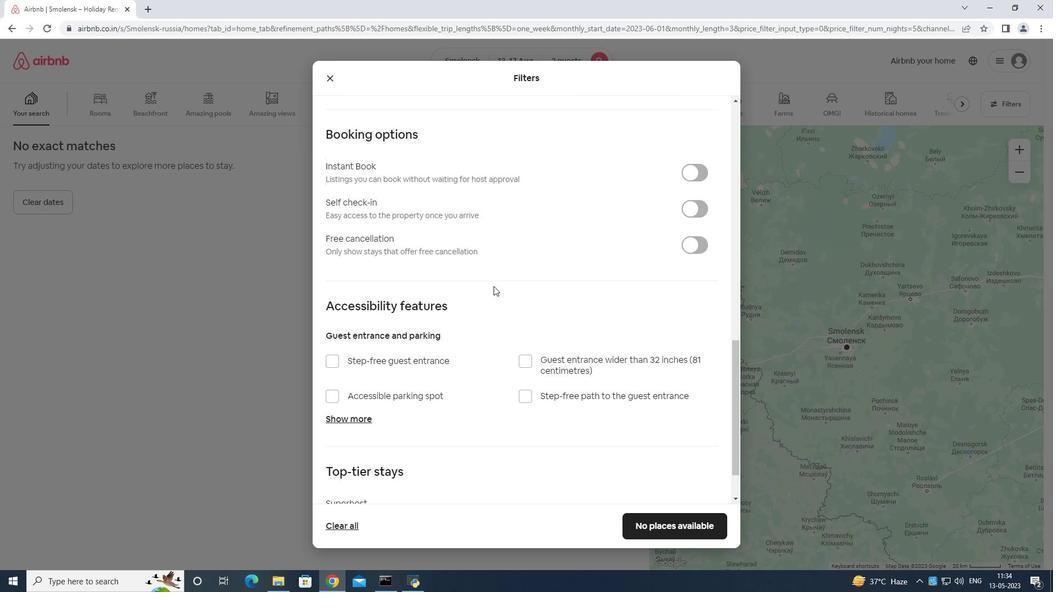 
Action: Mouse moved to (496, 269)
Screenshot: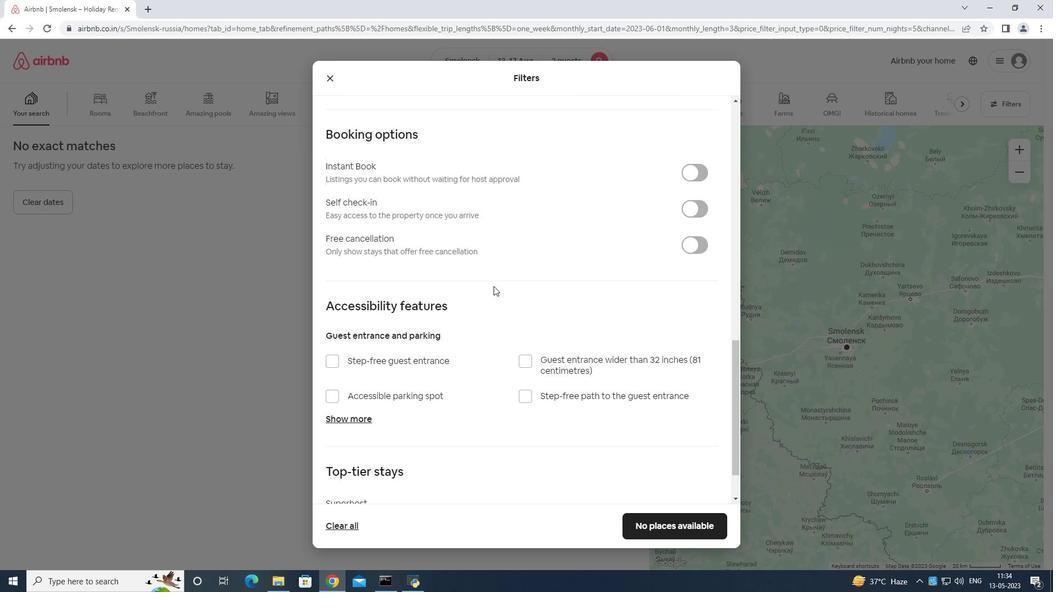 
Action: Mouse scrolled (496, 270) with delta (0, 0)
Screenshot: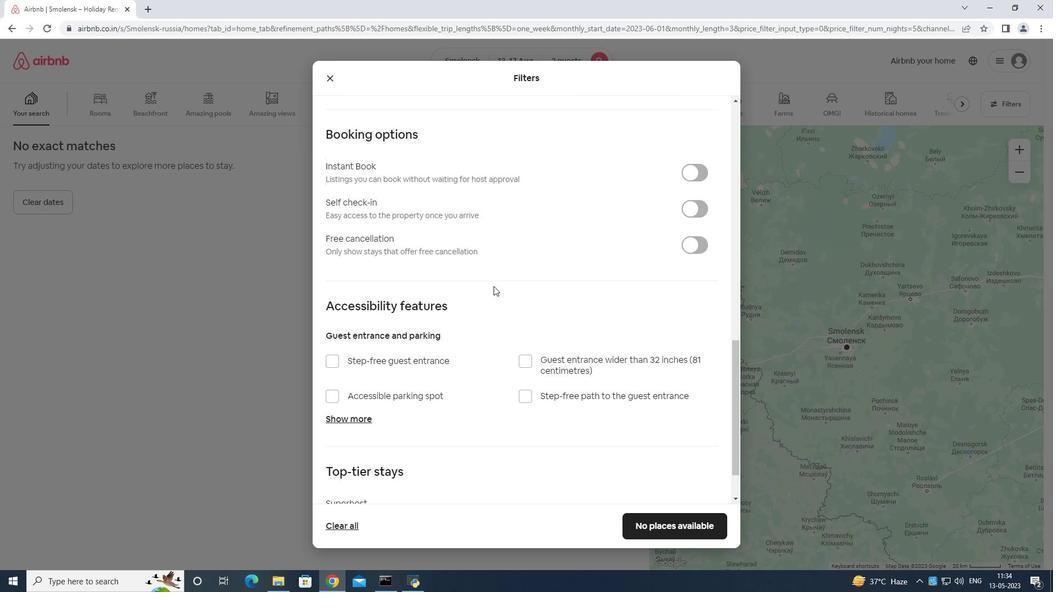 
Action: Mouse moved to (516, 280)
Screenshot: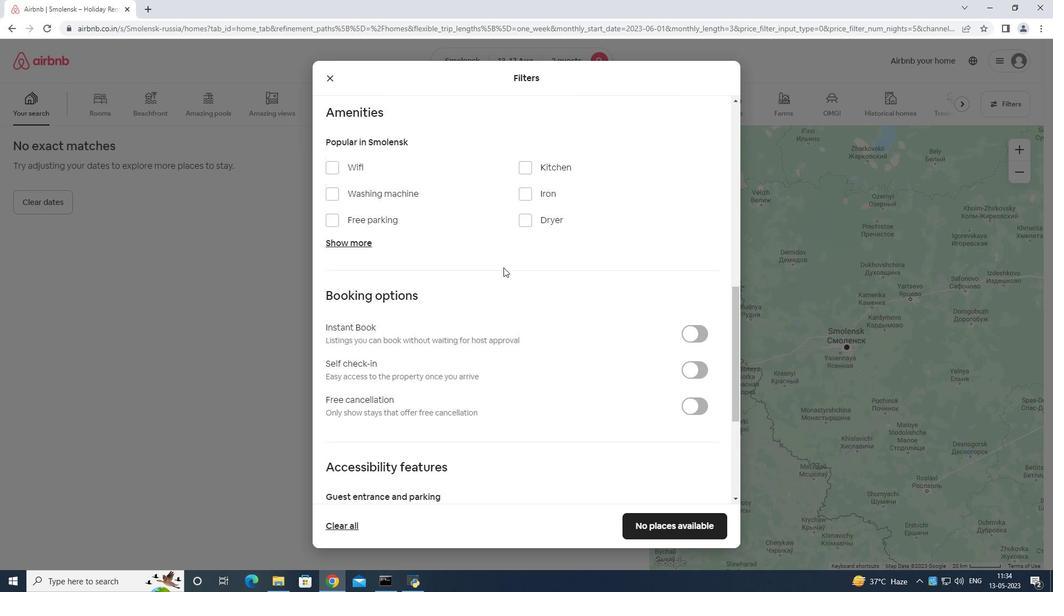 
Action: Mouse scrolled (516, 280) with delta (0, 0)
Screenshot: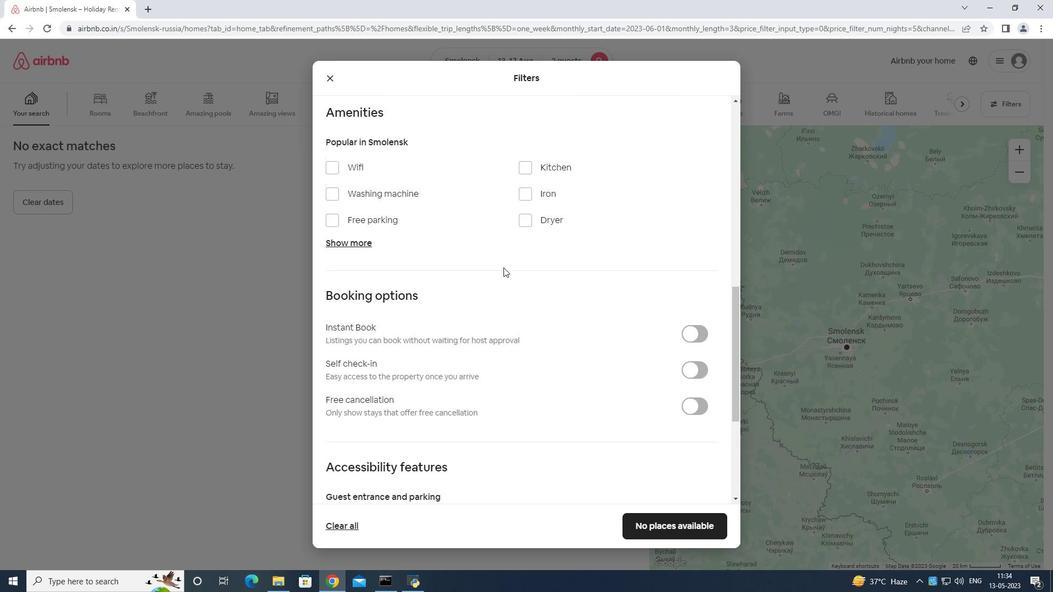 
Action: Mouse scrolled (516, 280) with delta (0, 0)
Screenshot: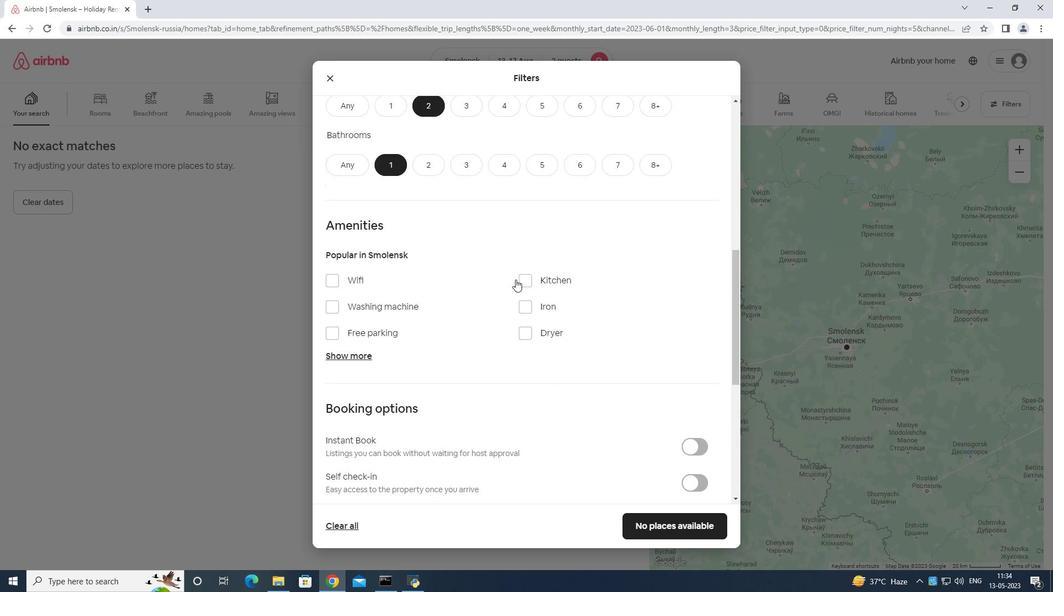 
Action: Mouse moved to (516, 280)
Screenshot: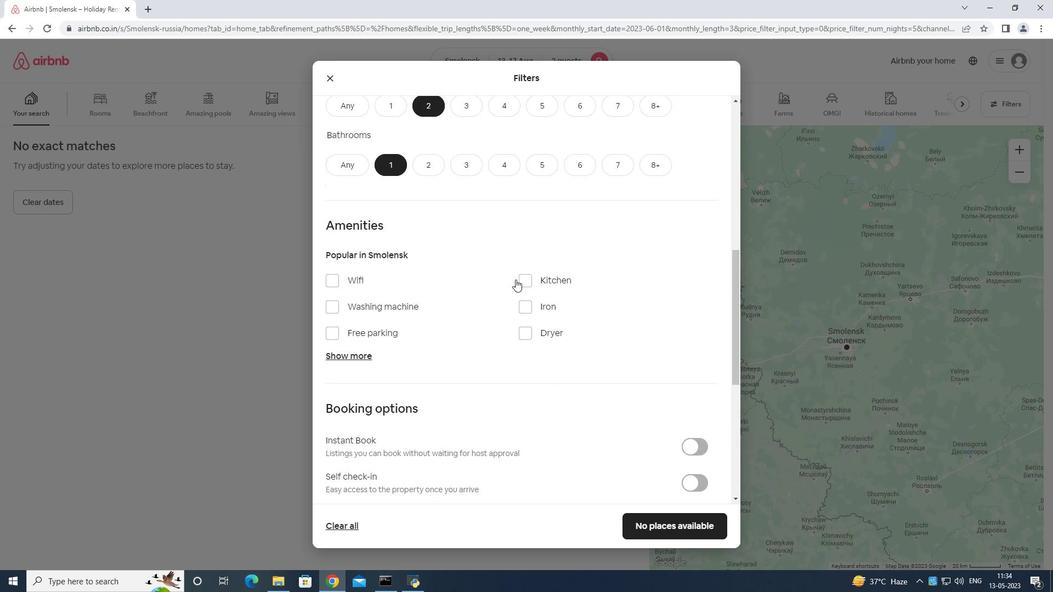 
Action: Mouse scrolled (516, 280) with delta (0, 0)
Screenshot: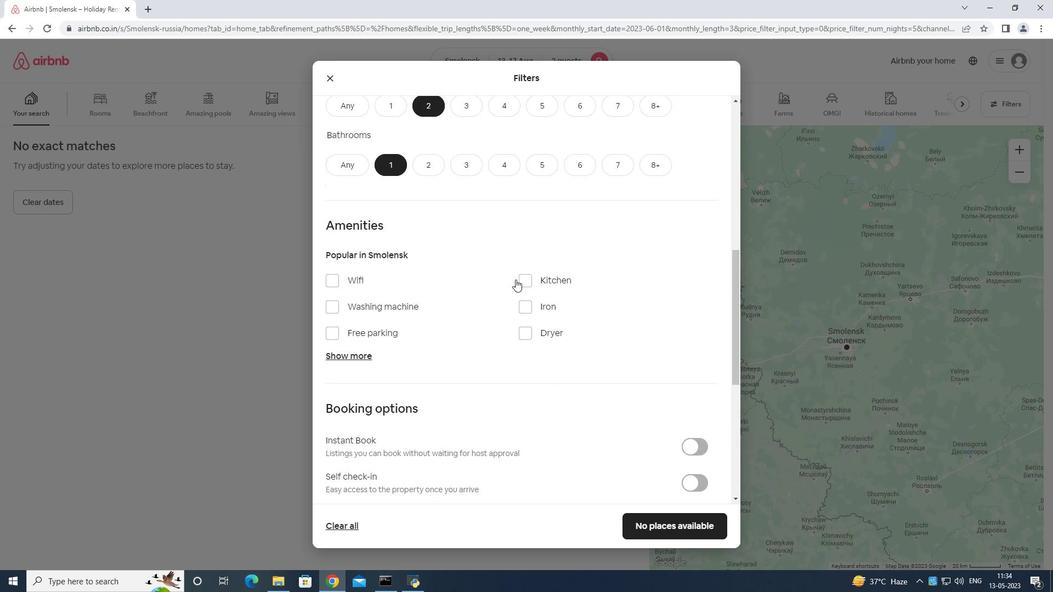 
Action: Mouse moved to (516, 279)
Screenshot: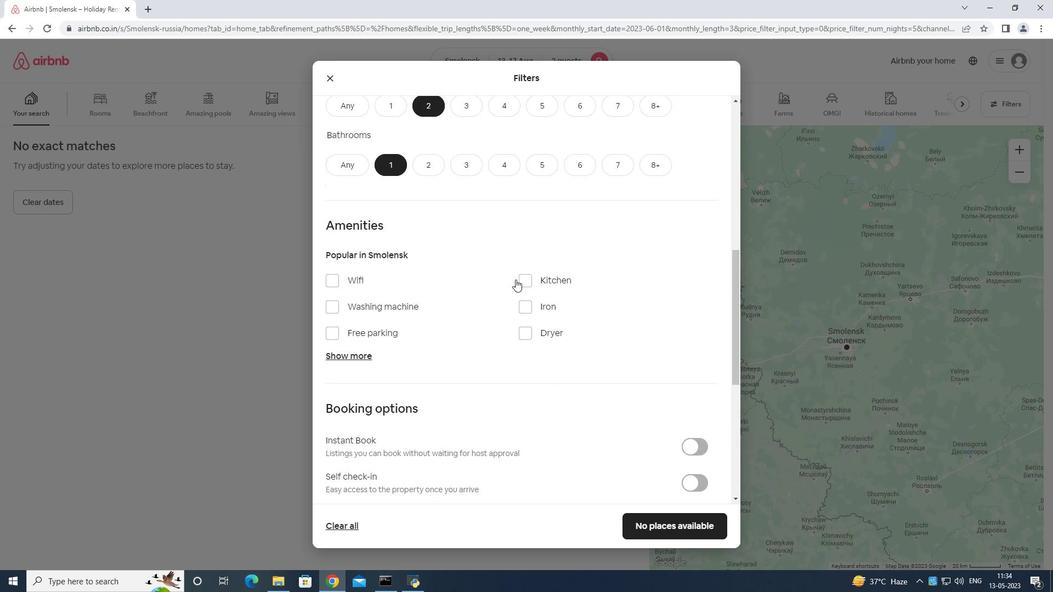 
Action: Mouse scrolled (516, 280) with delta (0, 0)
Screenshot: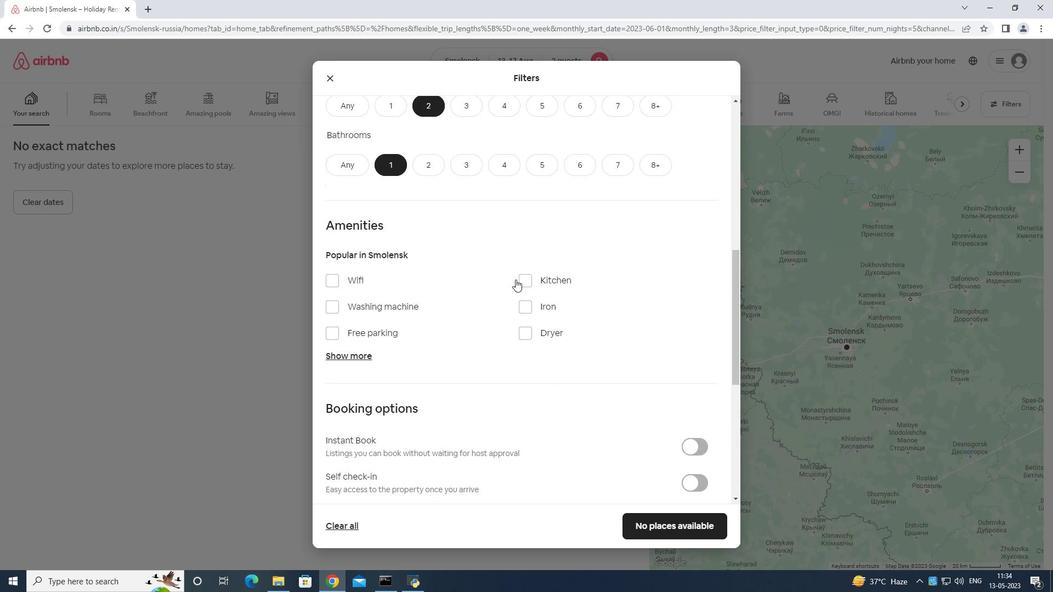 
Action: Mouse moved to (516, 278)
Screenshot: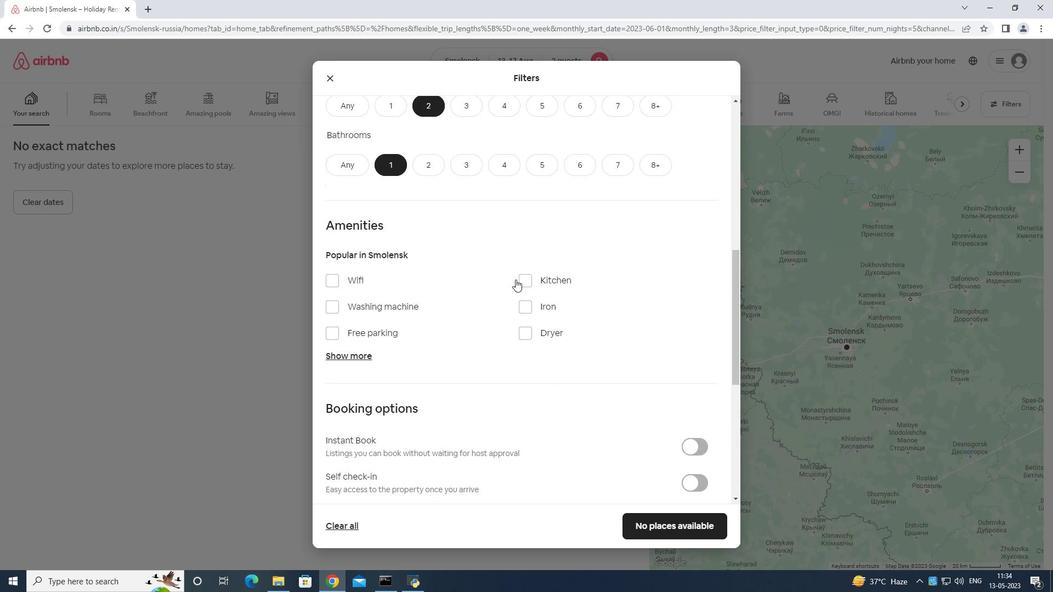 
Action: Mouse scrolled (516, 279) with delta (0, 0)
Screenshot: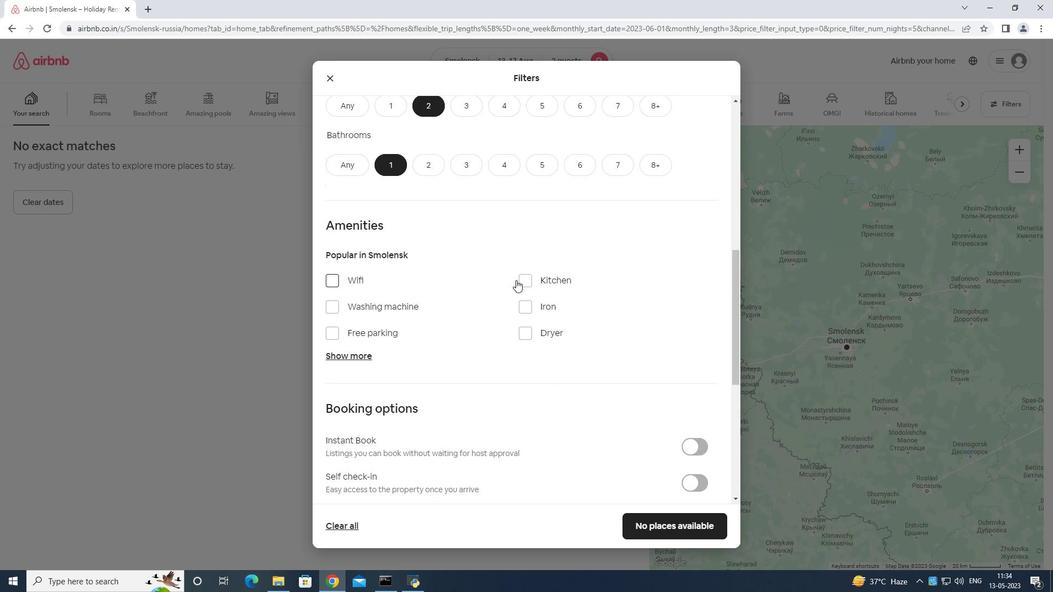 
Action: Mouse moved to (517, 278)
Screenshot: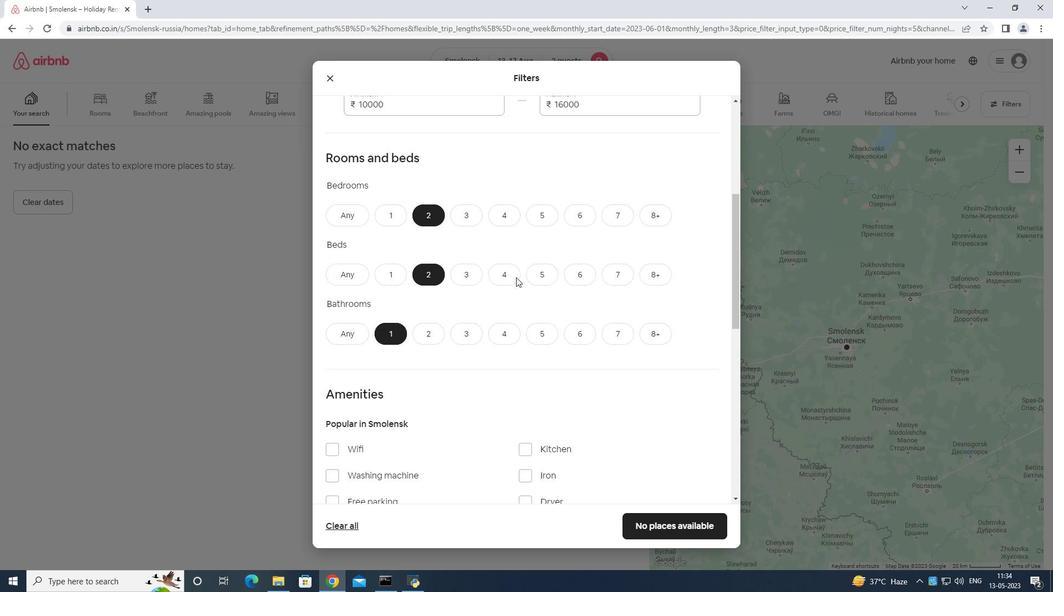 
Action: Mouse scrolled (517, 279) with delta (0, 0)
Screenshot: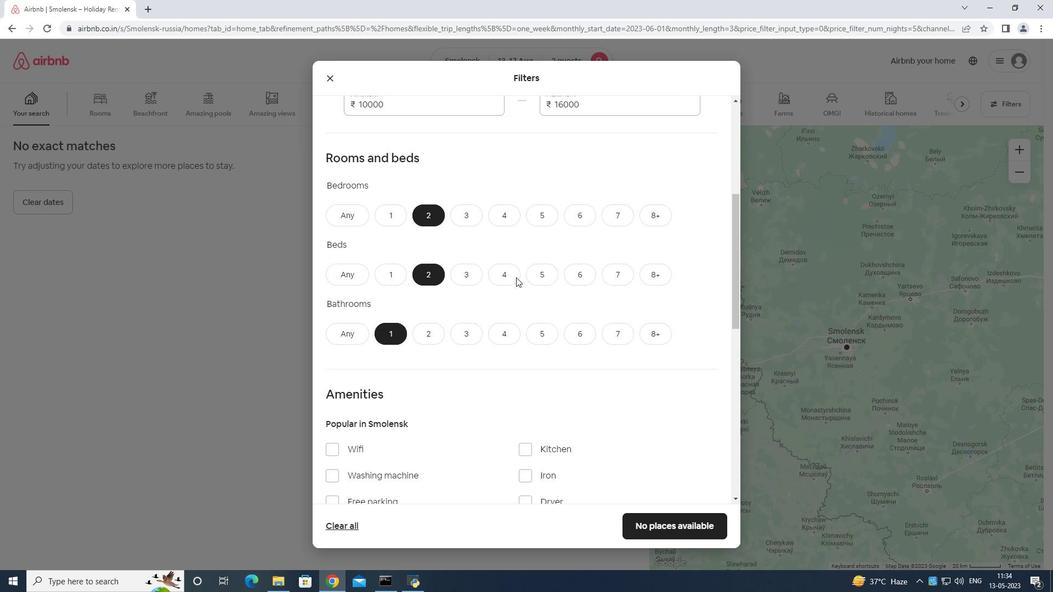 
Action: Mouse scrolled (517, 279) with delta (0, 0)
Screenshot: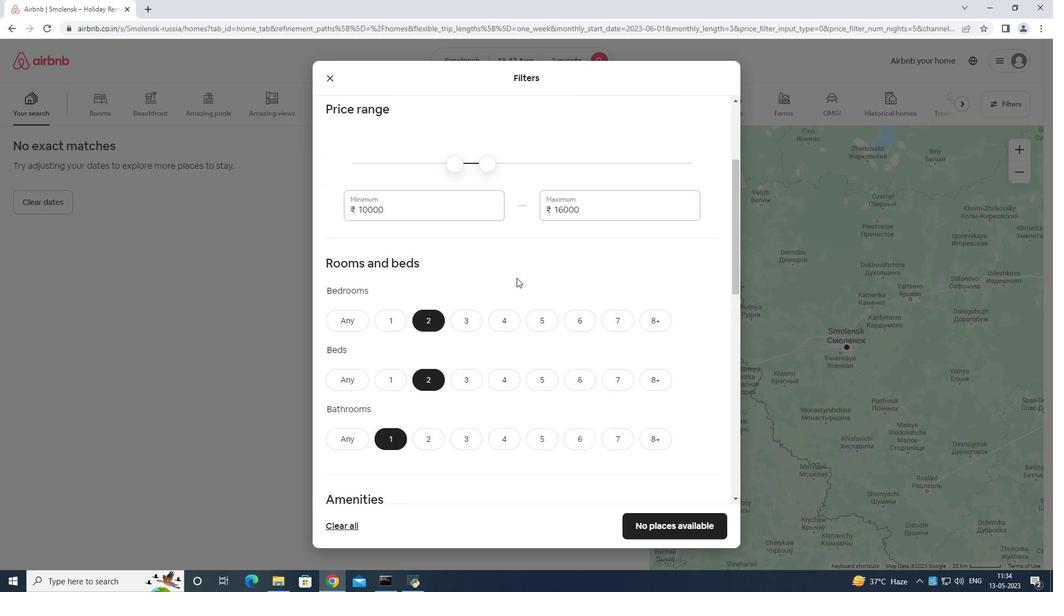 
Action: Mouse scrolled (517, 279) with delta (0, 0)
Screenshot: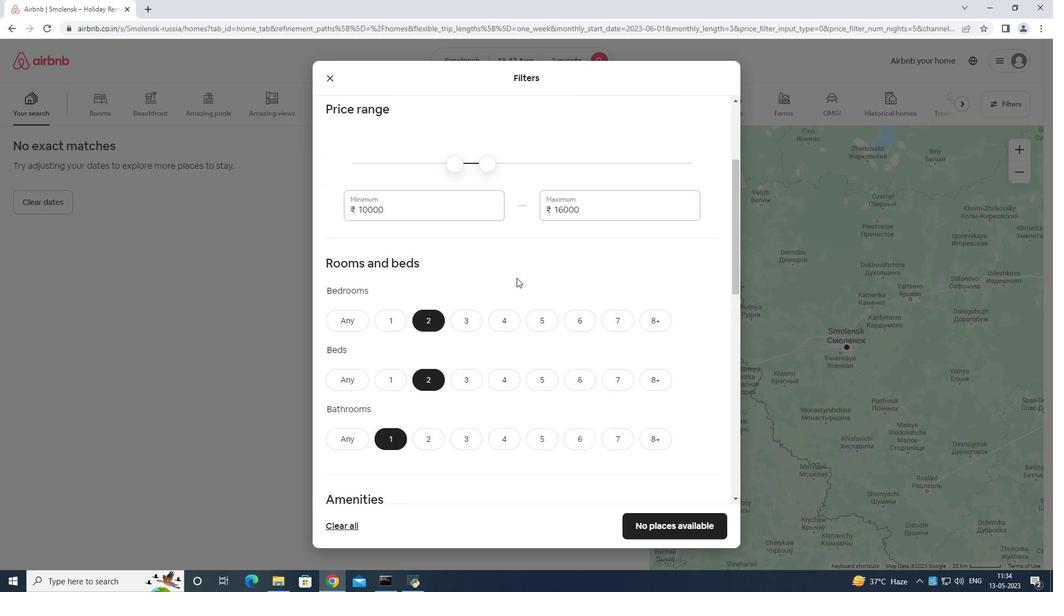 
Action: Mouse scrolled (517, 279) with delta (0, 0)
Screenshot: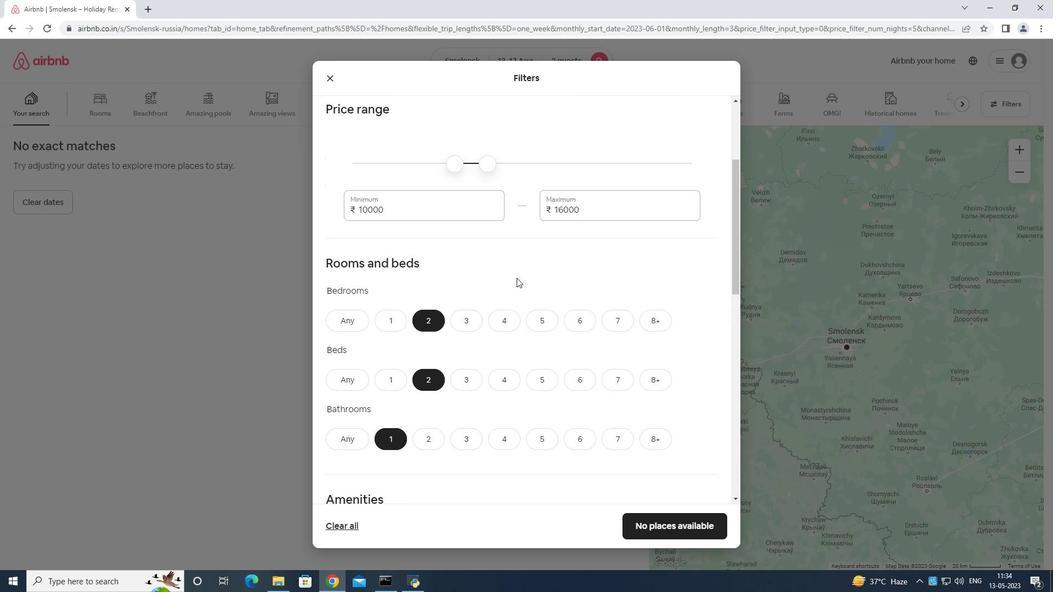 
Action: Mouse moved to (517, 278)
Screenshot: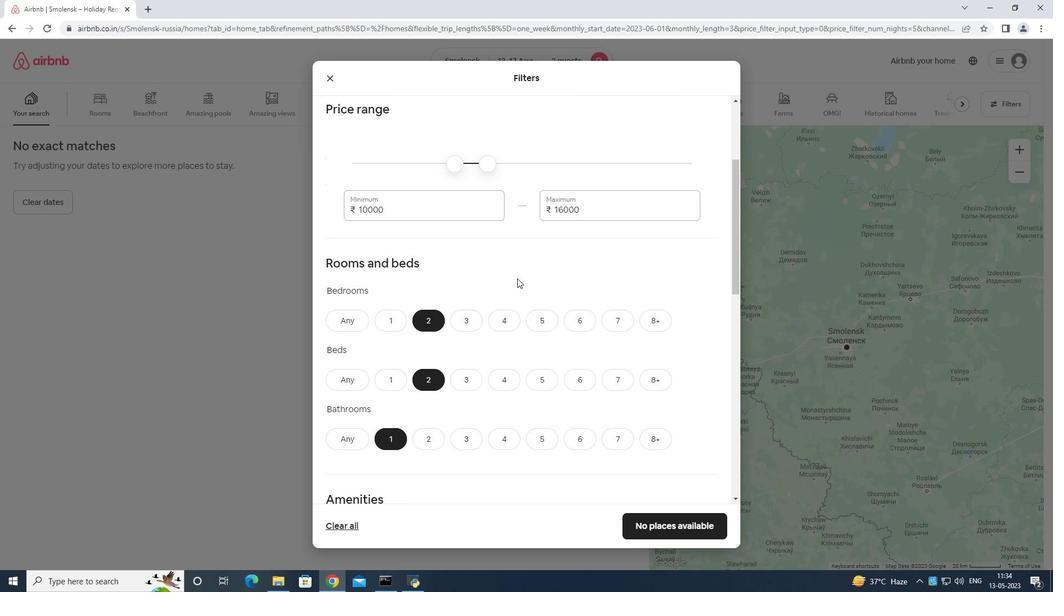 
Action: Mouse scrolled (517, 278) with delta (0, 0)
Screenshot: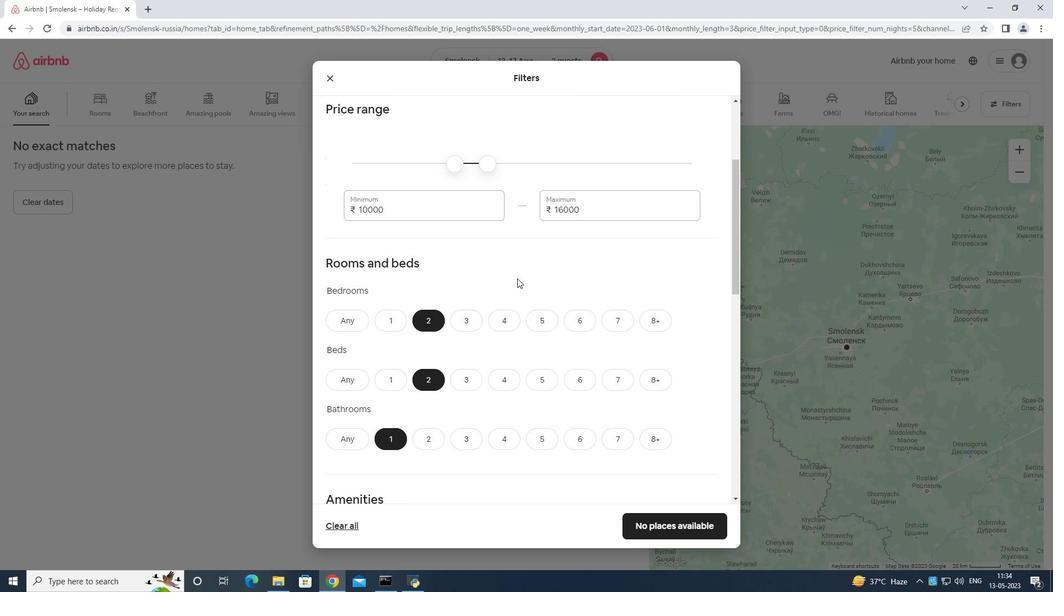 
Action: Mouse moved to (516, 277)
Screenshot: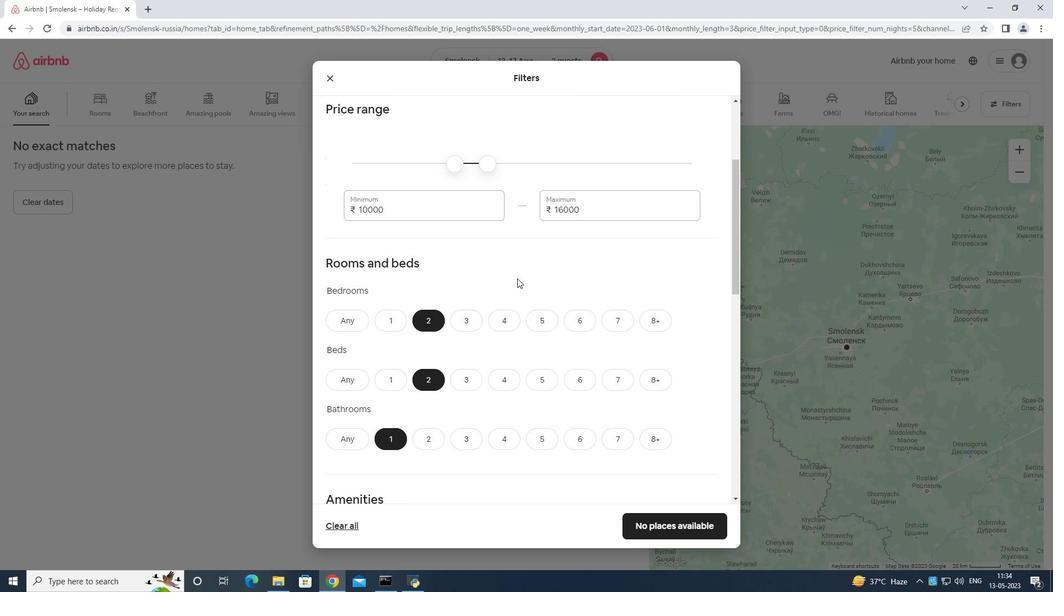 
Action: Mouse scrolled (516, 278) with delta (0, 0)
Screenshot: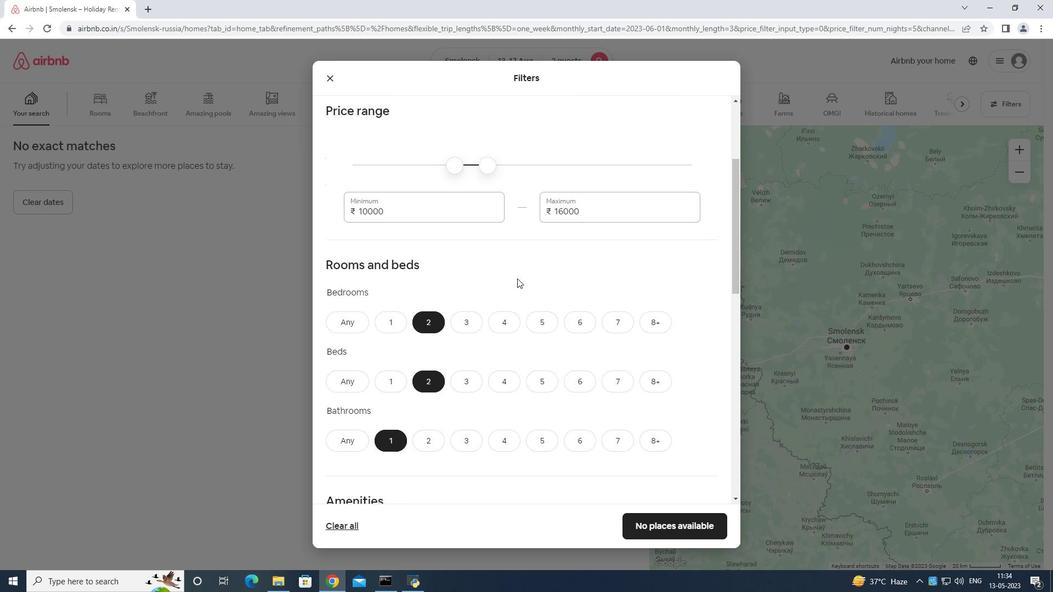 
Action: Mouse scrolled (516, 277) with delta (0, 0)
Screenshot: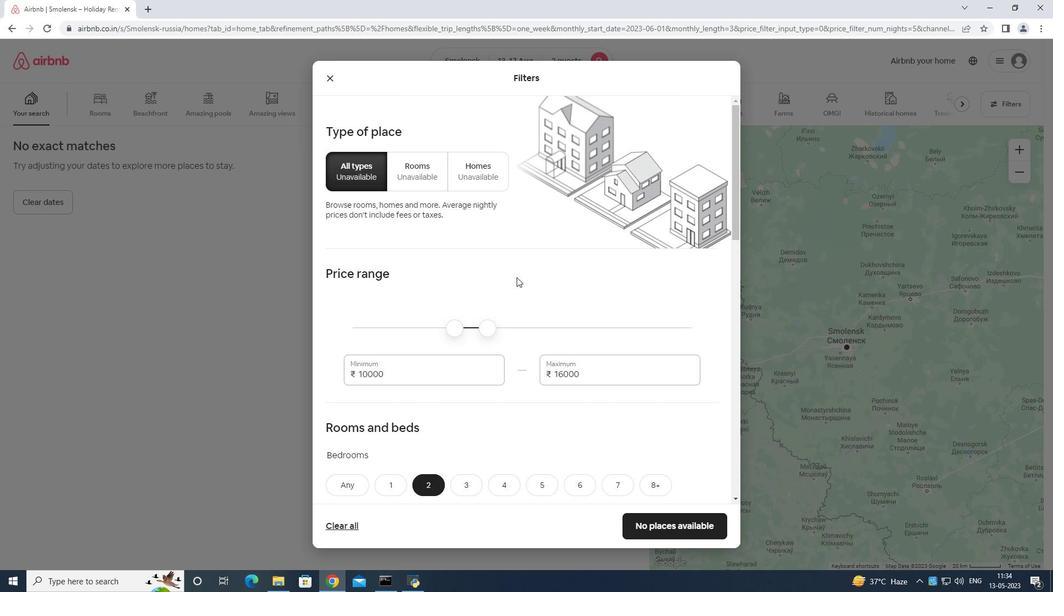 
Action: Mouse scrolled (516, 277) with delta (0, 0)
Screenshot: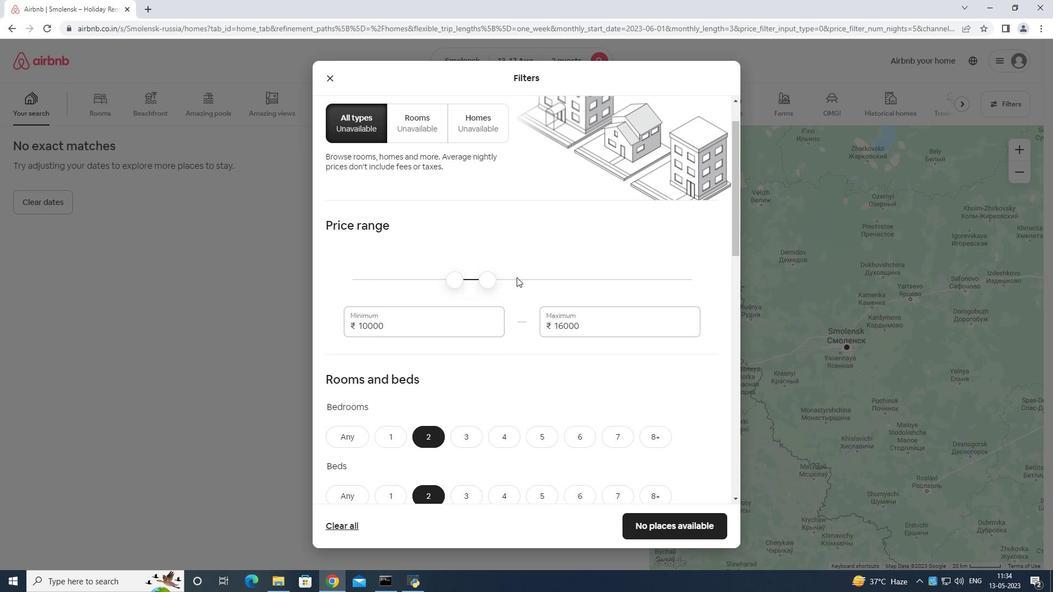 
Action: Mouse scrolled (516, 277) with delta (0, 0)
Screenshot: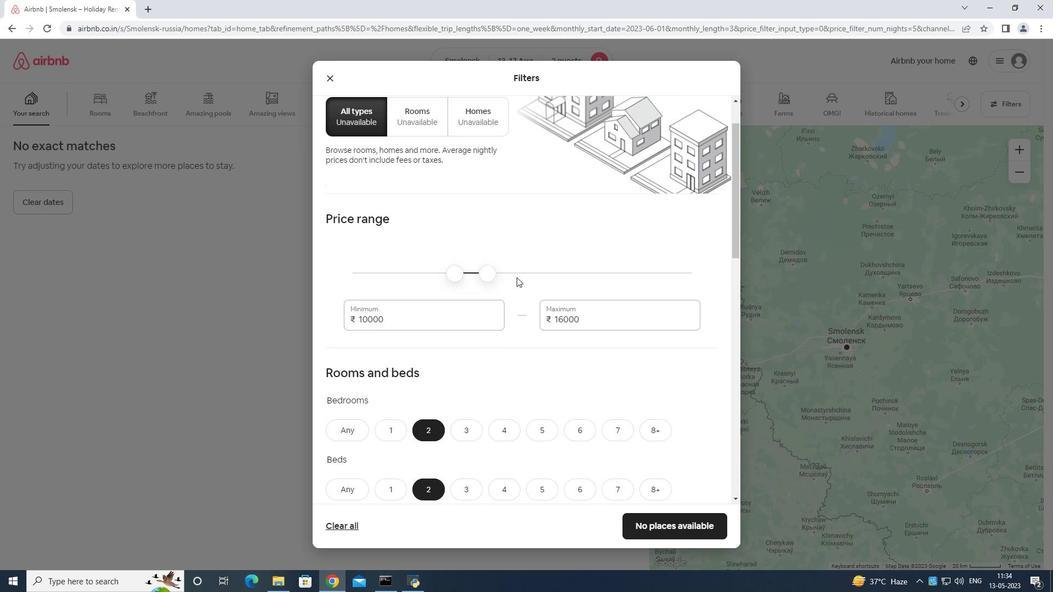 
Action: Mouse scrolled (516, 277) with delta (0, 0)
Screenshot: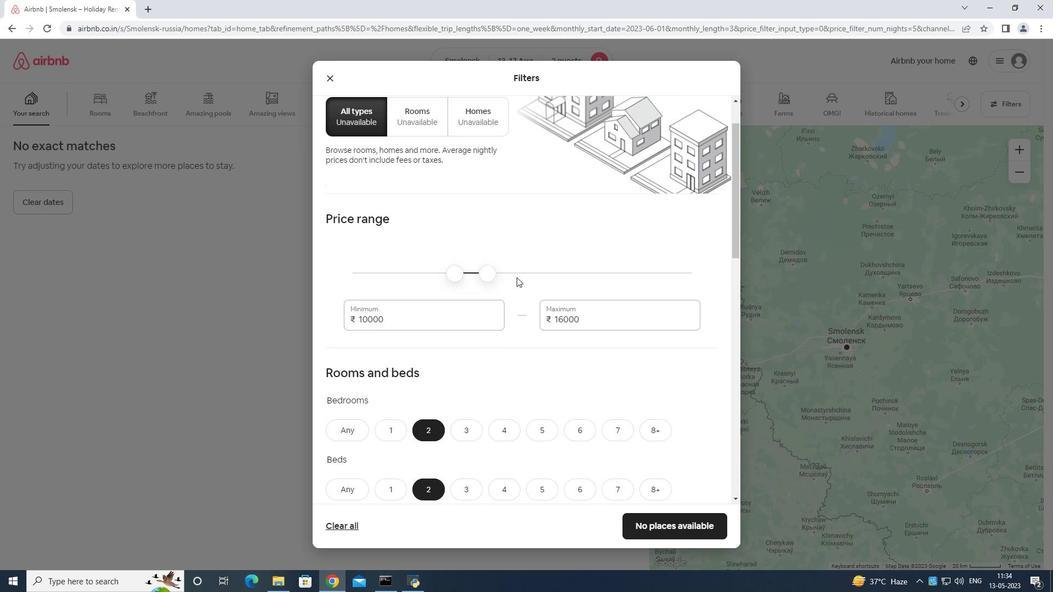 
Action: Mouse scrolled (516, 277) with delta (0, 0)
Screenshot: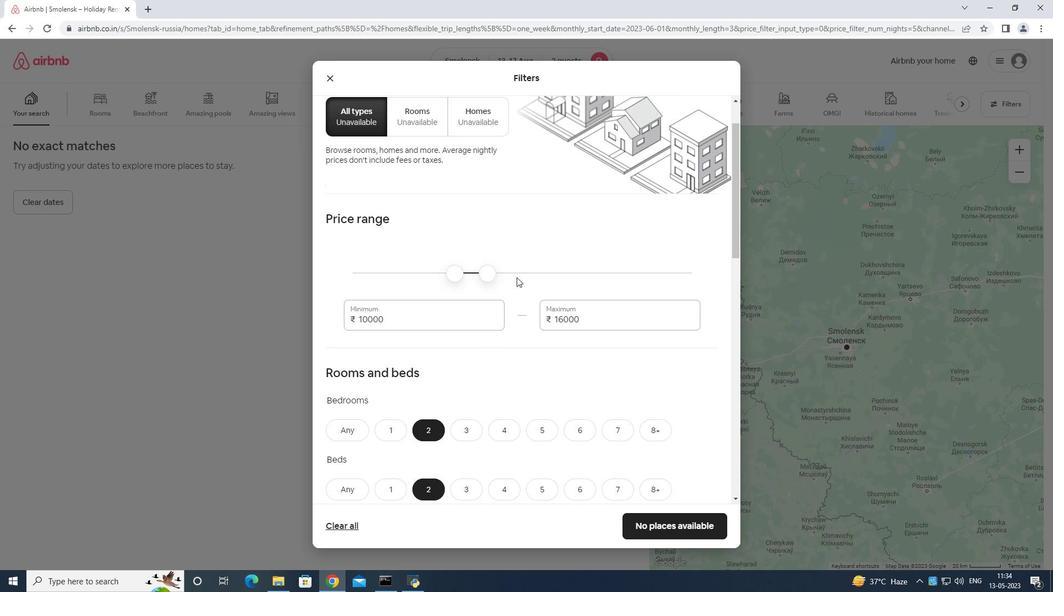 
Action: Mouse scrolled (516, 277) with delta (0, 0)
Screenshot: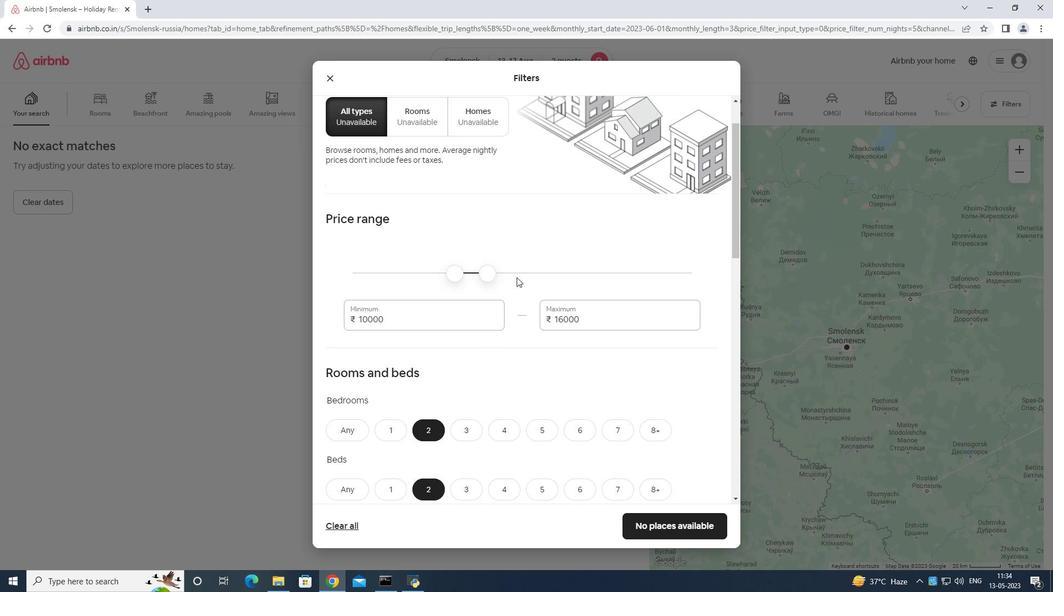 
Action: Mouse scrolled (516, 277) with delta (0, 0)
Screenshot: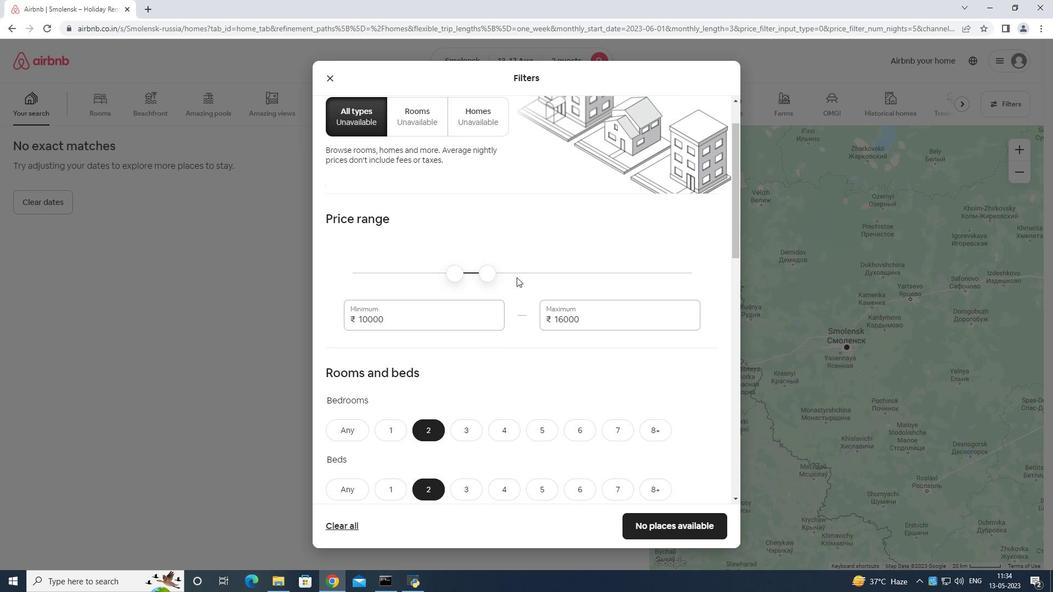 
Action: Mouse moved to (516, 277)
Screenshot: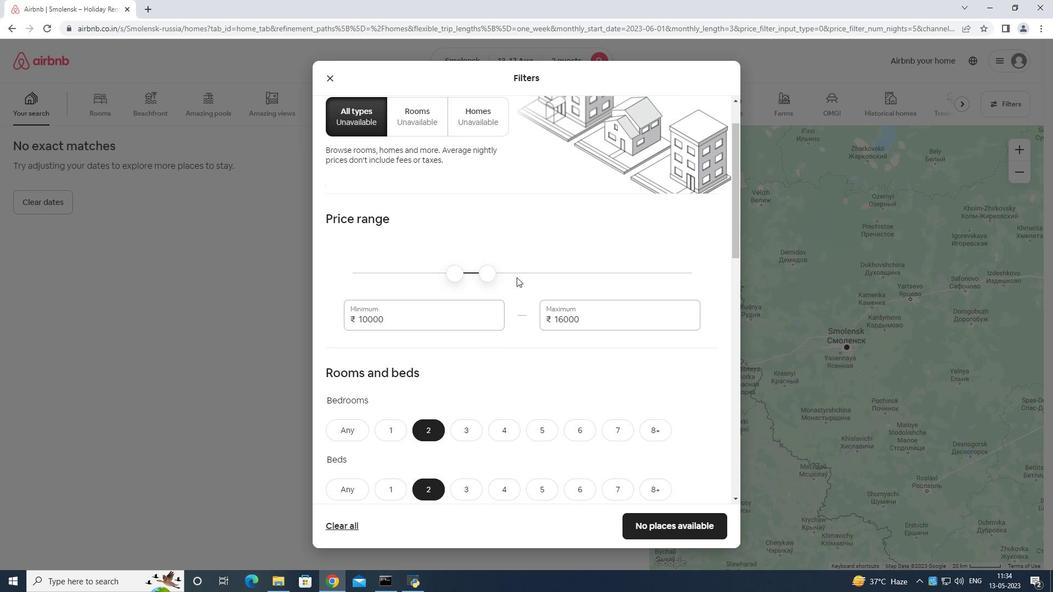 
Action: Mouse scrolled (516, 277) with delta (0, 0)
Screenshot: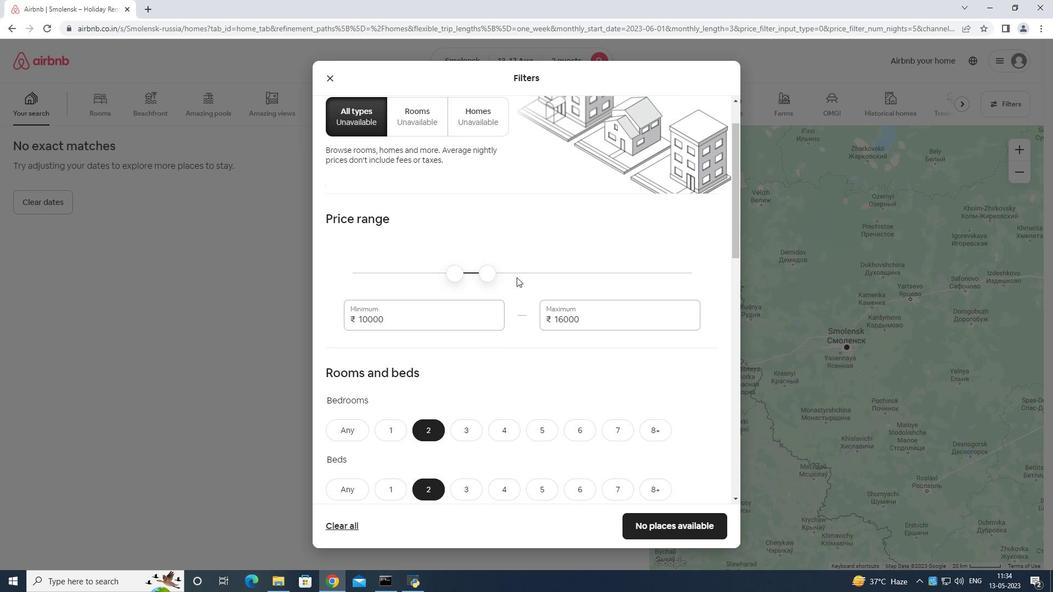 
Action: Mouse moved to (519, 279)
Screenshot: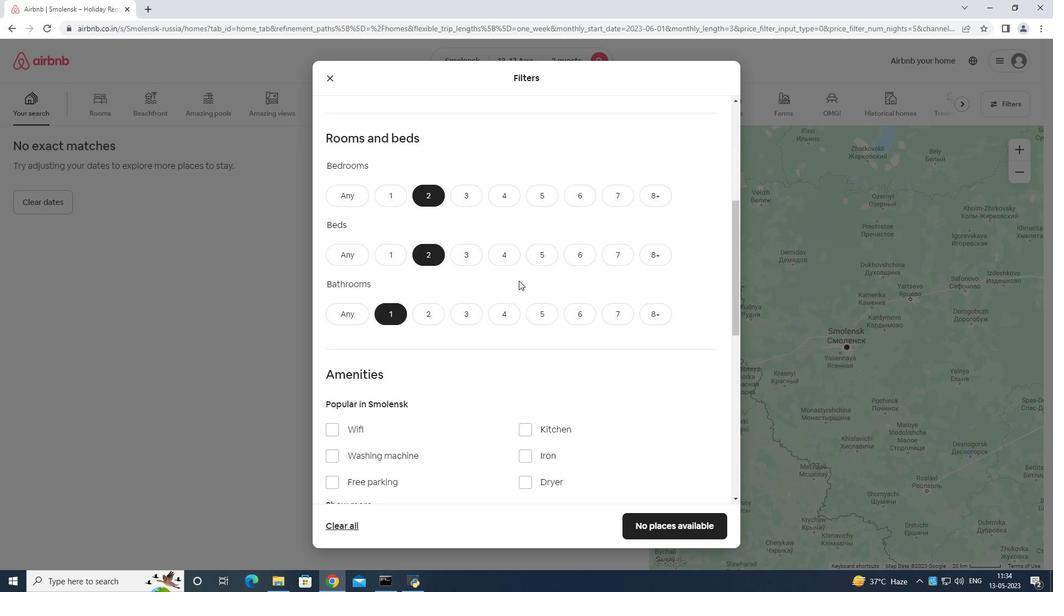 
Action: Mouse scrolled (519, 279) with delta (0, 0)
Screenshot: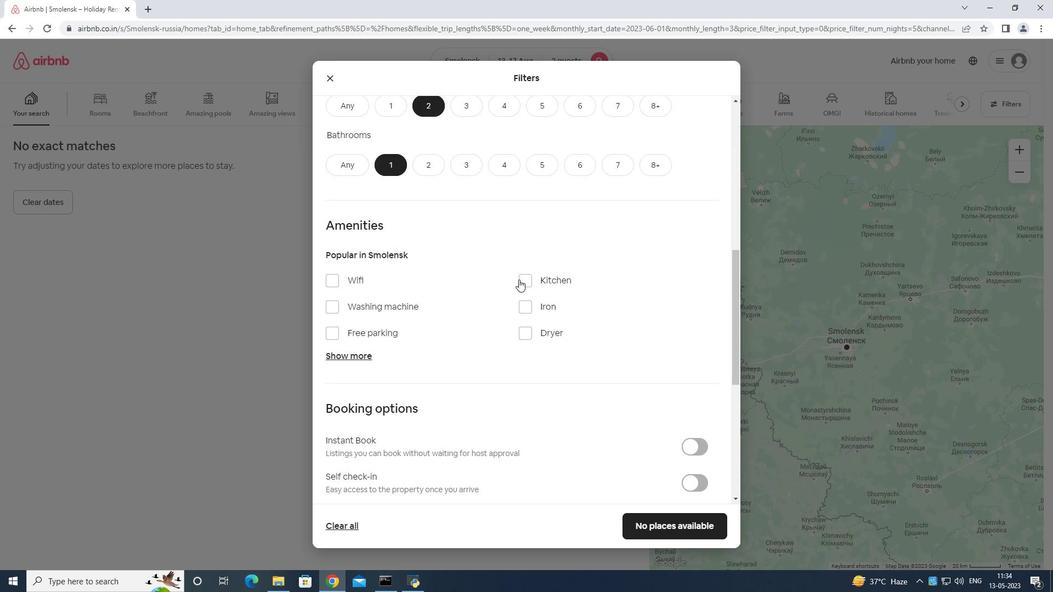 
Action: Mouse scrolled (519, 279) with delta (0, 0)
Screenshot: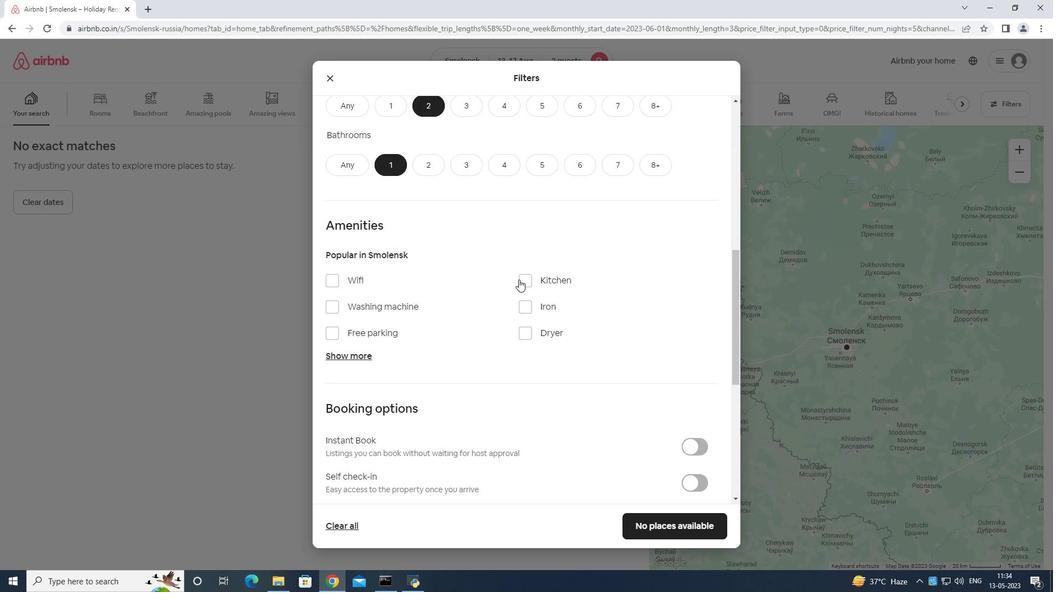 
Action: Mouse scrolled (519, 279) with delta (0, 0)
Screenshot: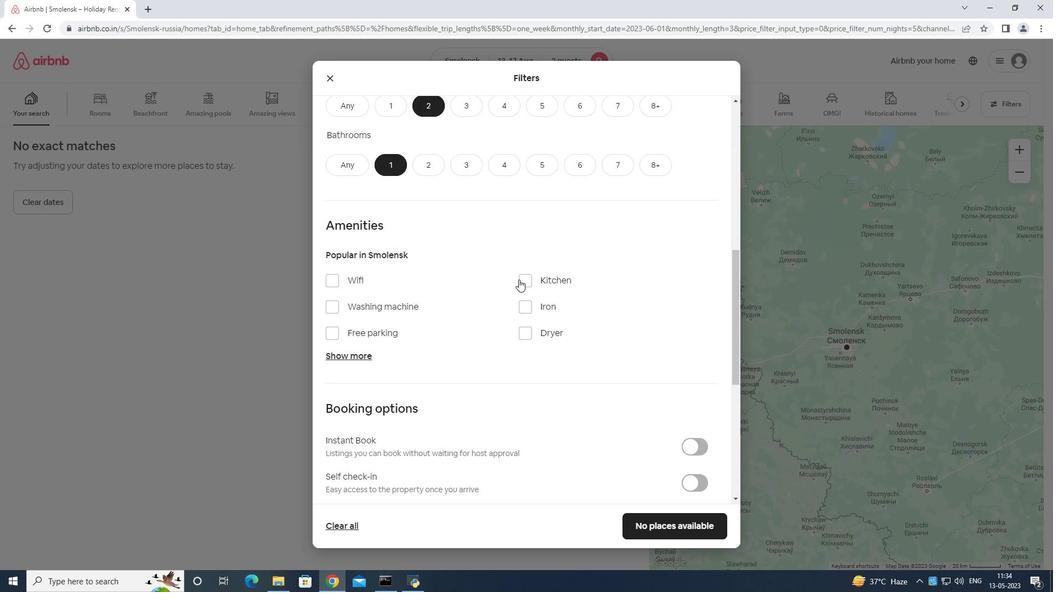 
Action: Mouse scrolled (519, 279) with delta (0, 0)
Screenshot: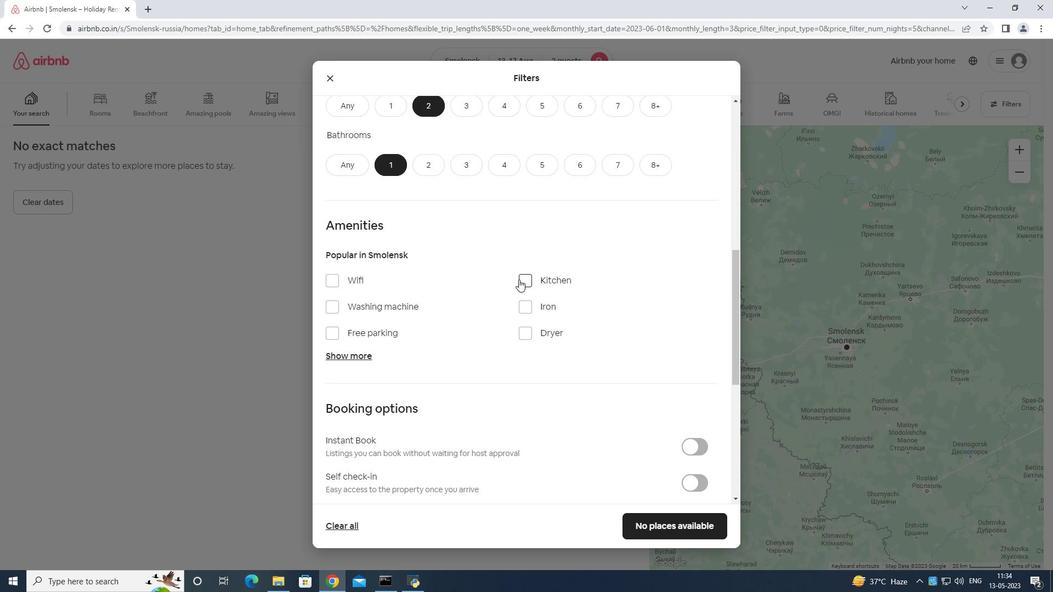 
Action: Mouse moved to (519, 279)
Screenshot: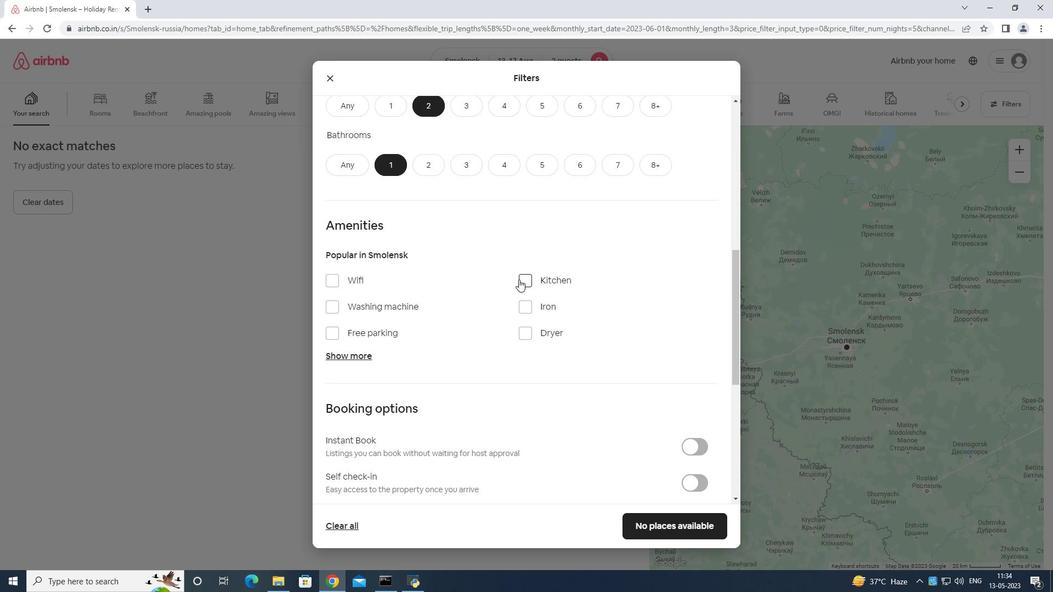 
Action: Mouse scrolled (519, 279) with delta (0, 0)
Screenshot: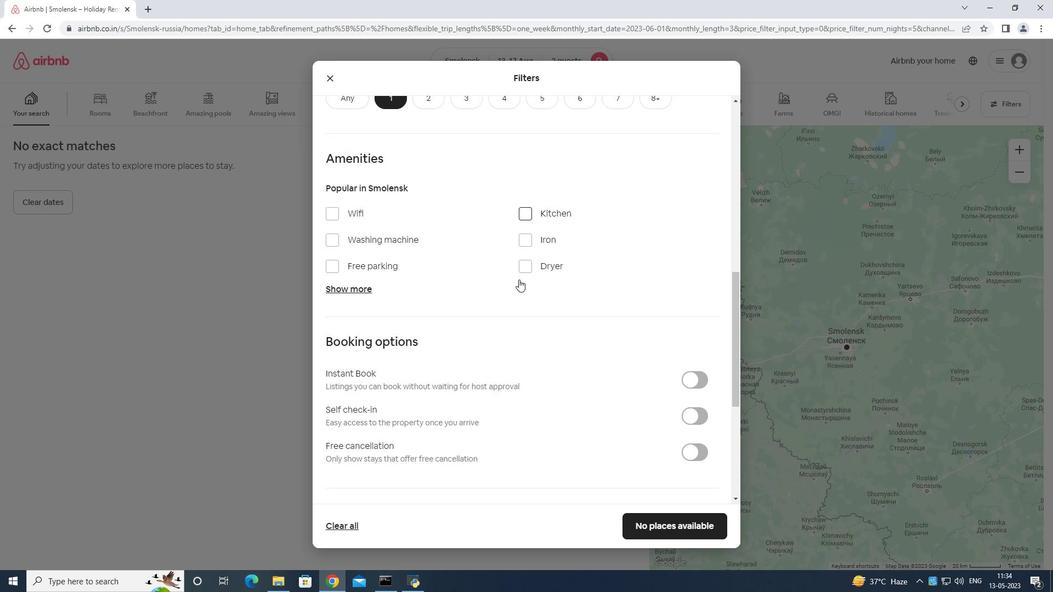 
Action: Mouse scrolled (519, 279) with delta (0, 0)
Screenshot: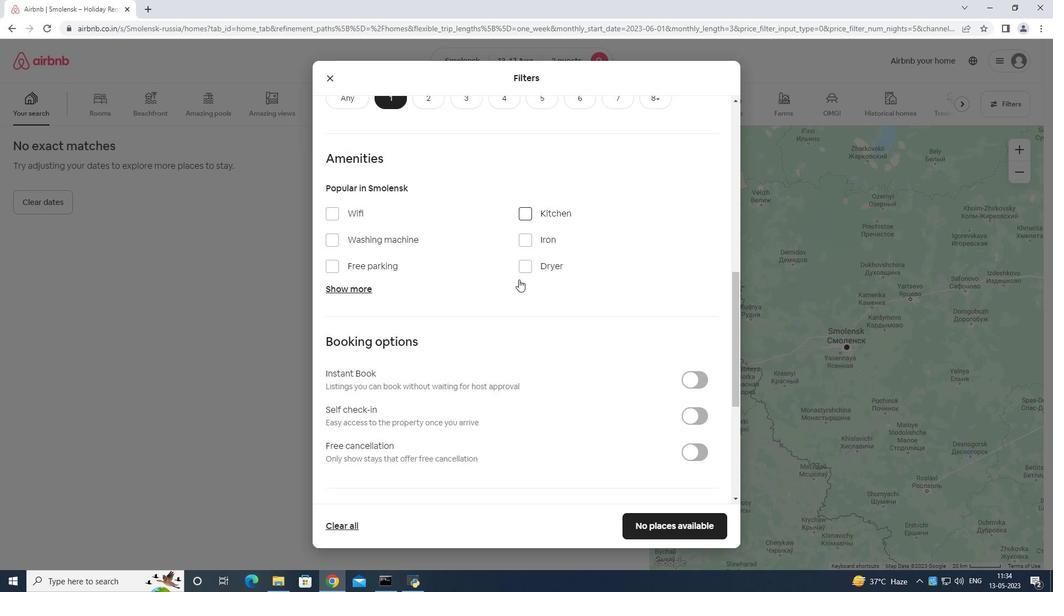 
Action: Mouse scrolled (519, 279) with delta (0, 0)
Screenshot: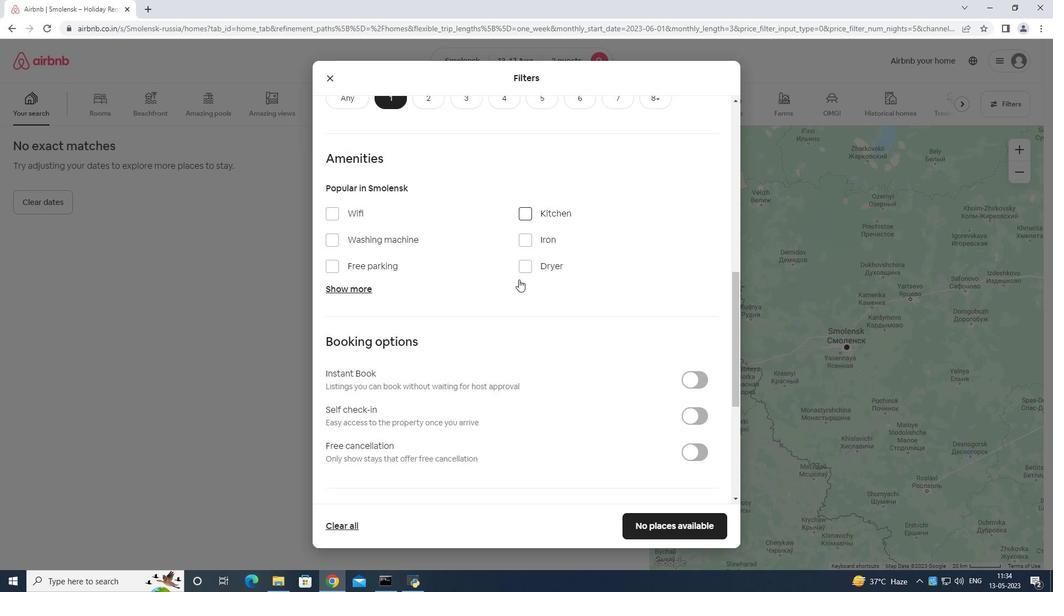 
Action: Mouse moved to (695, 149)
Screenshot: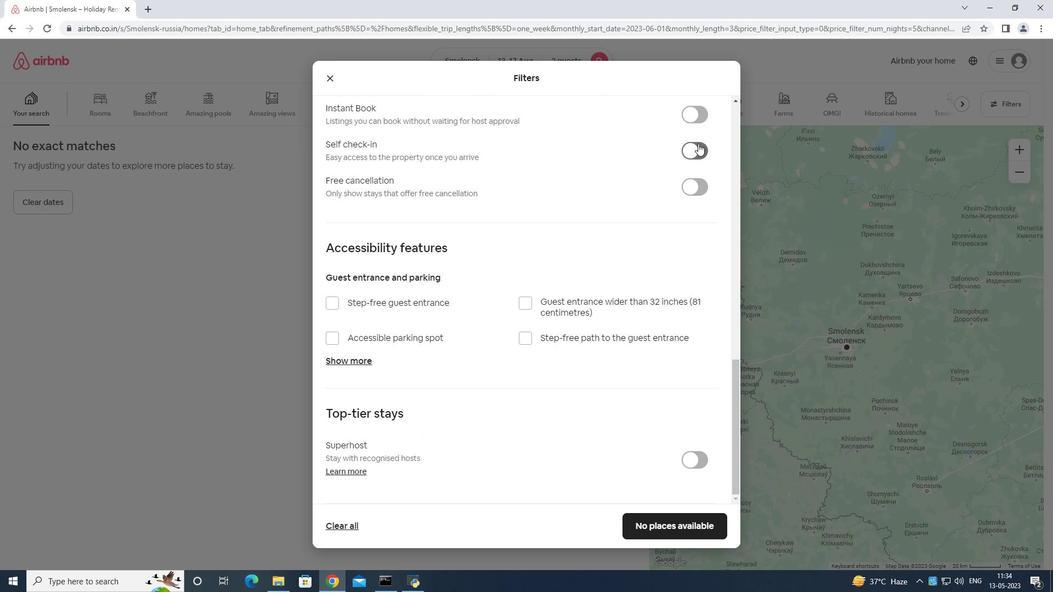 
Action: Mouse pressed left at (695, 149)
Screenshot: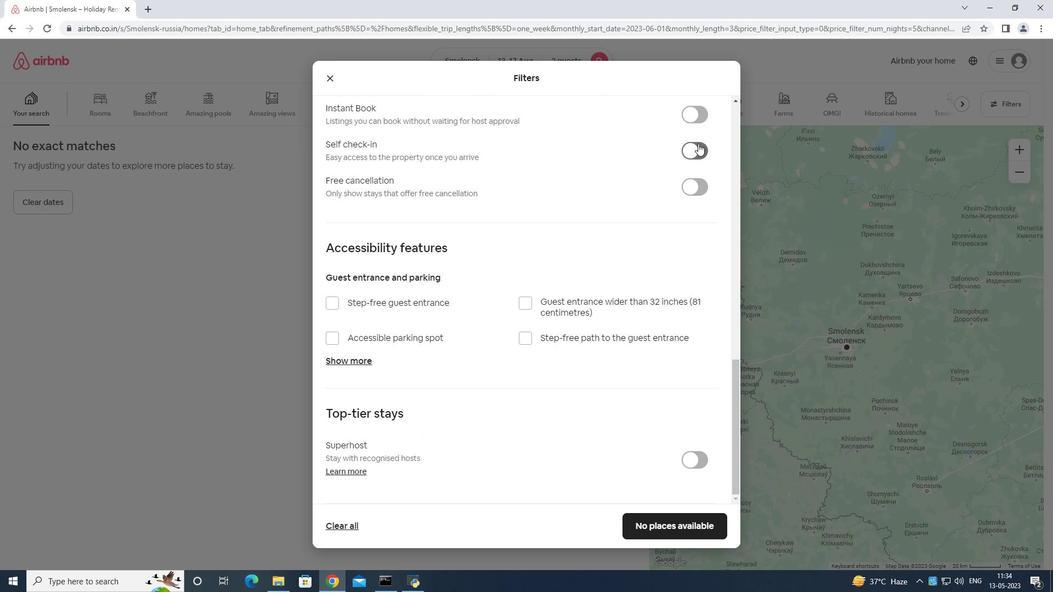 
Action: Mouse moved to (690, 154)
Screenshot: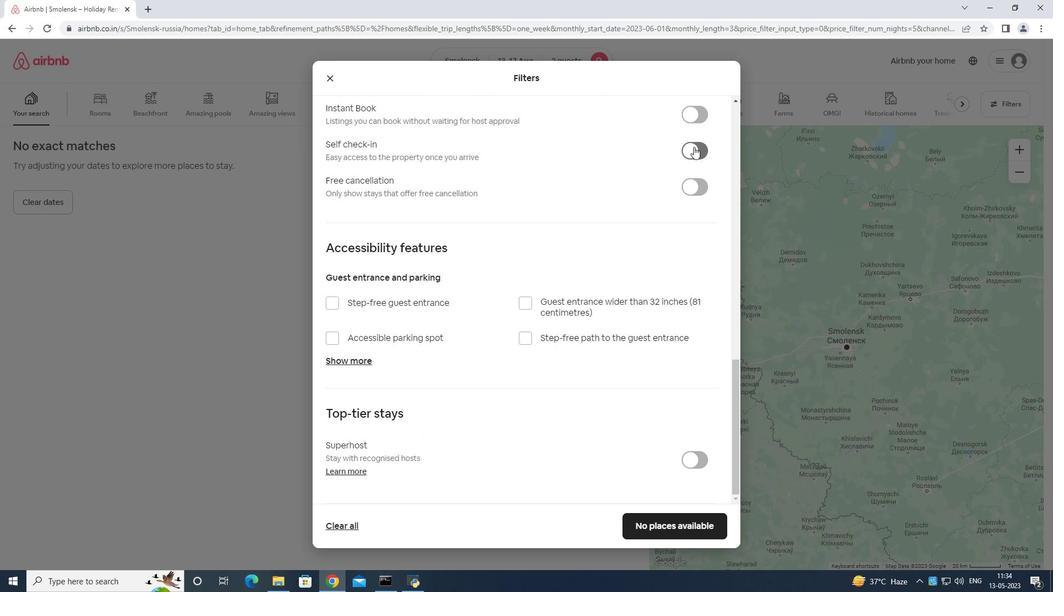 
Action: Mouse scrolled (690, 153) with delta (0, 0)
Screenshot: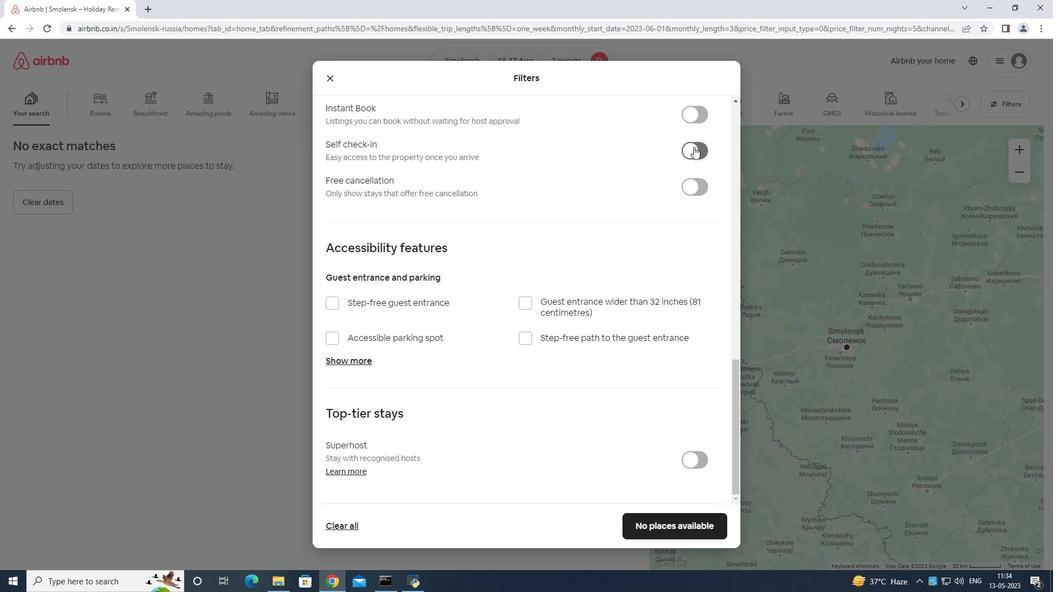 
Action: Mouse moved to (689, 161)
Screenshot: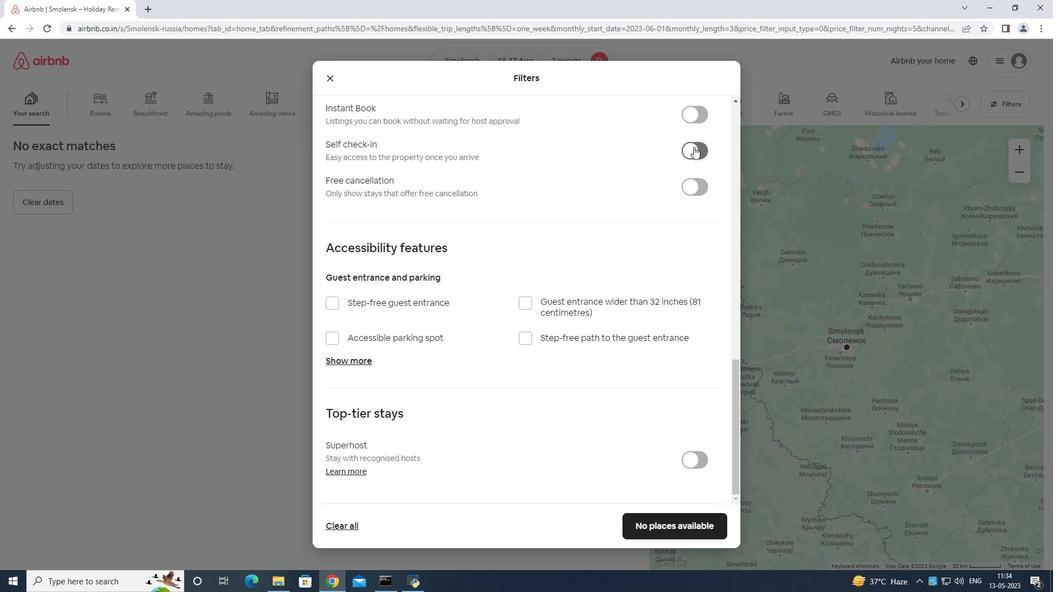 
Action: Mouse scrolled (689, 160) with delta (0, 0)
Screenshot: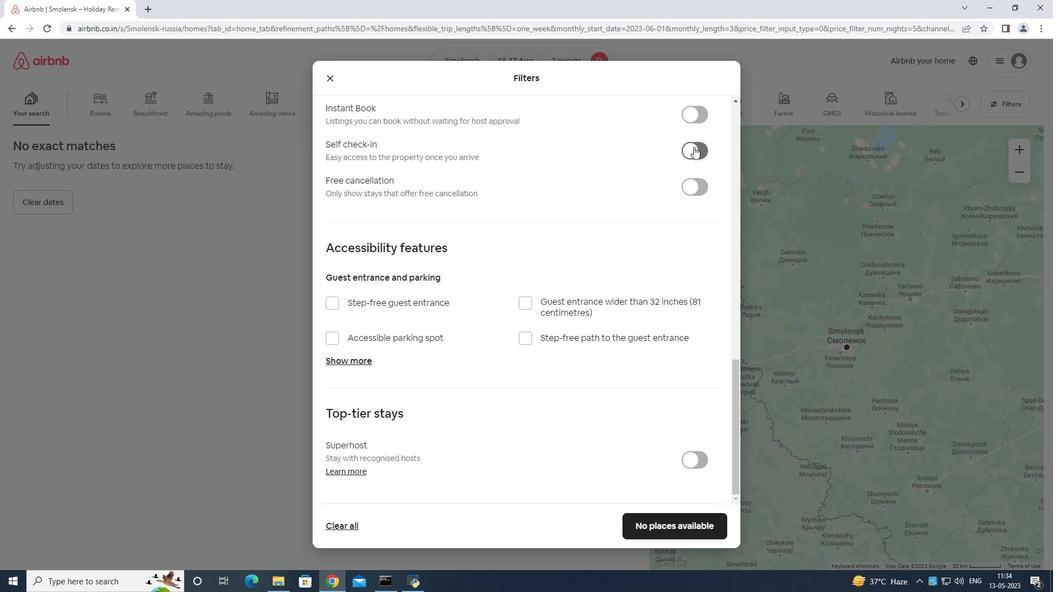 
Action: Mouse moved to (689, 163)
Screenshot: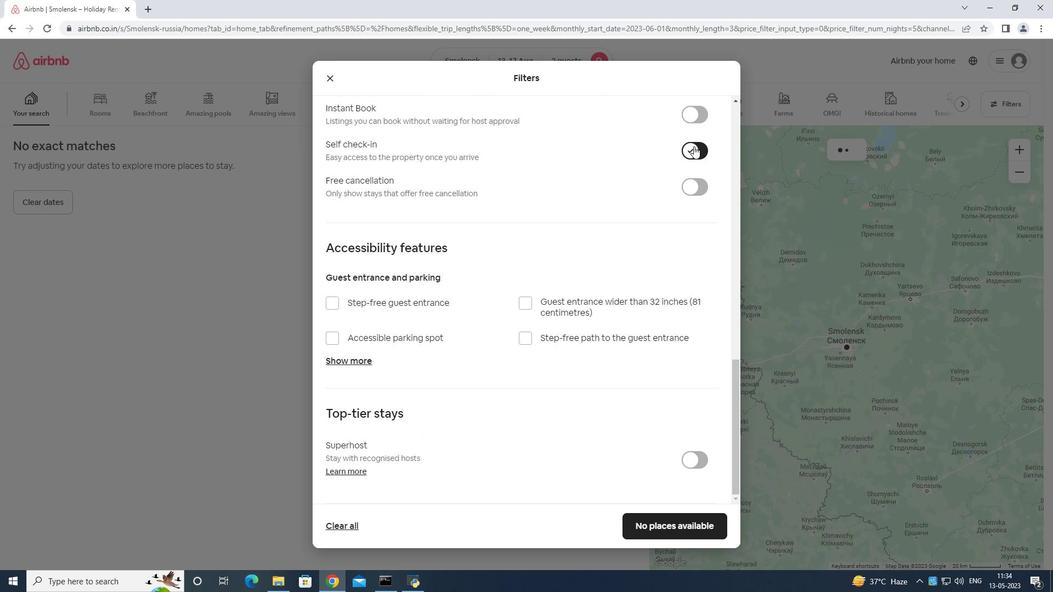 
Action: Mouse scrolled (689, 162) with delta (0, 0)
Screenshot: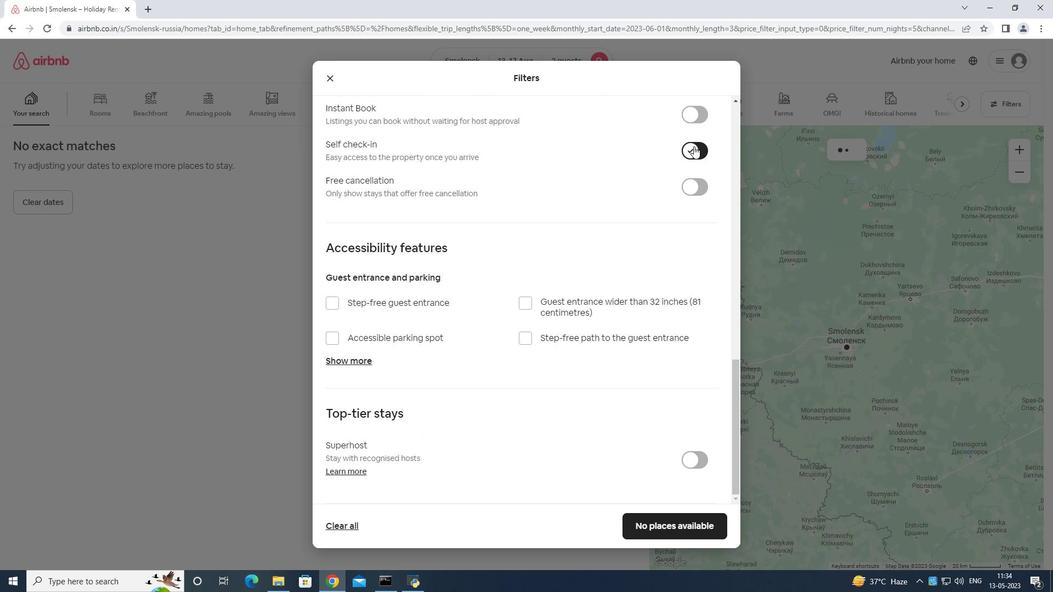 
Action: Mouse moved to (689, 164)
Screenshot: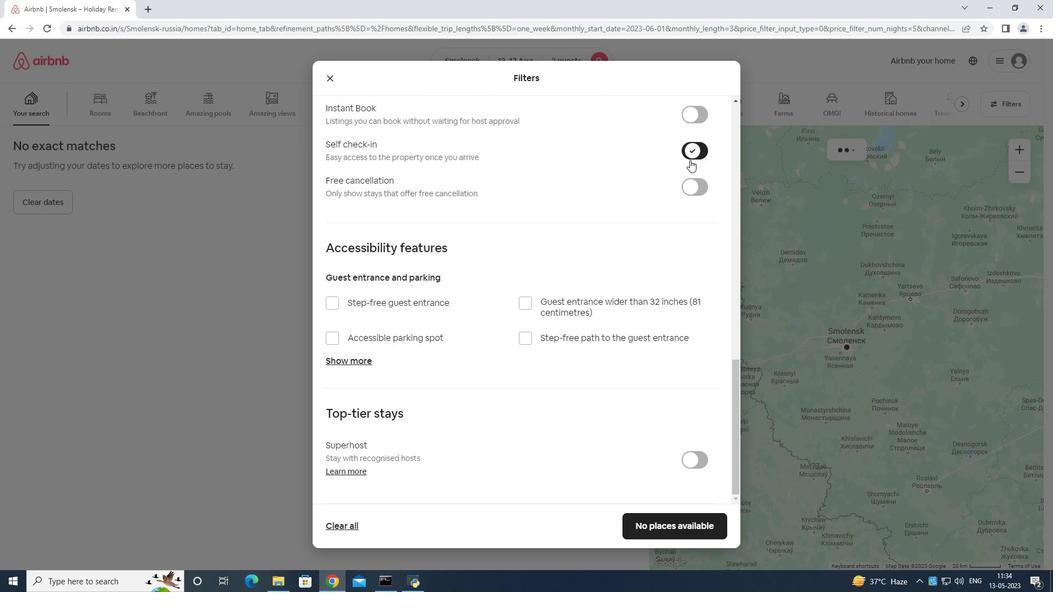
Action: Mouse scrolled (689, 164) with delta (0, 0)
Screenshot: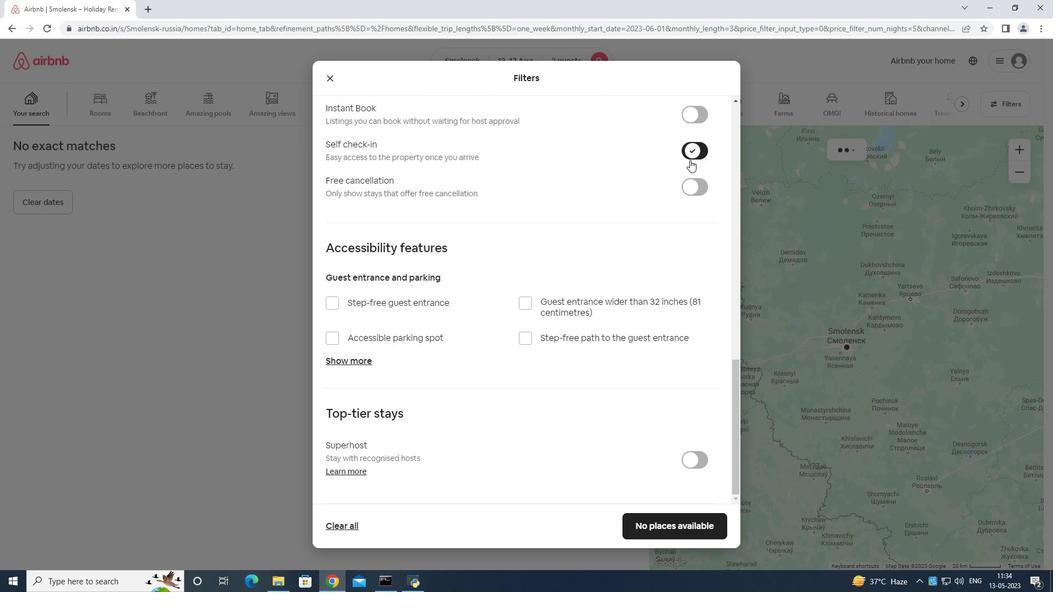 
Action: Mouse moved to (686, 166)
Screenshot: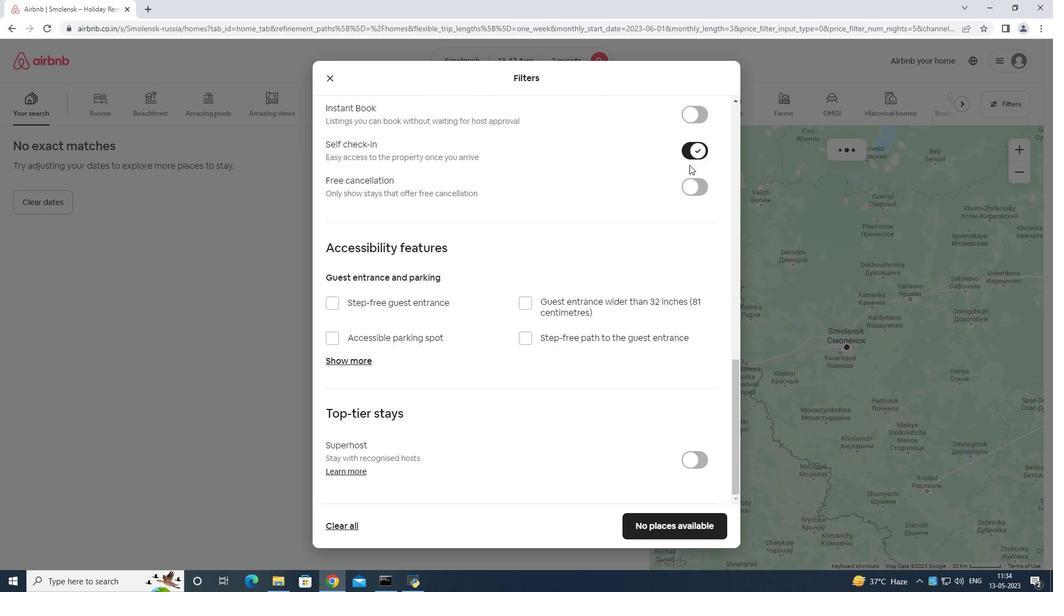 
Action: Mouse scrolled (686, 166) with delta (0, 0)
Screenshot: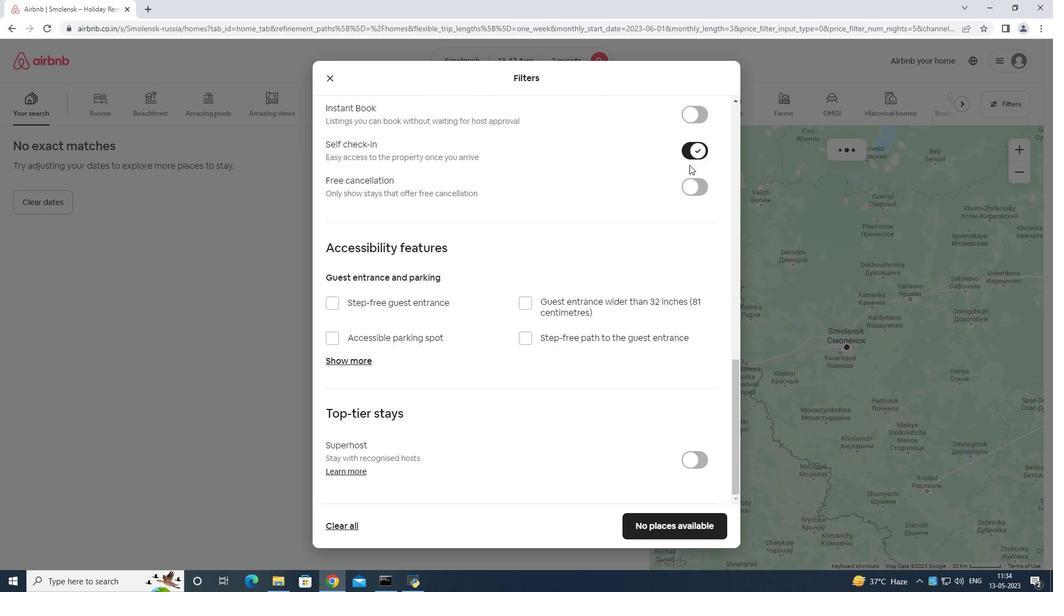 
Action: Mouse moved to (686, 168)
Screenshot: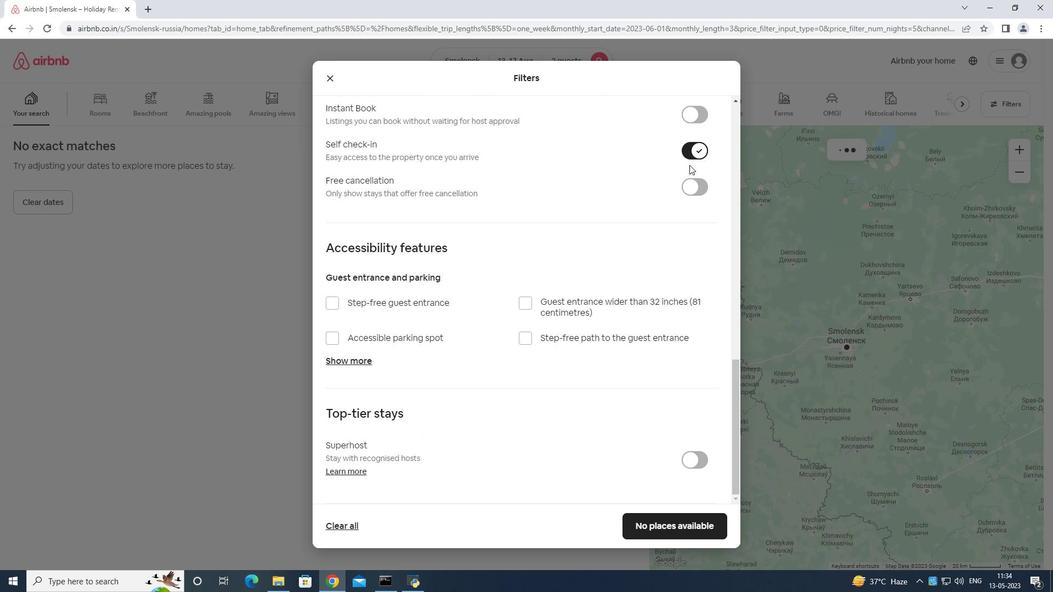 
Action: Mouse scrolled (686, 167) with delta (0, 0)
Screenshot: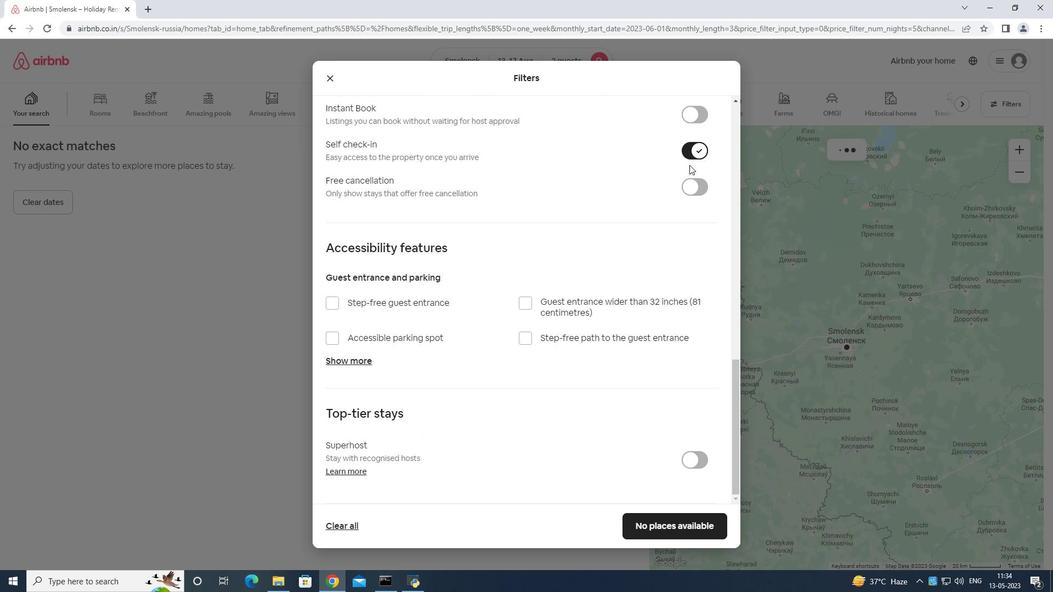
Action: Mouse moved to (685, 170)
Screenshot: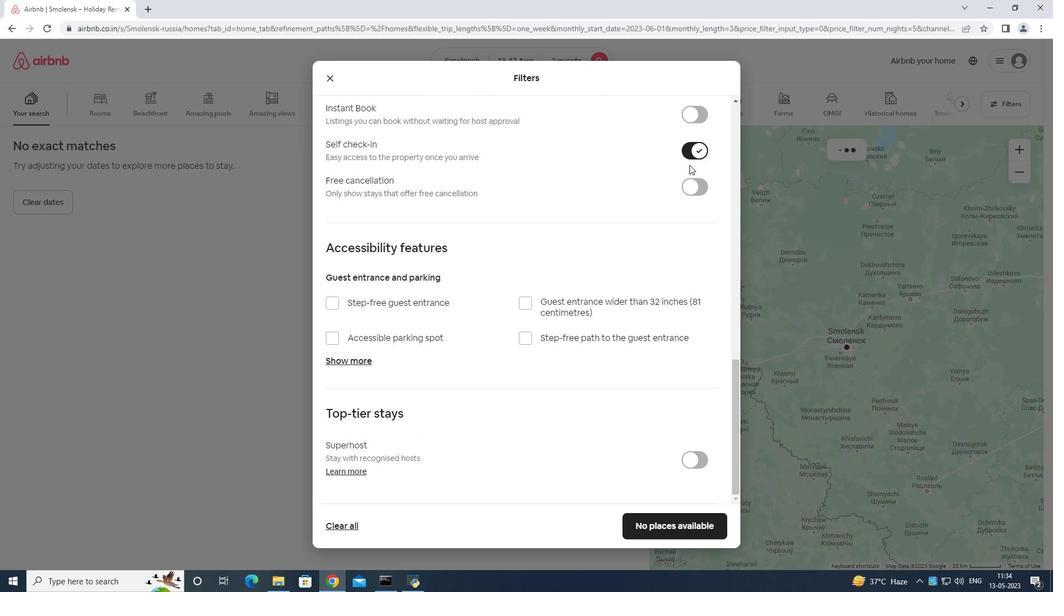 
Action: Mouse scrolled (685, 170) with delta (0, 0)
Screenshot: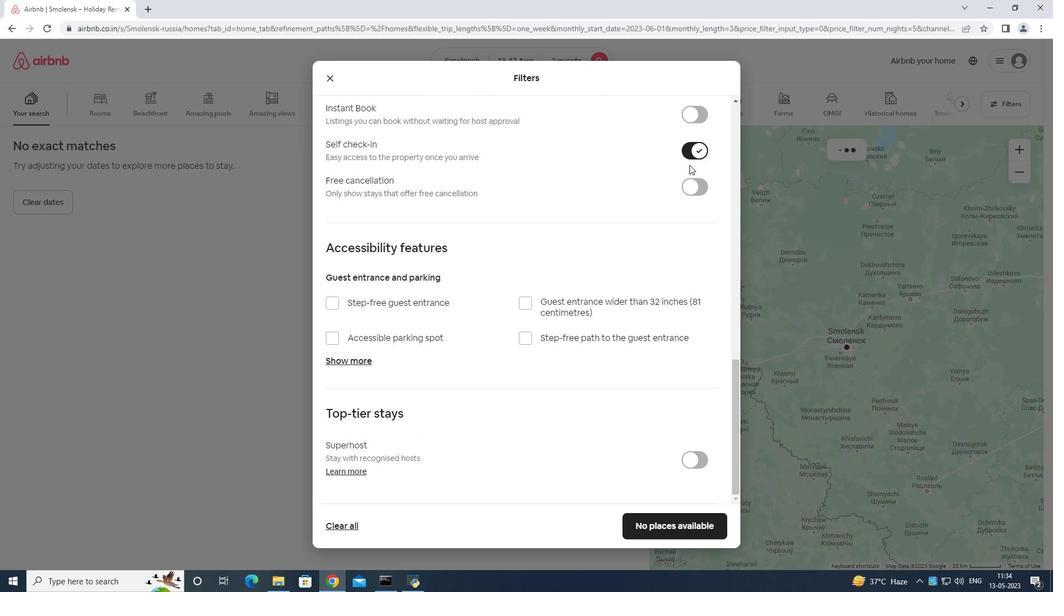 
Action: Mouse moved to (683, 177)
Screenshot: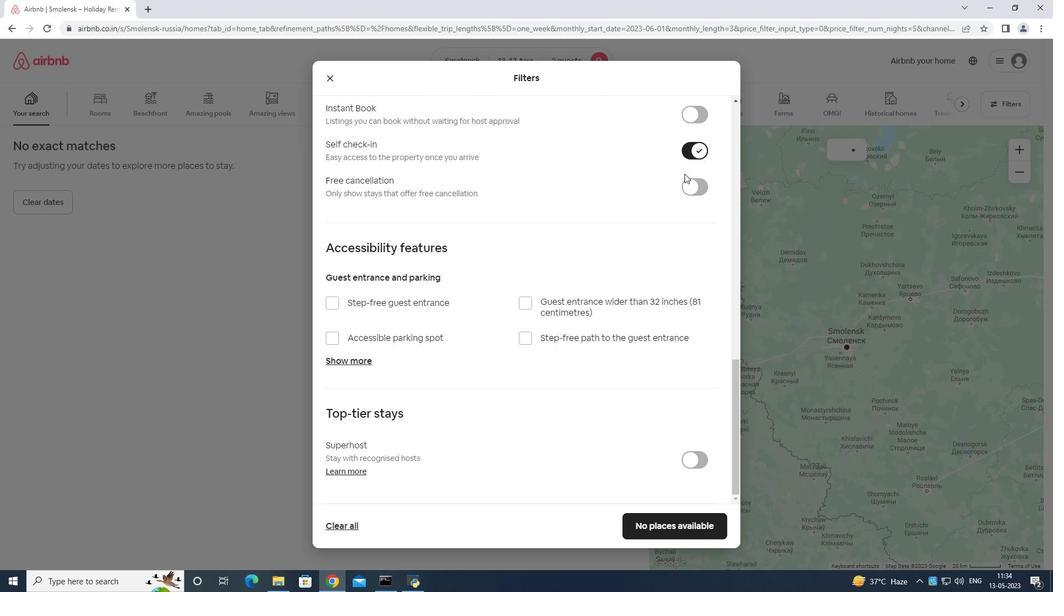 
Action: Mouse scrolled (683, 176) with delta (0, 0)
Screenshot: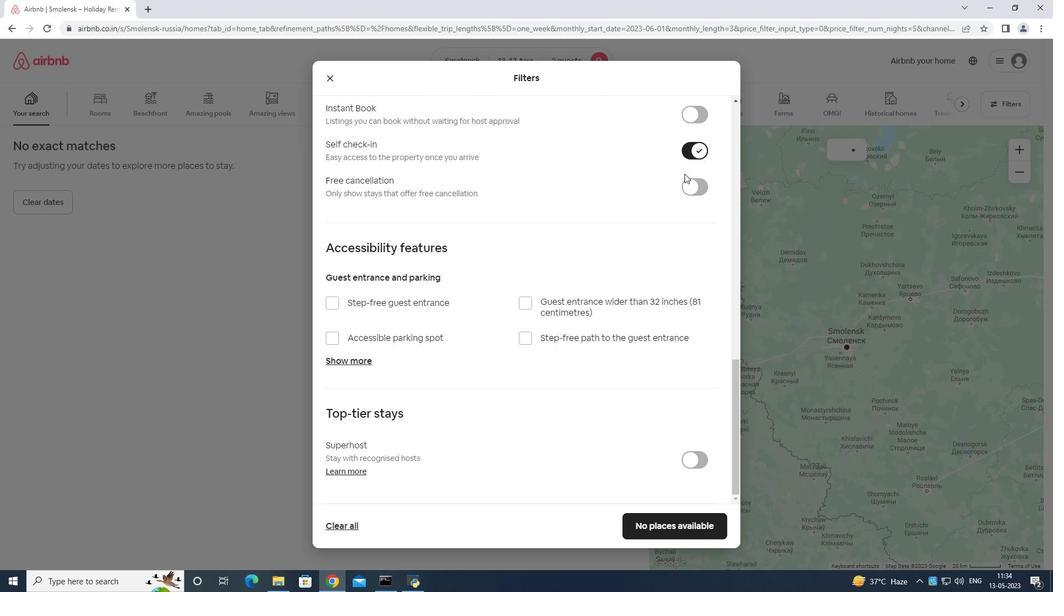 
Action: Mouse moved to (683, 179)
Screenshot: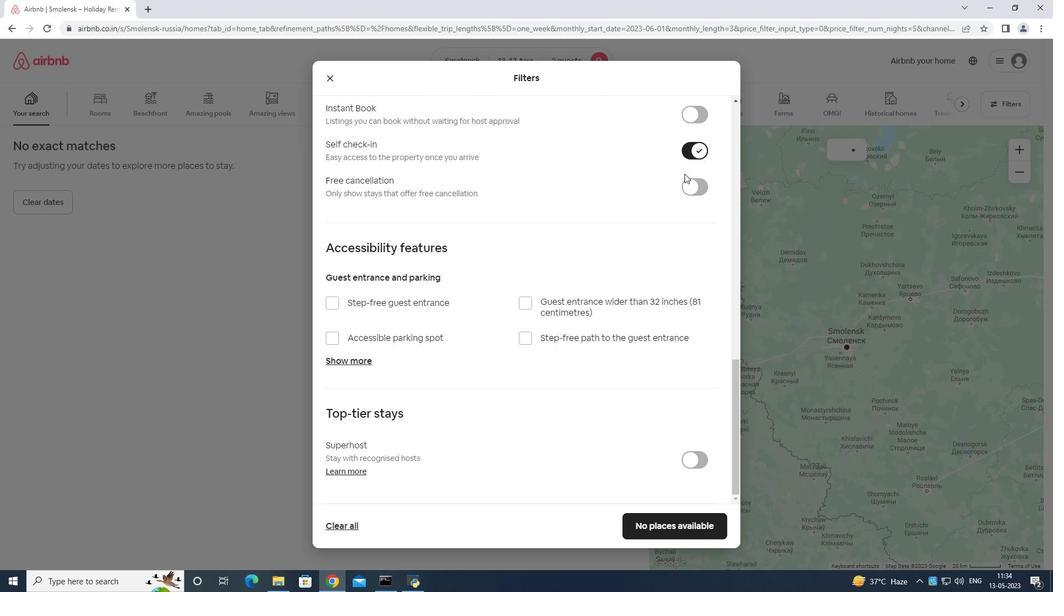 
Action: Mouse scrolled (683, 178) with delta (0, 0)
Screenshot: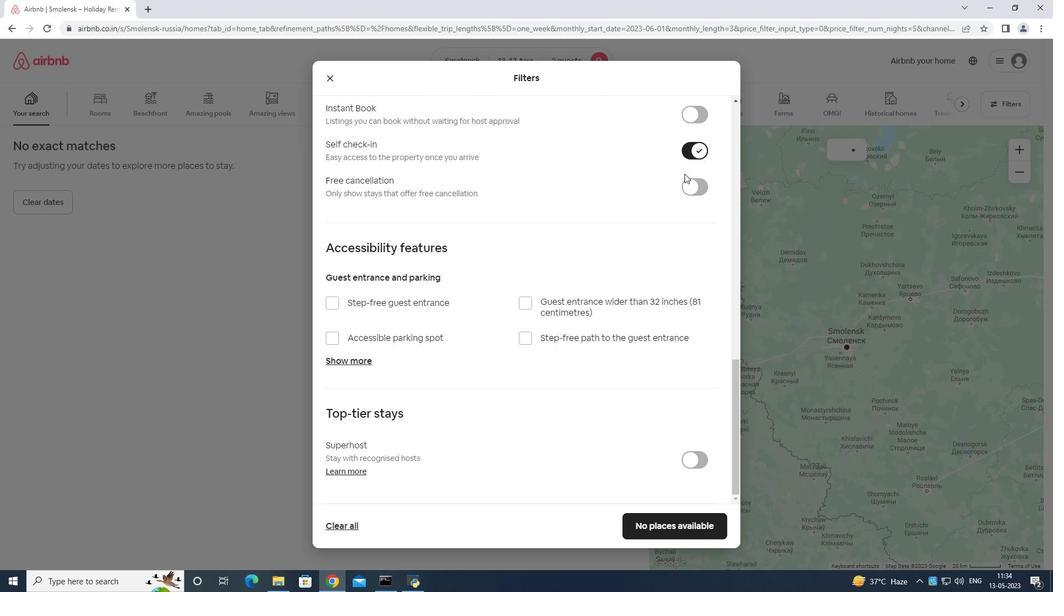 
Action: Mouse moved to (682, 180)
Screenshot: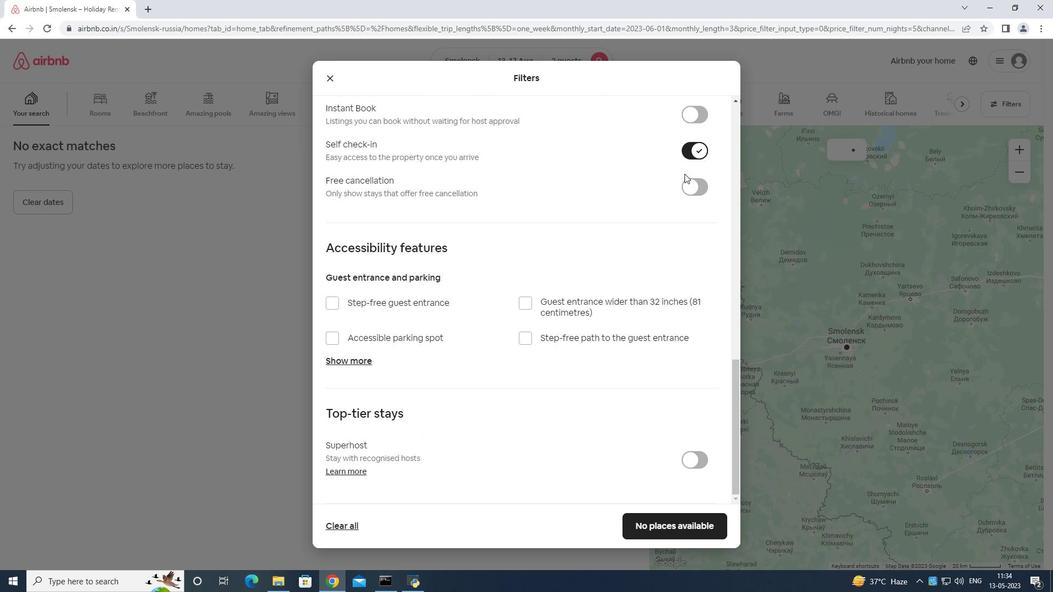 
Action: Mouse scrolled (682, 179) with delta (0, 0)
Screenshot: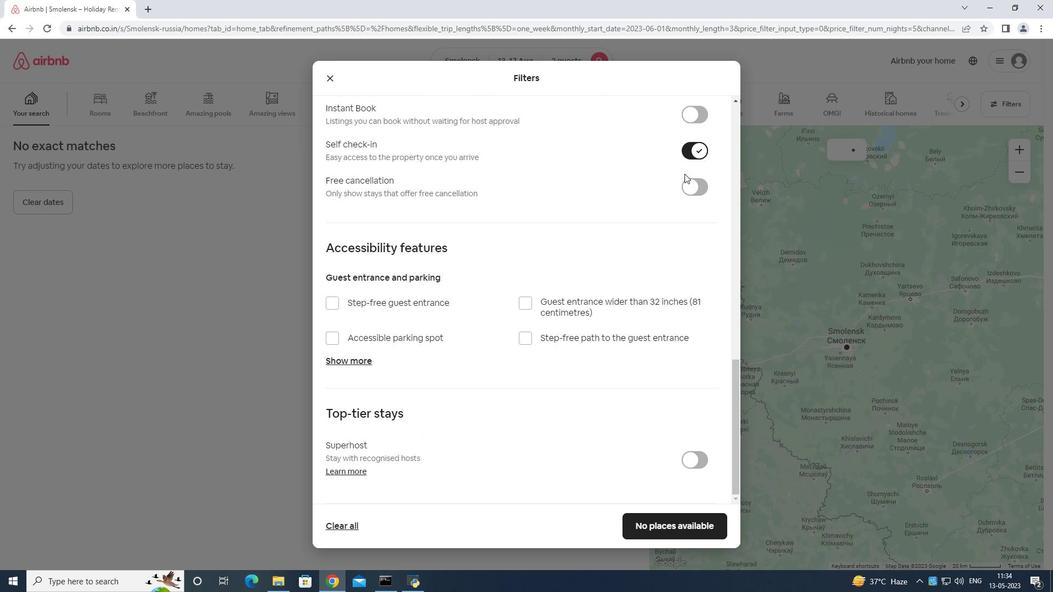 
Action: Mouse moved to (682, 192)
Screenshot: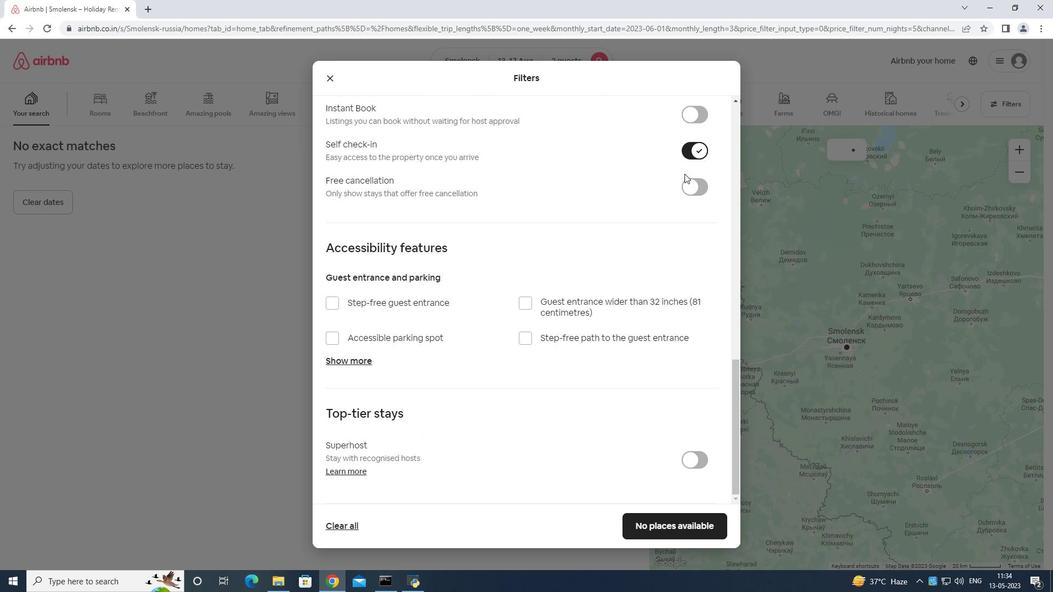 
Action: Mouse scrolled (682, 191) with delta (0, 0)
Screenshot: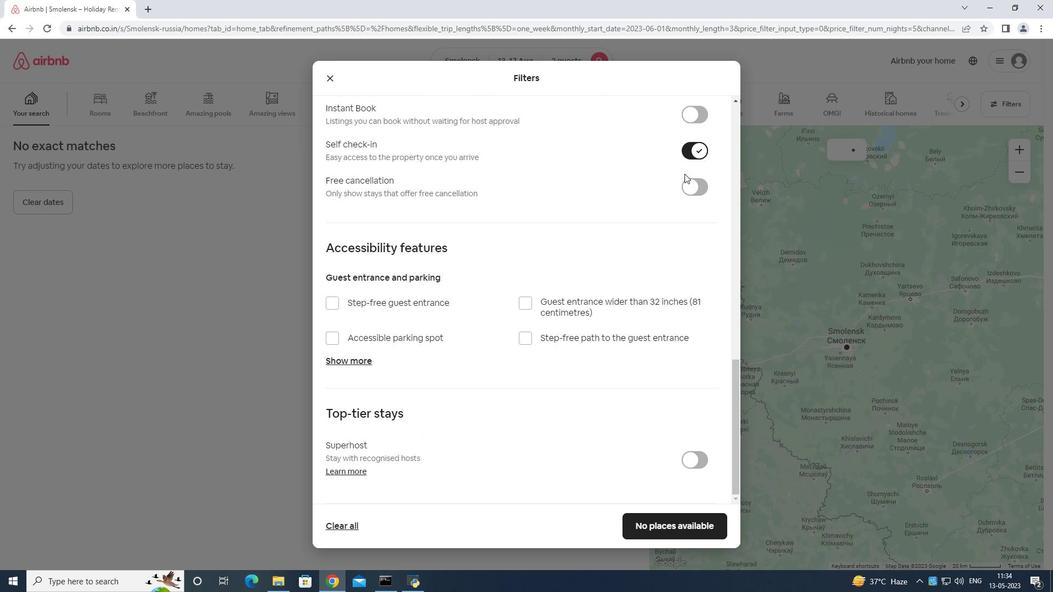 
Action: Mouse moved to (682, 524)
Screenshot: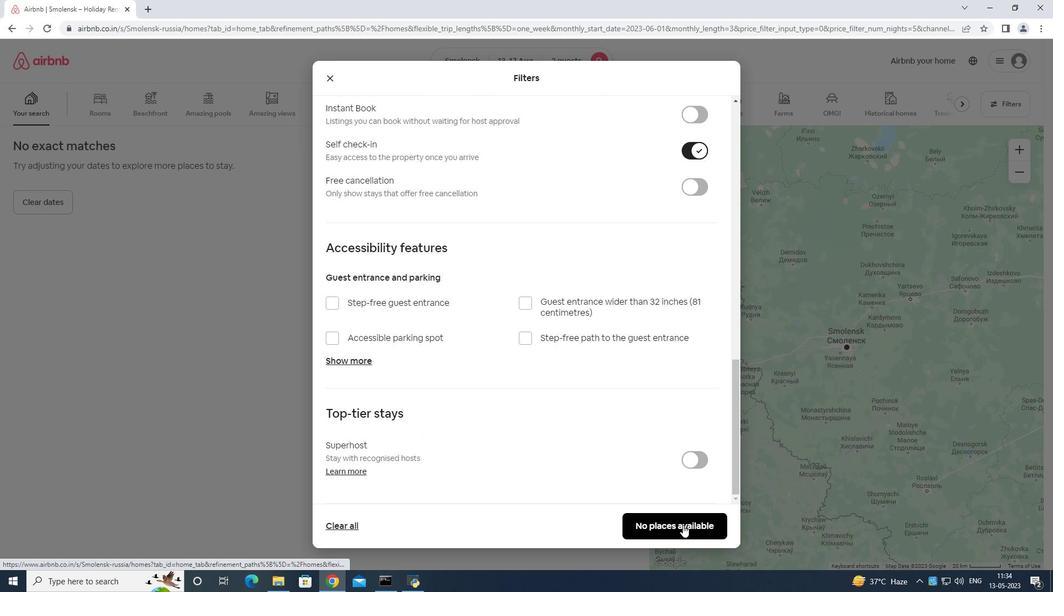 
Action: Mouse pressed left at (682, 524)
Screenshot: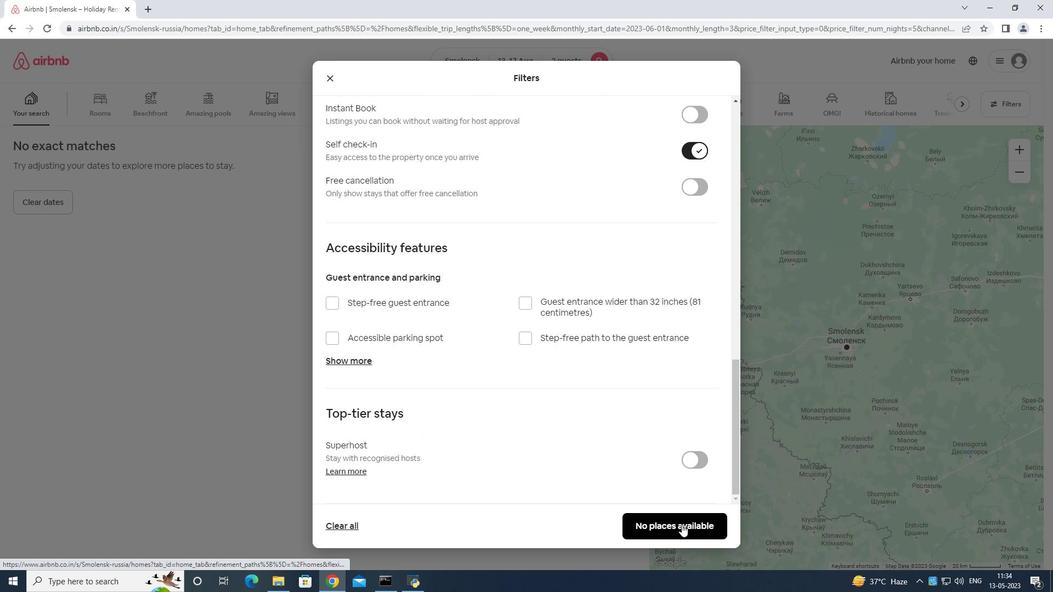 
